 Task: Look for space in Yongfeng, China from 17th June, 2023 to 21st June, 2023 for 2 adults in price range Rs.7000 to Rs.12000. Place can be private room with 1  bedroom having 2 beds and 1 bathroom. Property type can be house, flat, guest house. Amenities needed are: wifi, washing machine. Booking option can be shelf check-in. Required host language is Chinese (Simplified).
Action: Mouse moved to (410, 182)
Screenshot: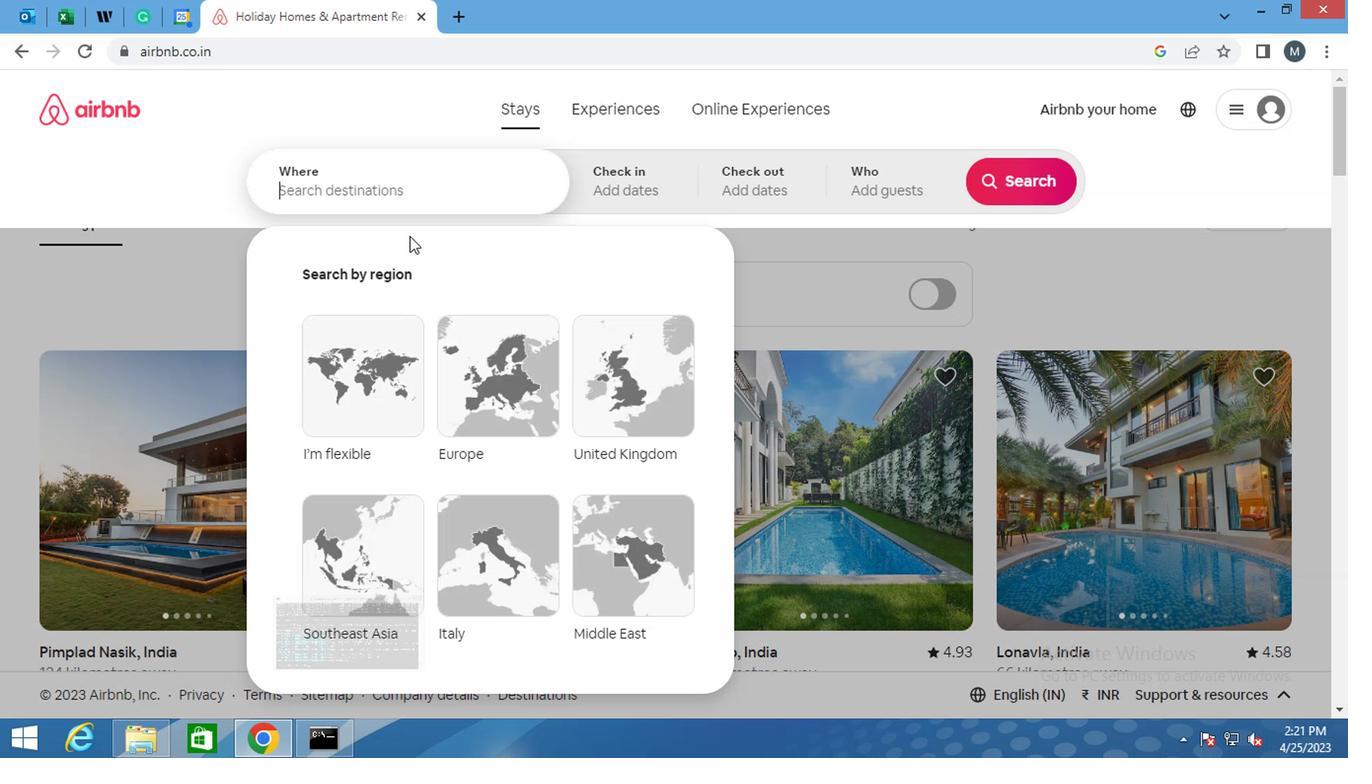 
Action: Mouse pressed left at (410, 182)
Screenshot: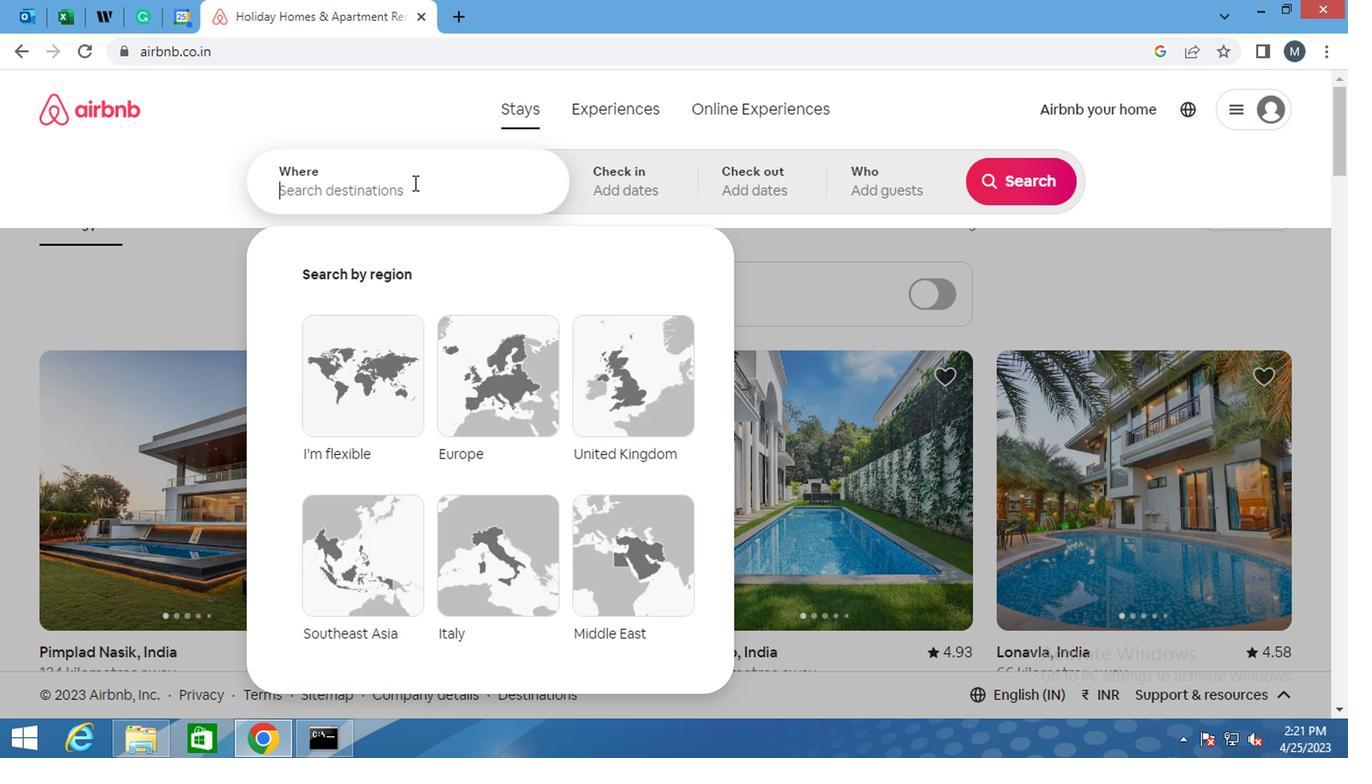 
Action: Mouse moved to (410, 188)
Screenshot: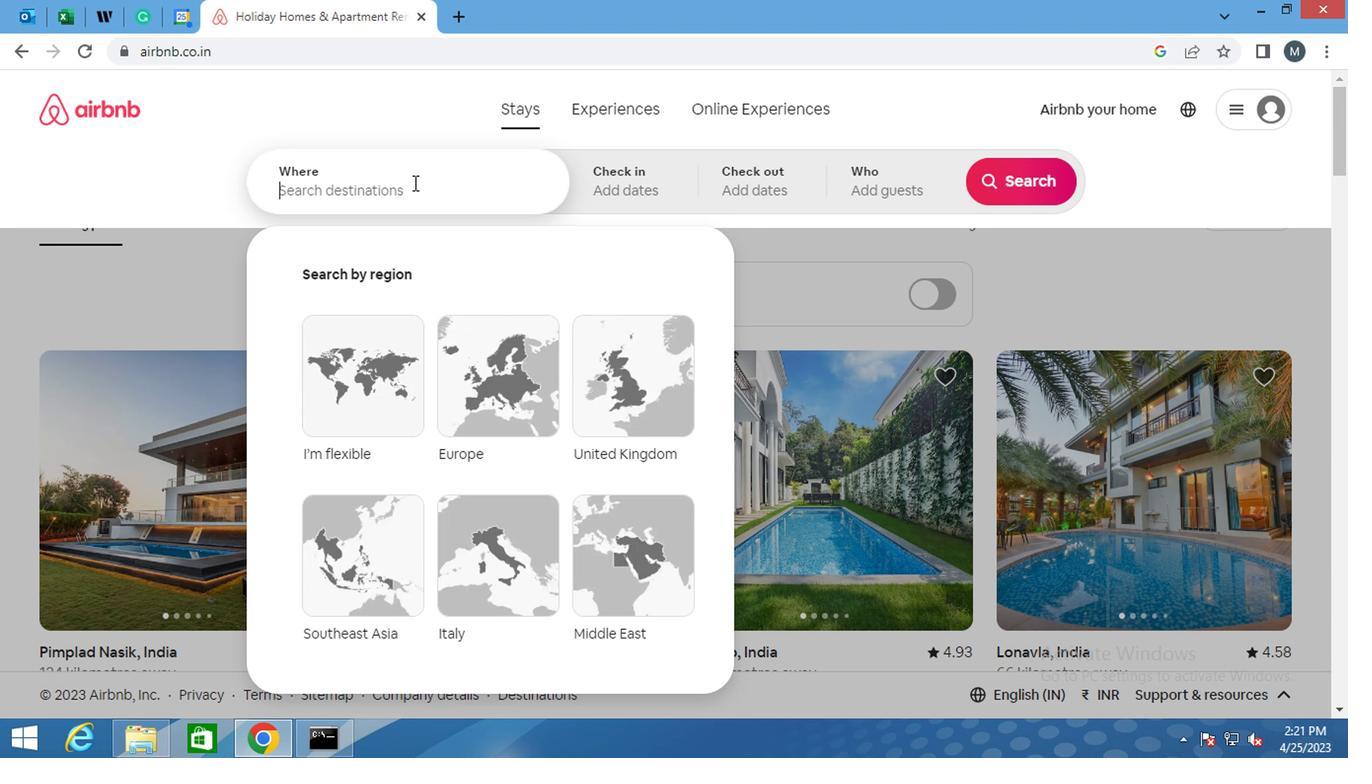 
Action: Key pressed <Key.shift>YONGFENG,<Key.shift><Key.shift><Key.shift><Key.shift><Key.shift><Key.shift><Key.shift><Key.shift>CHINA
Screenshot: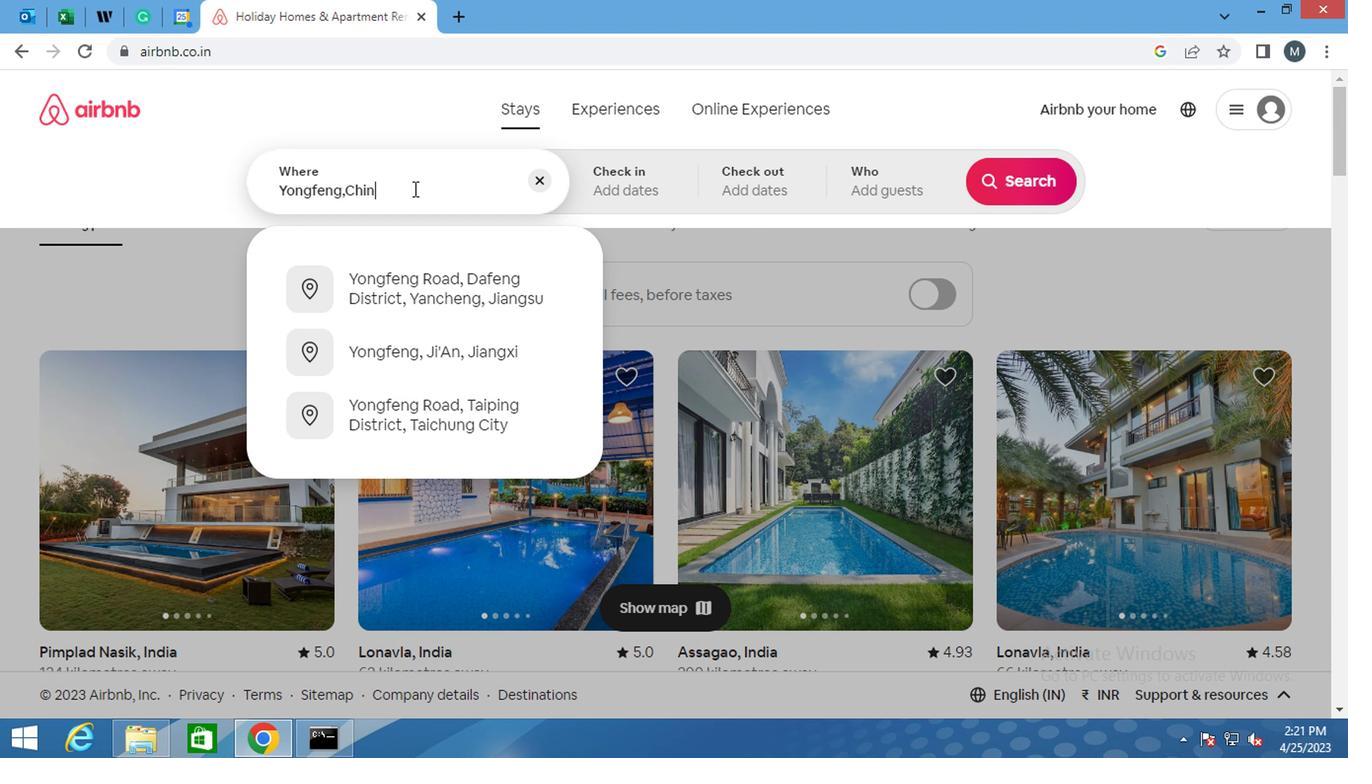 
Action: Mouse moved to (640, 187)
Screenshot: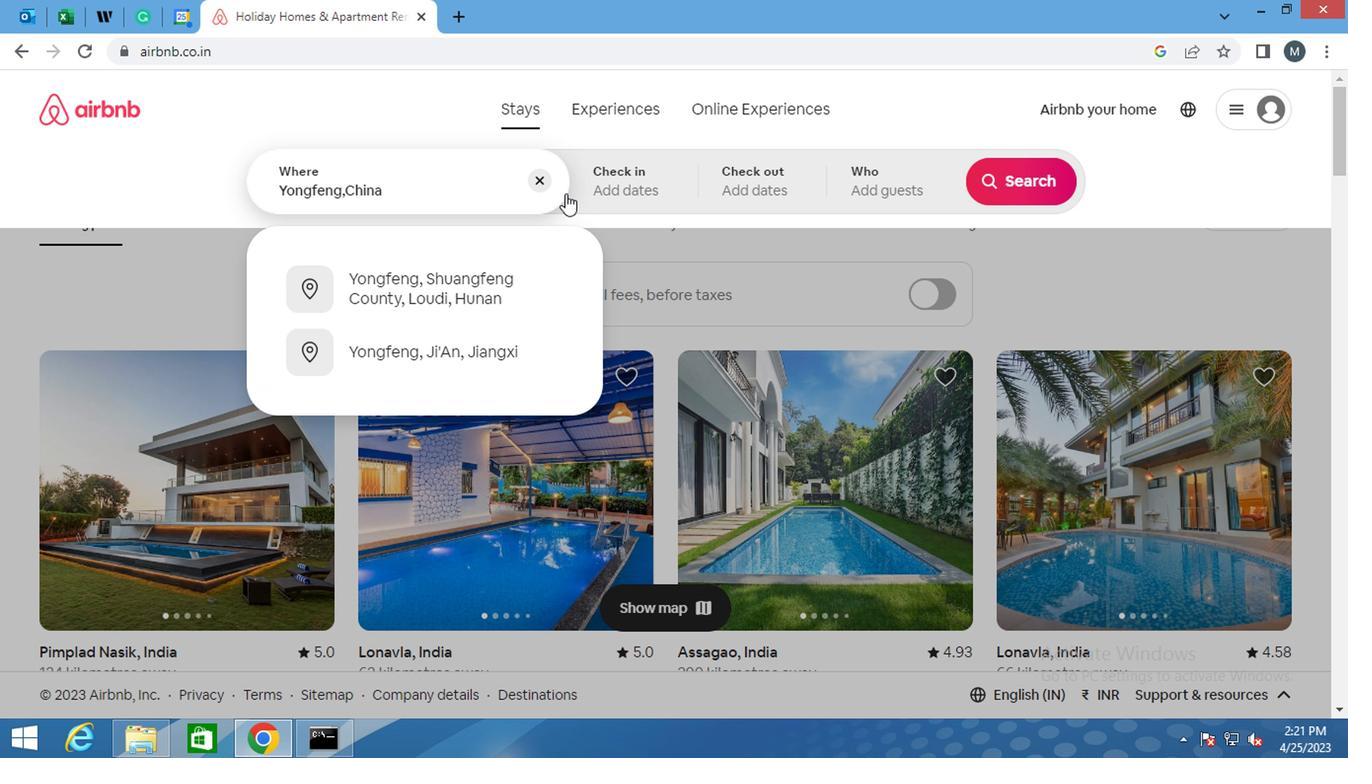 
Action: Mouse pressed left at (640, 187)
Screenshot: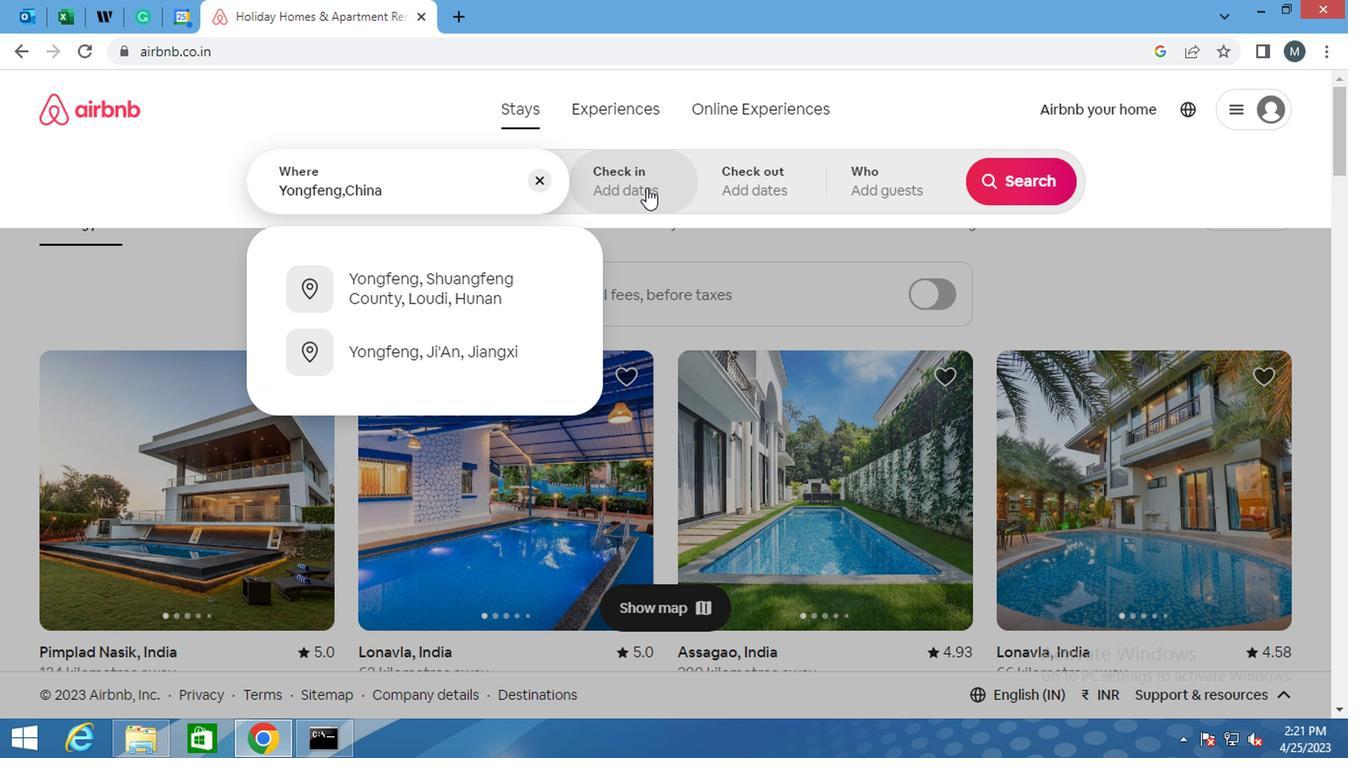 
Action: Mouse moved to (1006, 332)
Screenshot: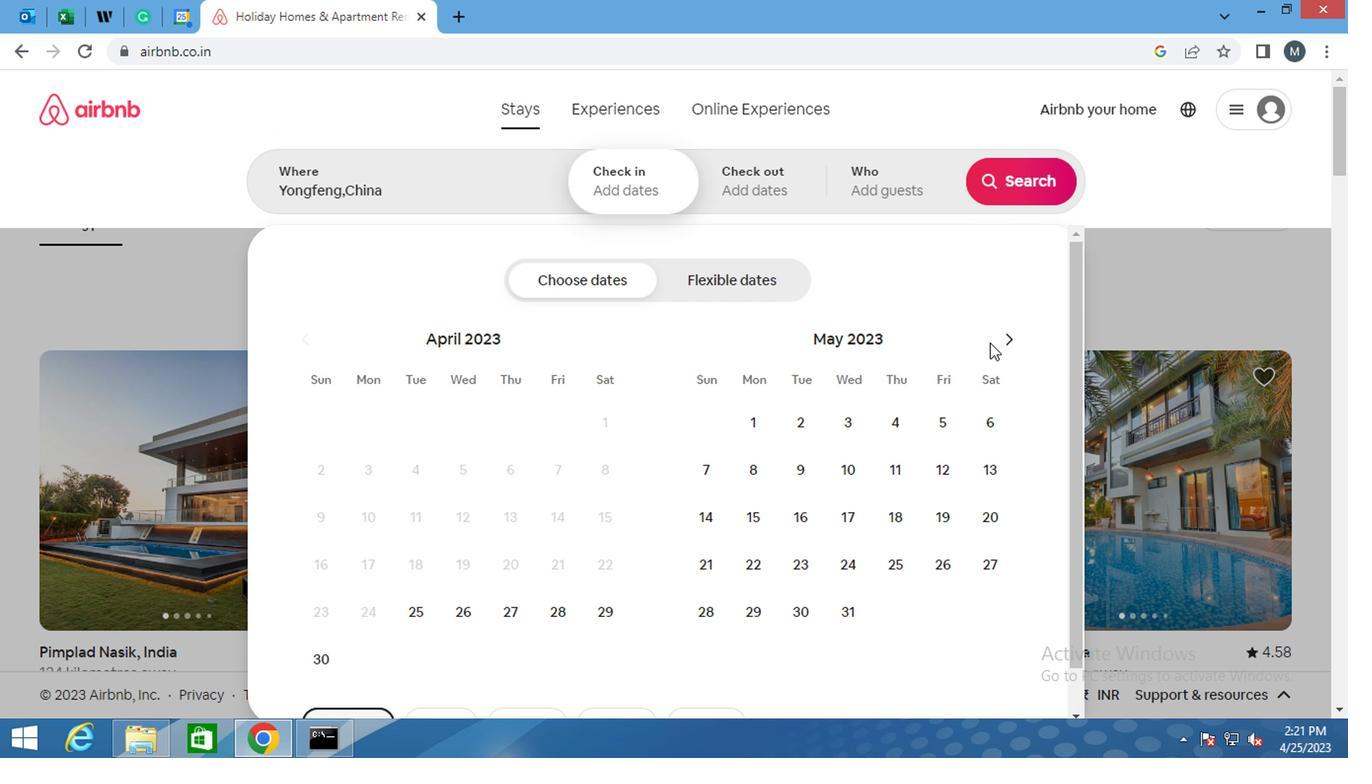 
Action: Mouse pressed left at (1006, 332)
Screenshot: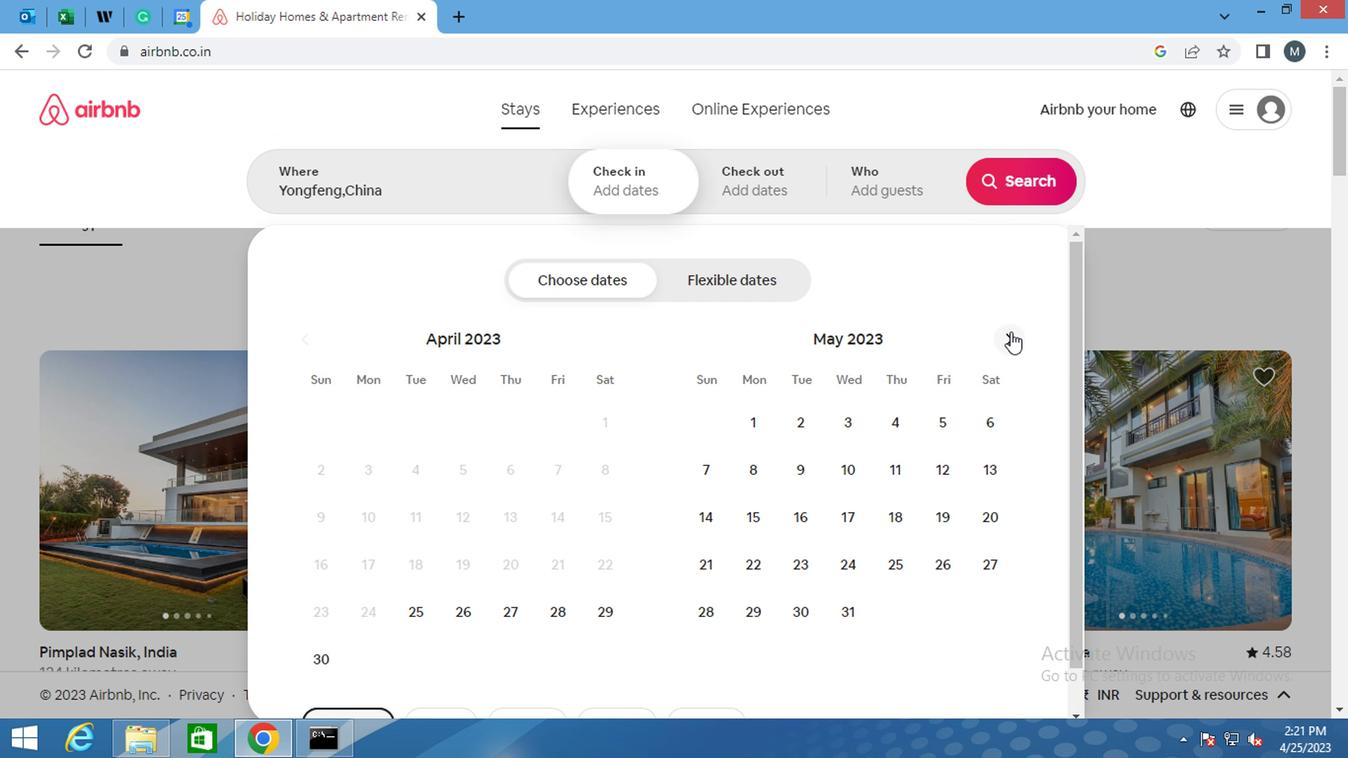 
Action: Mouse moved to (980, 528)
Screenshot: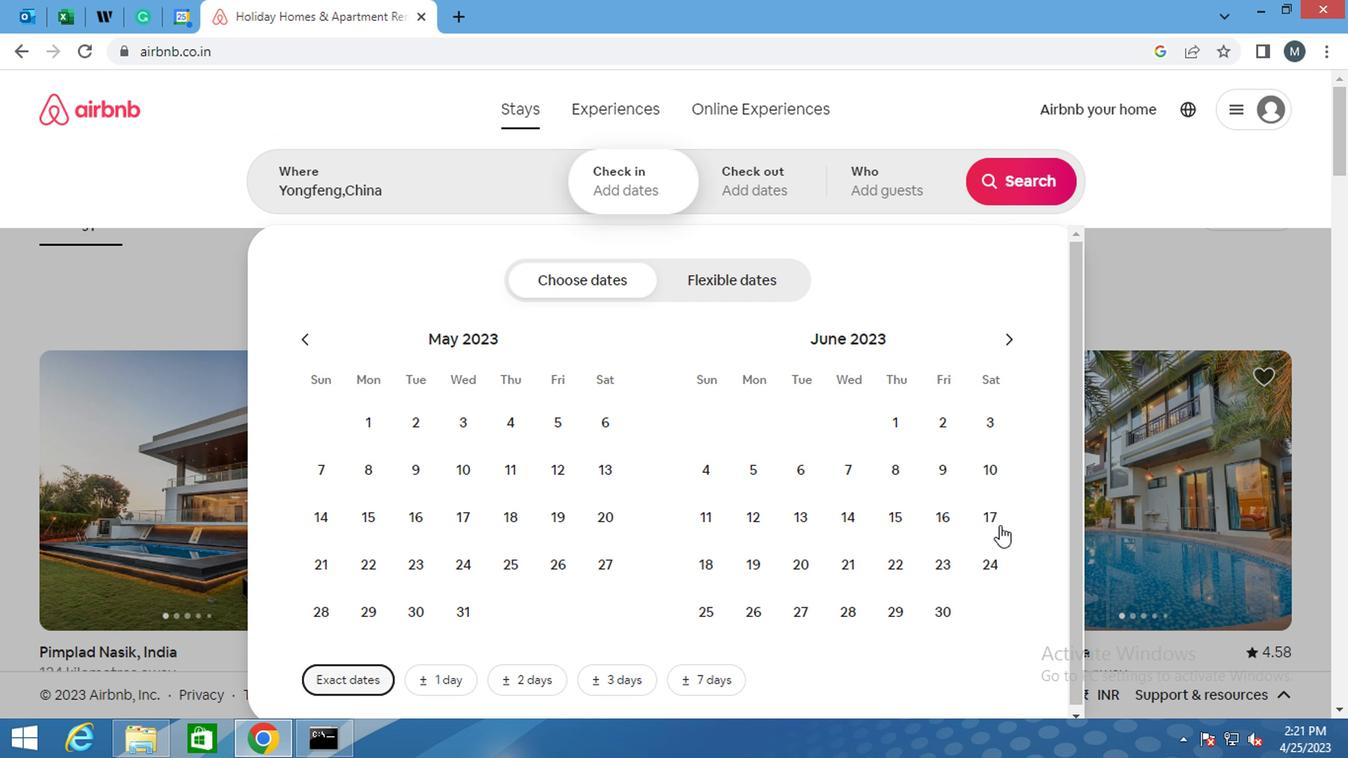 
Action: Mouse pressed left at (980, 528)
Screenshot: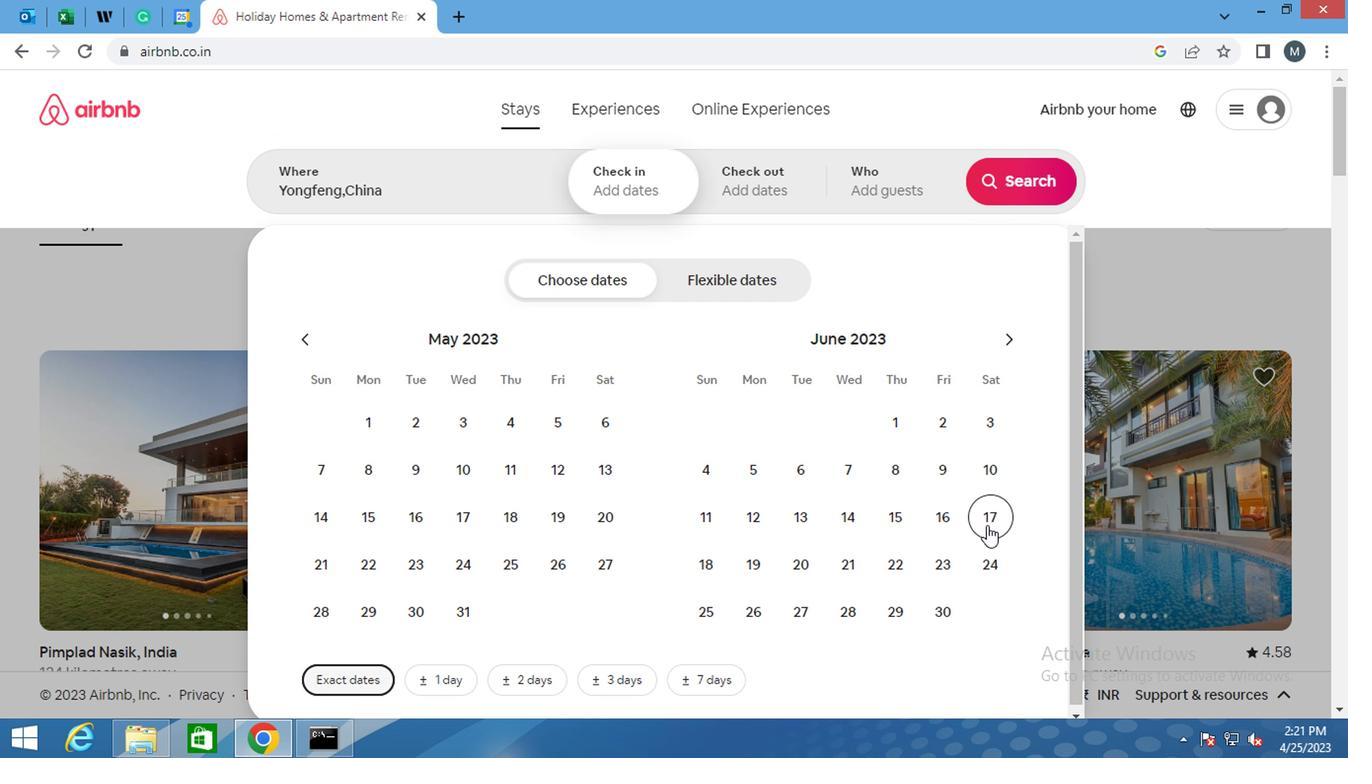 
Action: Mouse moved to (856, 575)
Screenshot: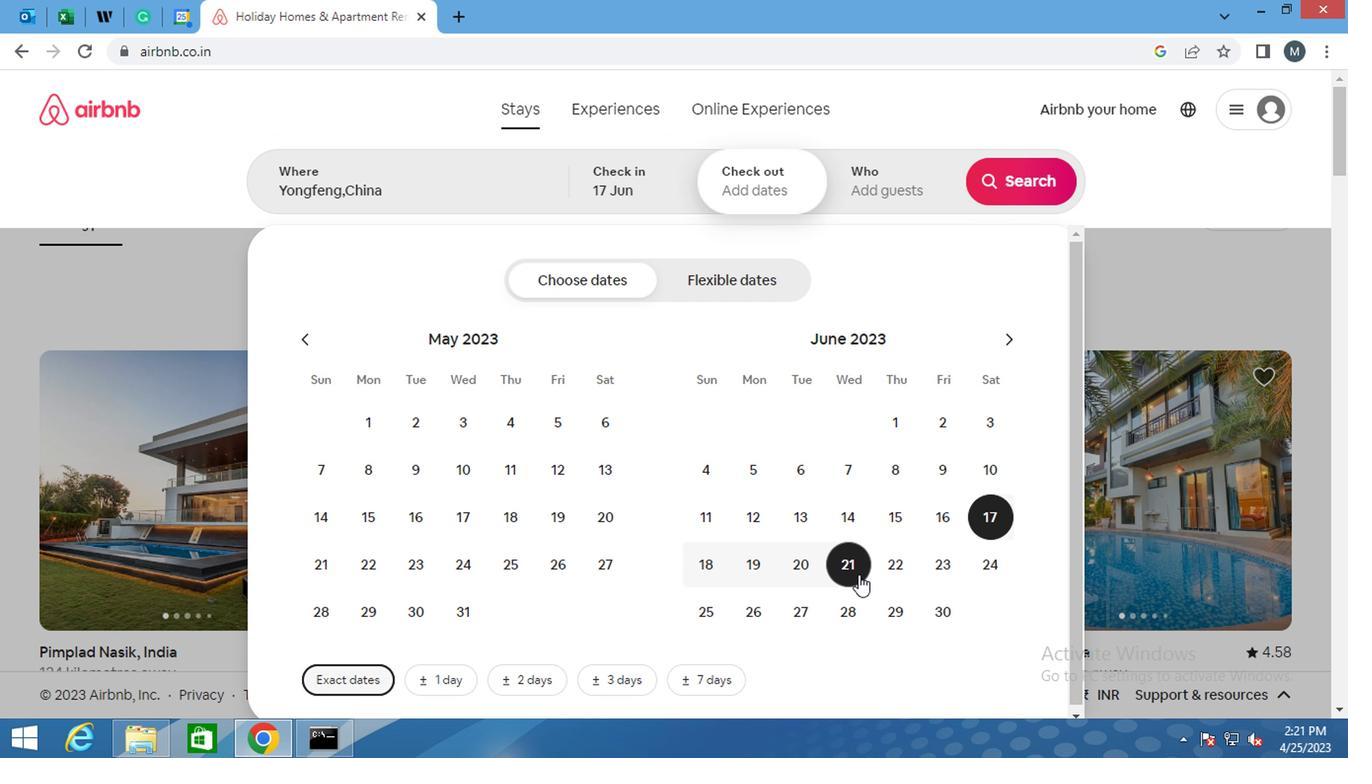 
Action: Mouse pressed left at (856, 575)
Screenshot: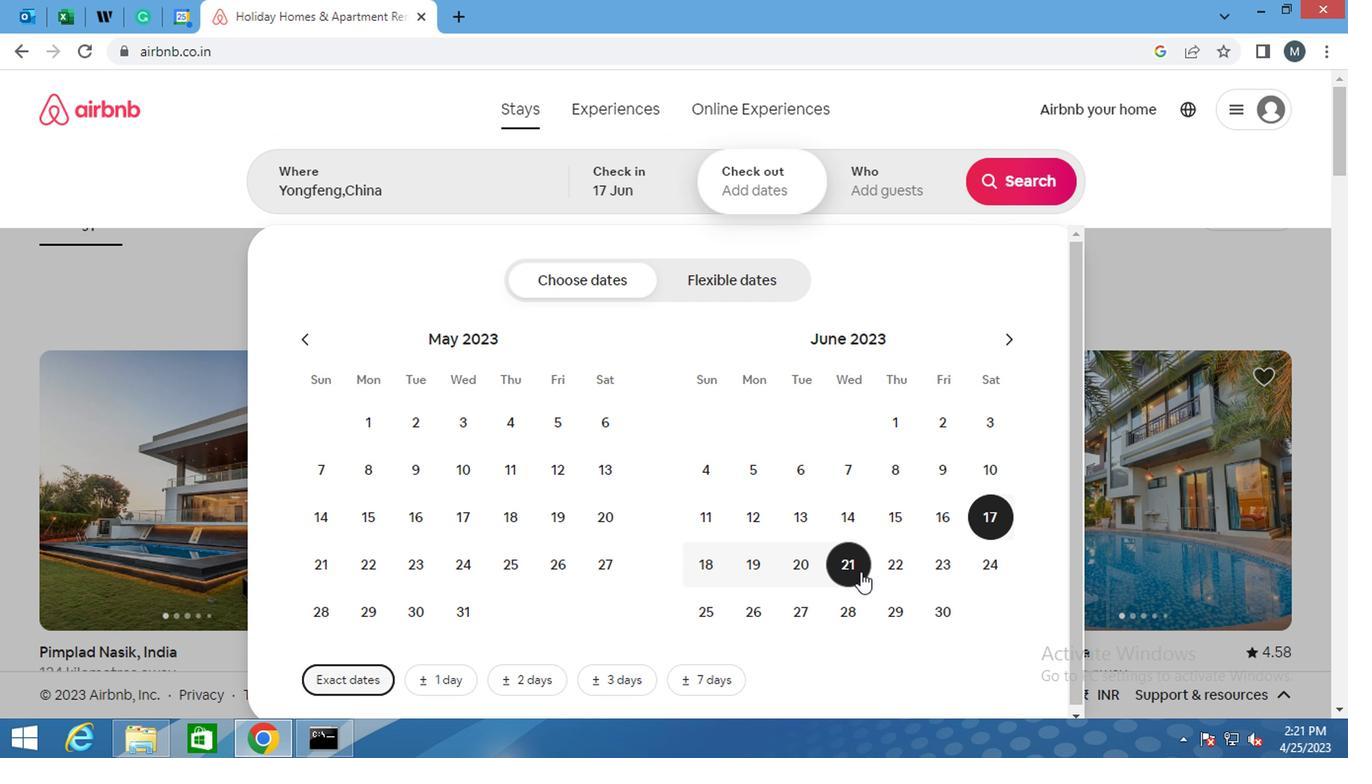 
Action: Mouse moved to (912, 184)
Screenshot: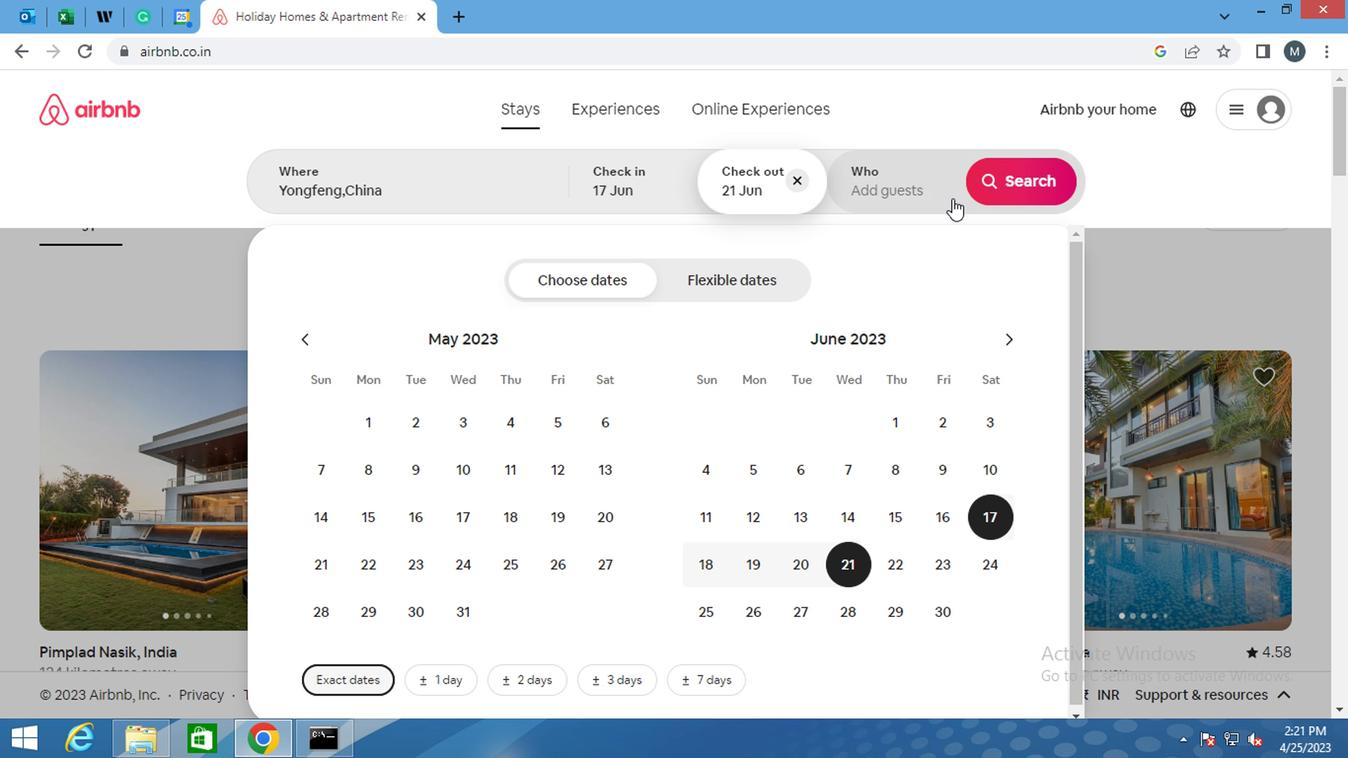 
Action: Mouse pressed left at (912, 184)
Screenshot: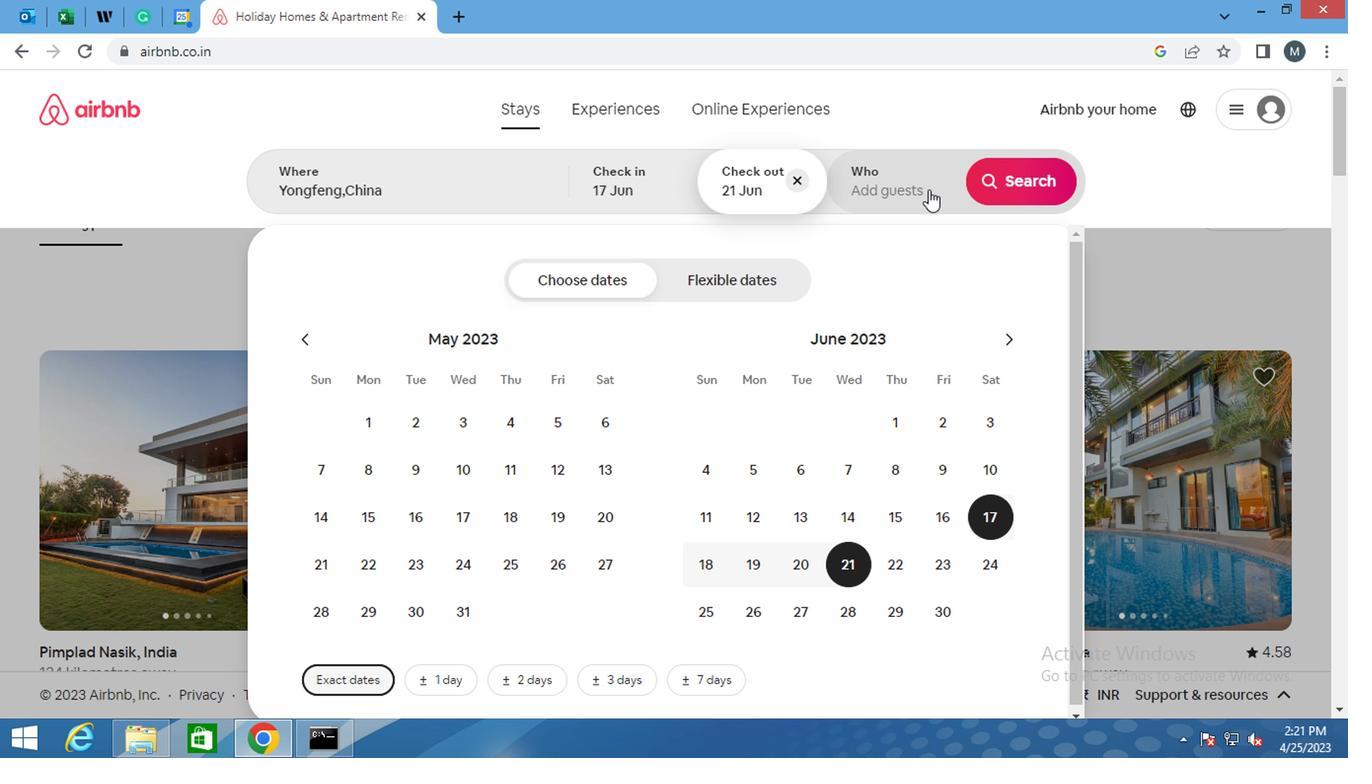 
Action: Mouse moved to (1024, 283)
Screenshot: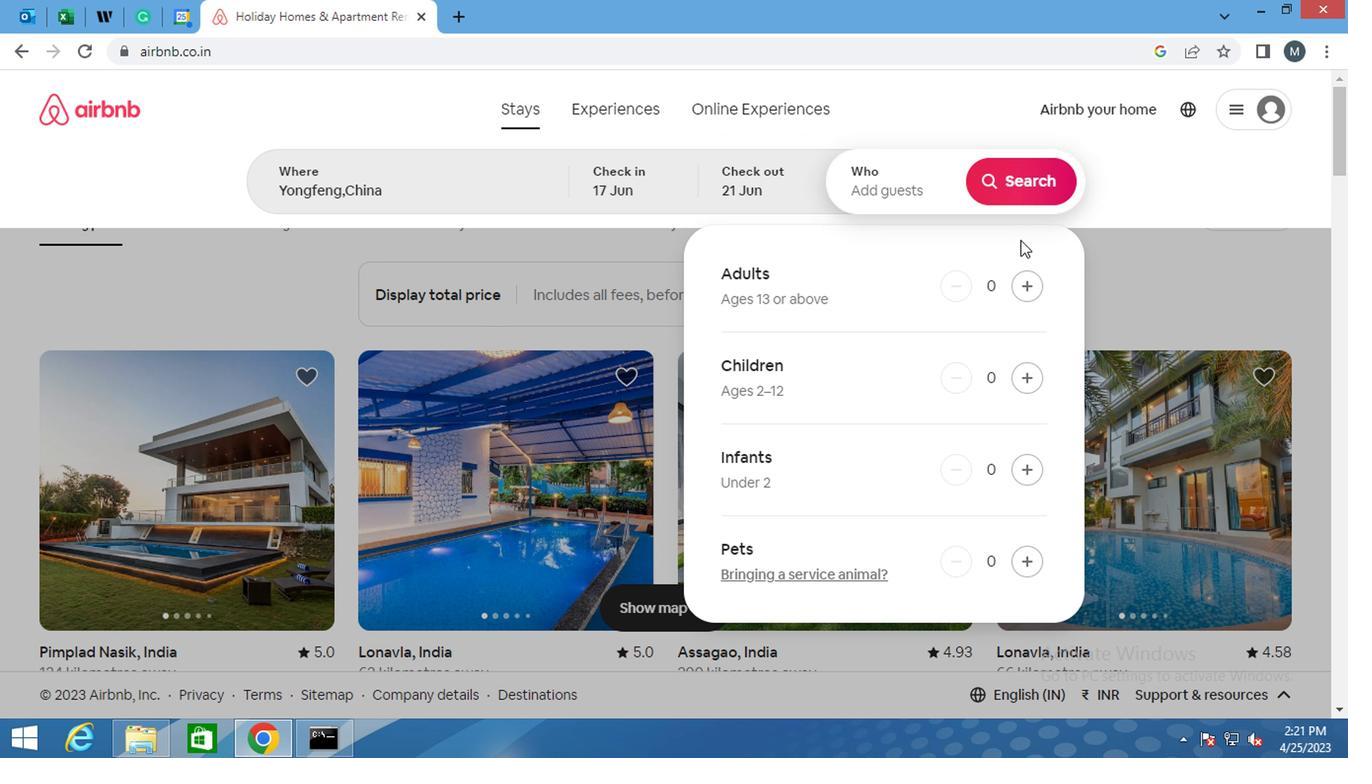 
Action: Mouse pressed left at (1024, 283)
Screenshot: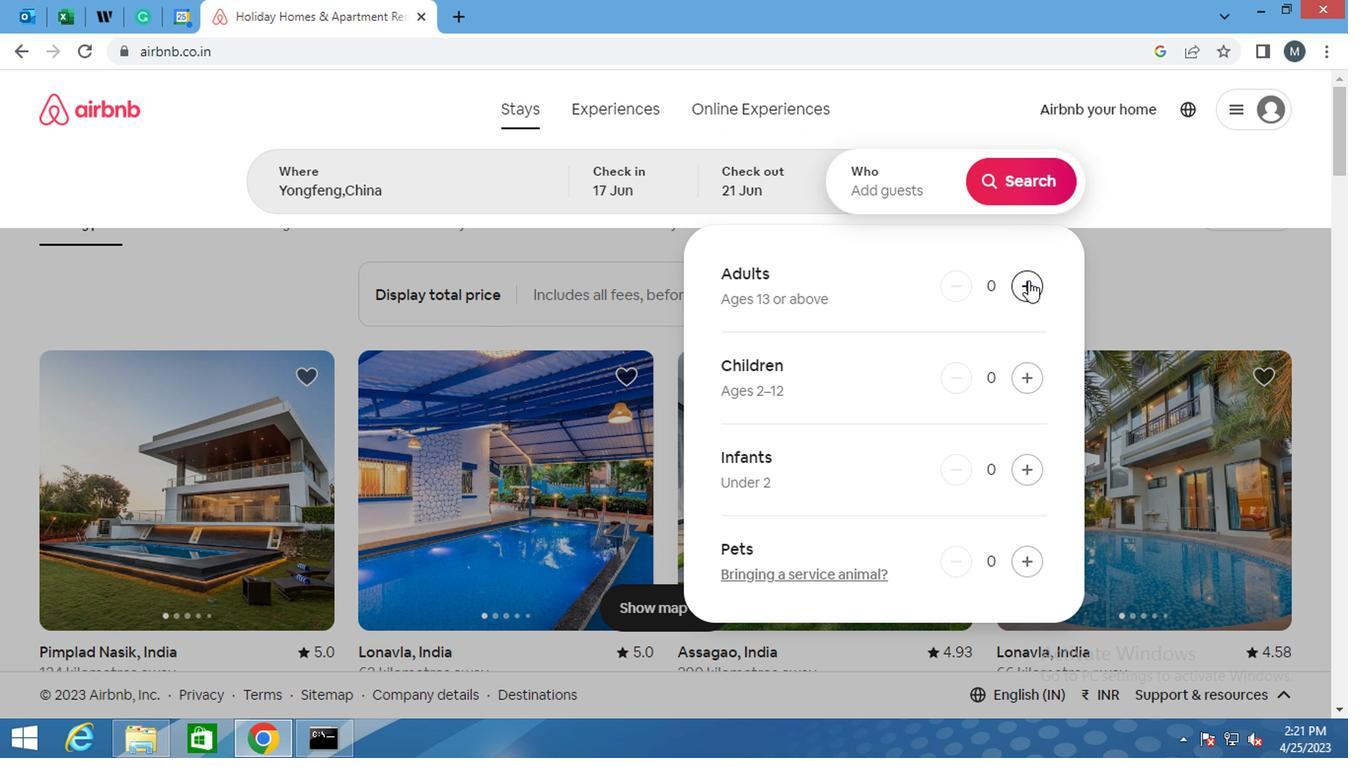 
Action: Mouse moved to (1022, 284)
Screenshot: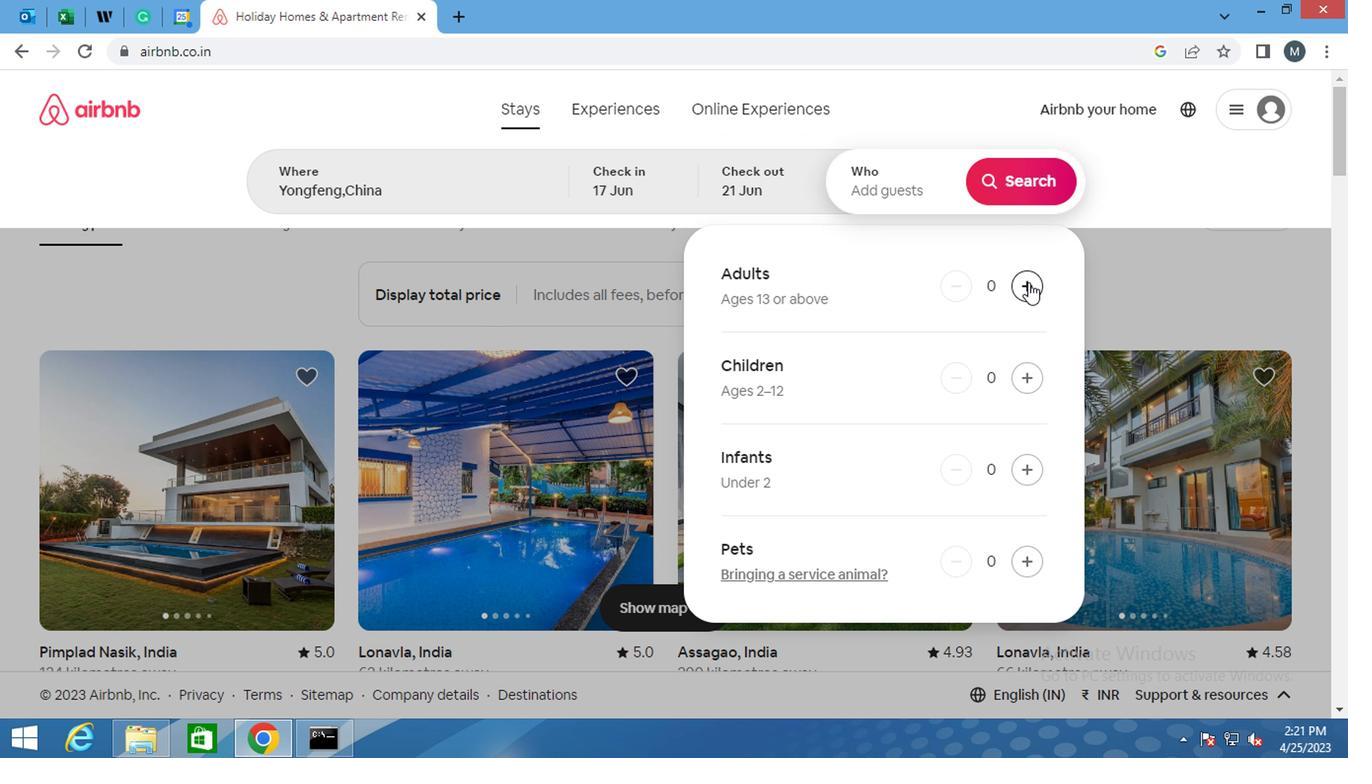 
Action: Mouse pressed left at (1022, 284)
Screenshot: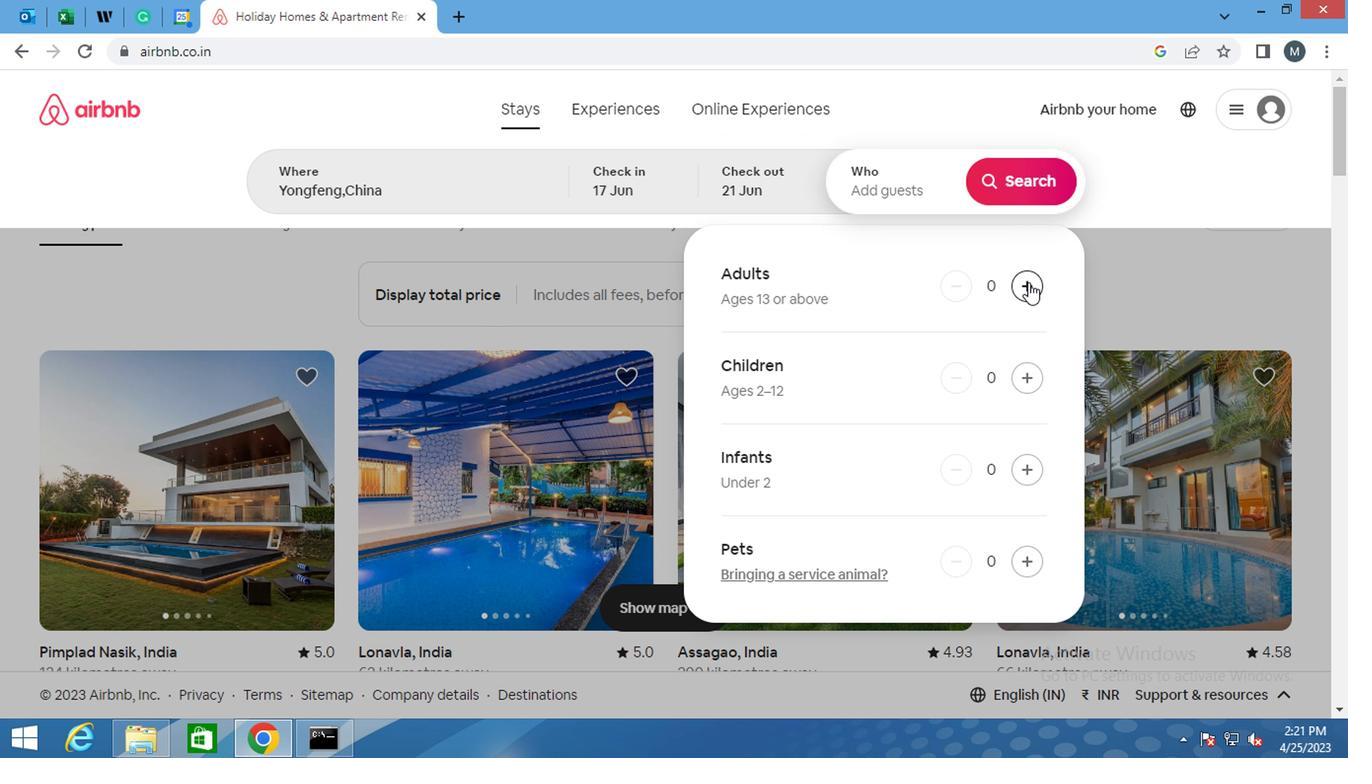 
Action: Mouse moved to (1016, 185)
Screenshot: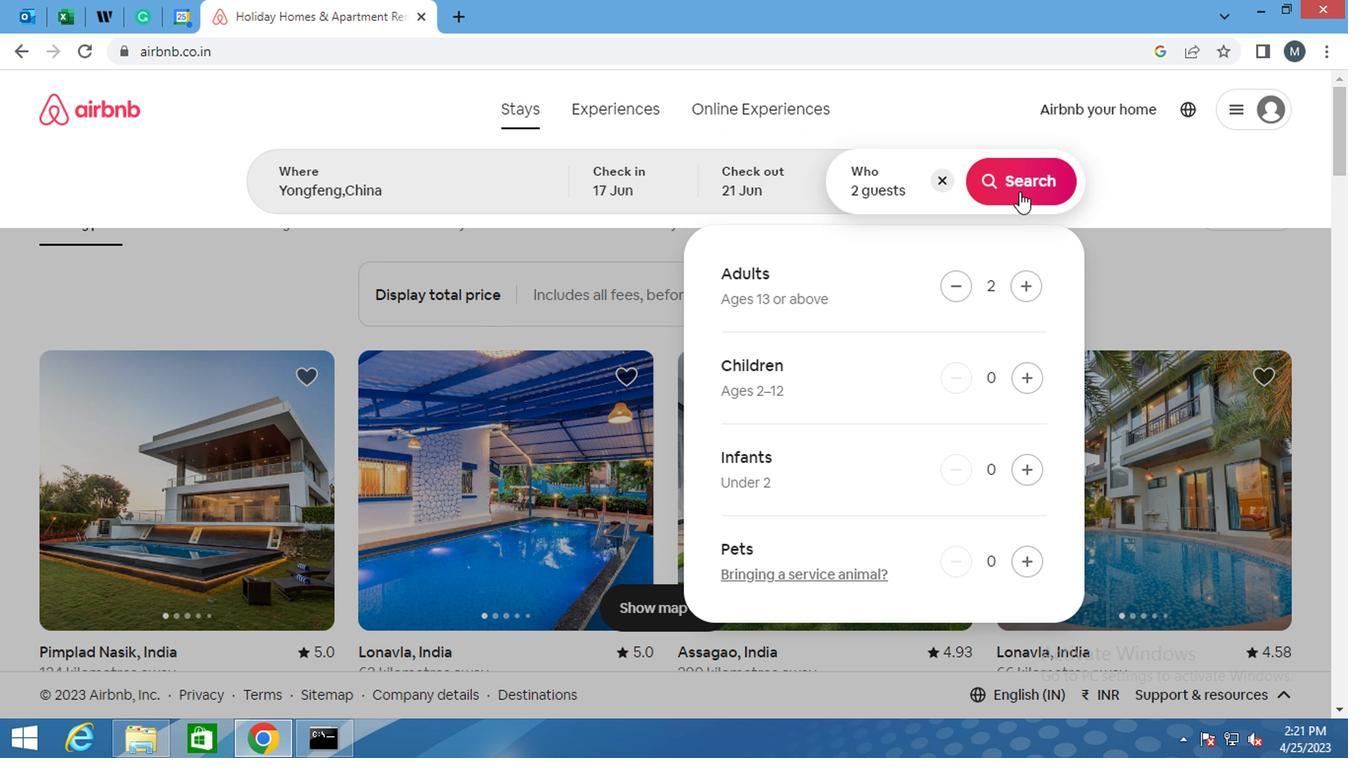 
Action: Mouse pressed left at (1016, 185)
Screenshot: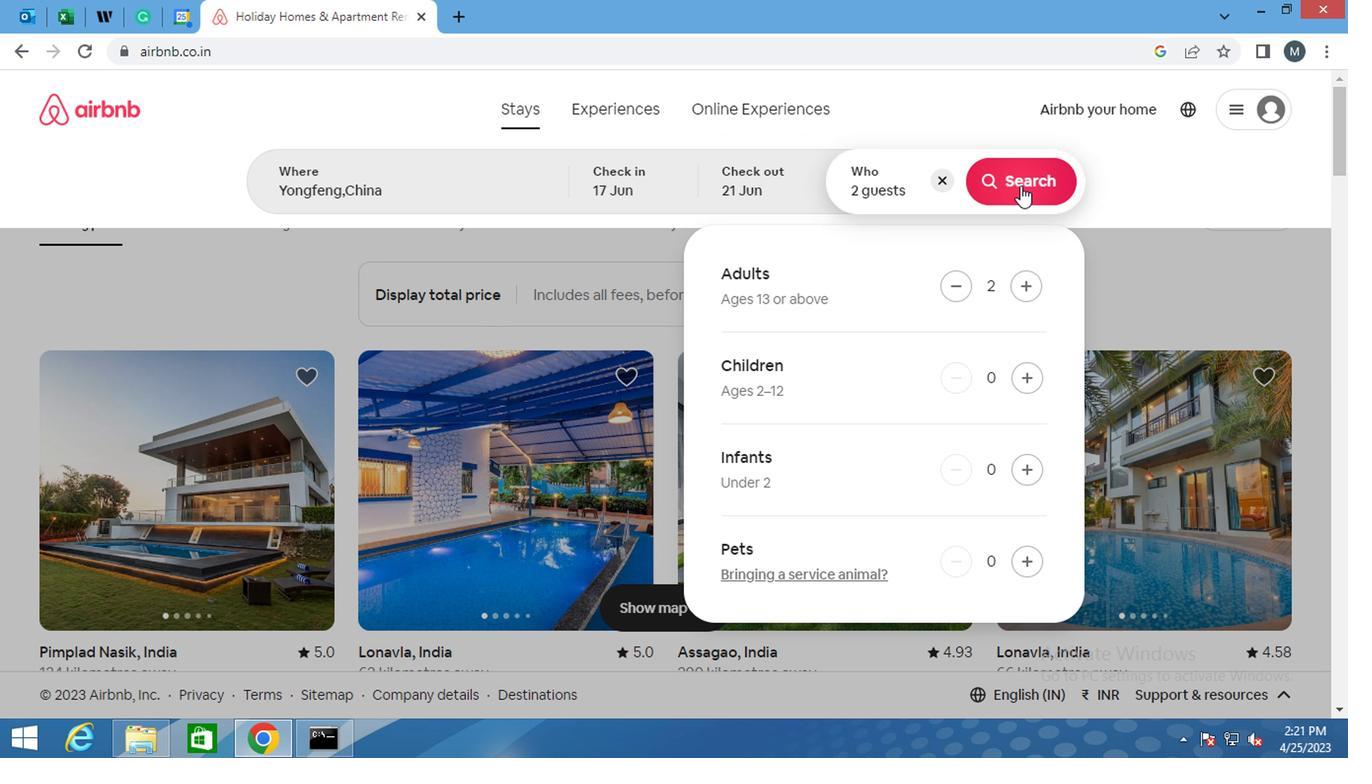
Action: Mouse moved to (1248, 180)
Screenshot: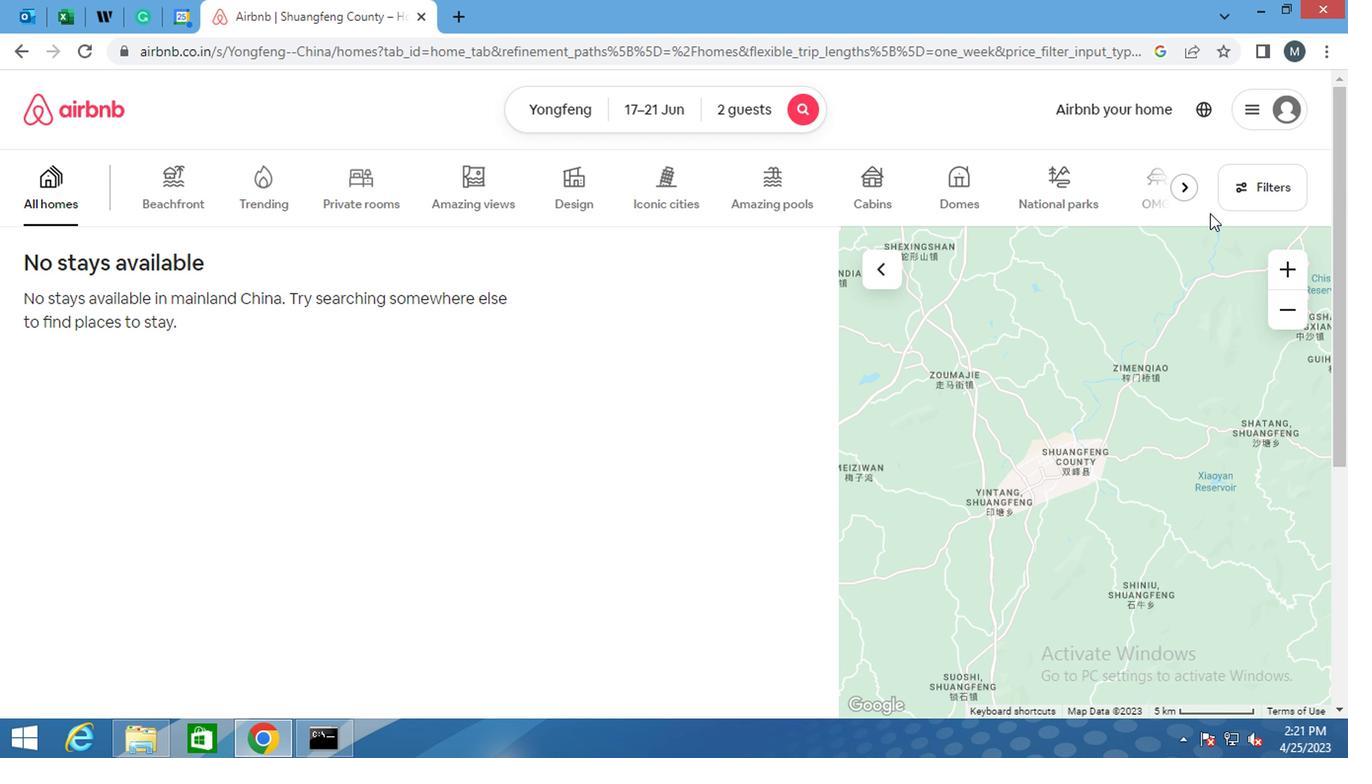 
Action: Mouse pressed left at (1248, 180)
Screenshot: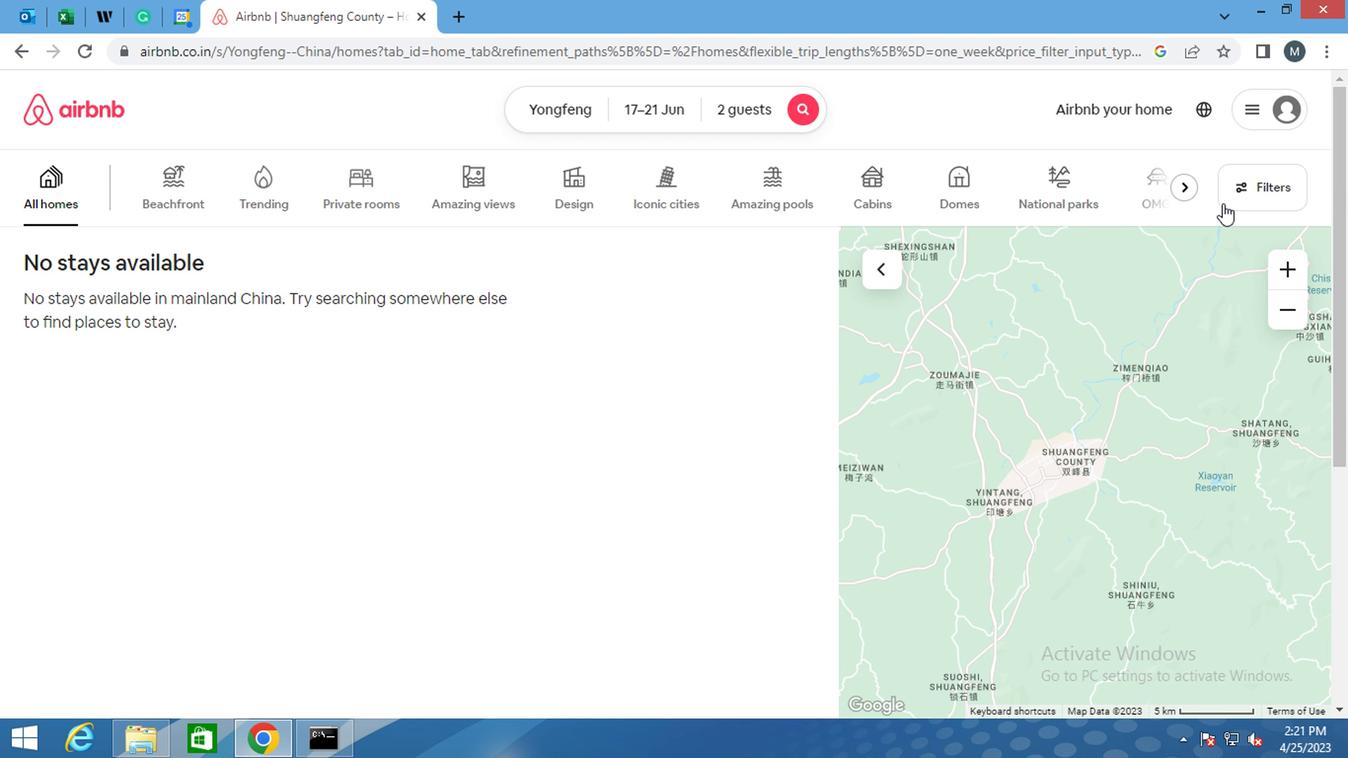 
Action: Mouse moved to (483, 306)
Screenshot: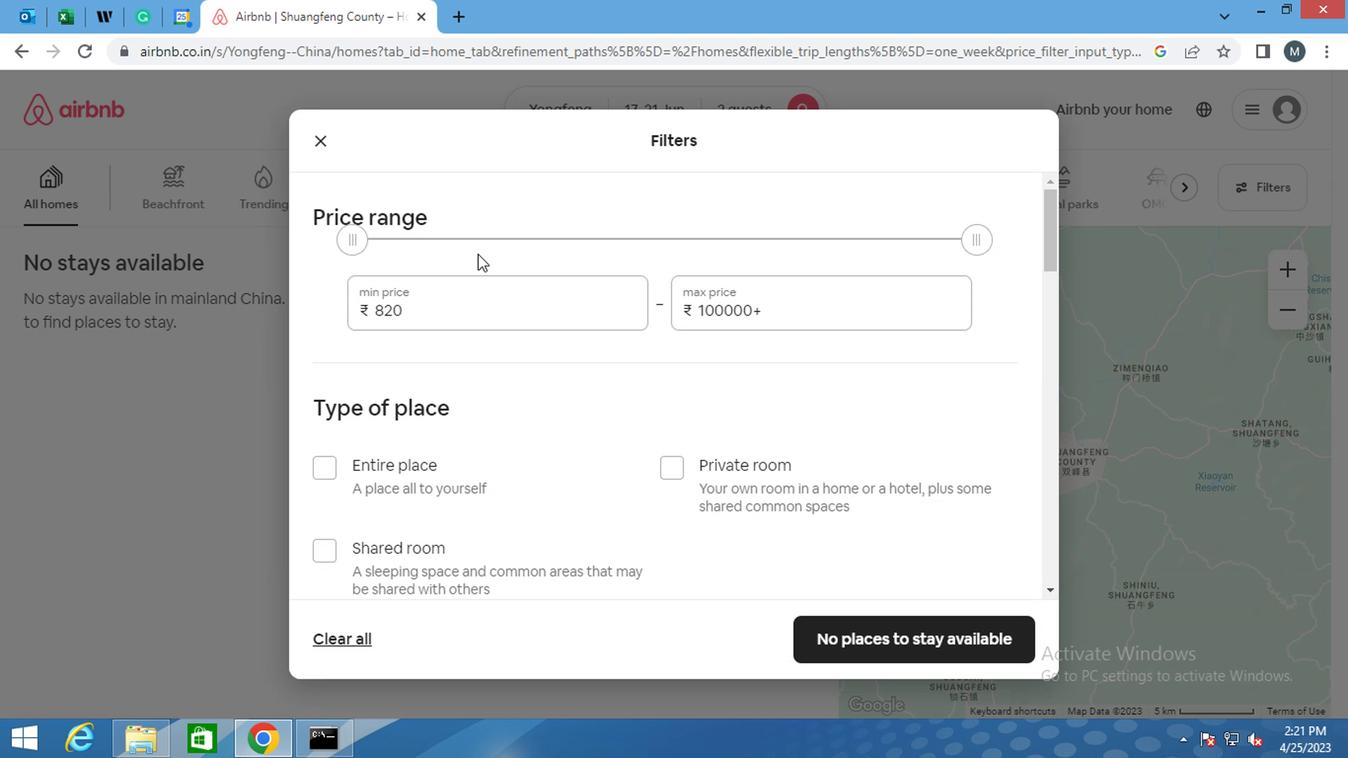 
Action: Mouse pressed left at (483, 306)
Screenshot: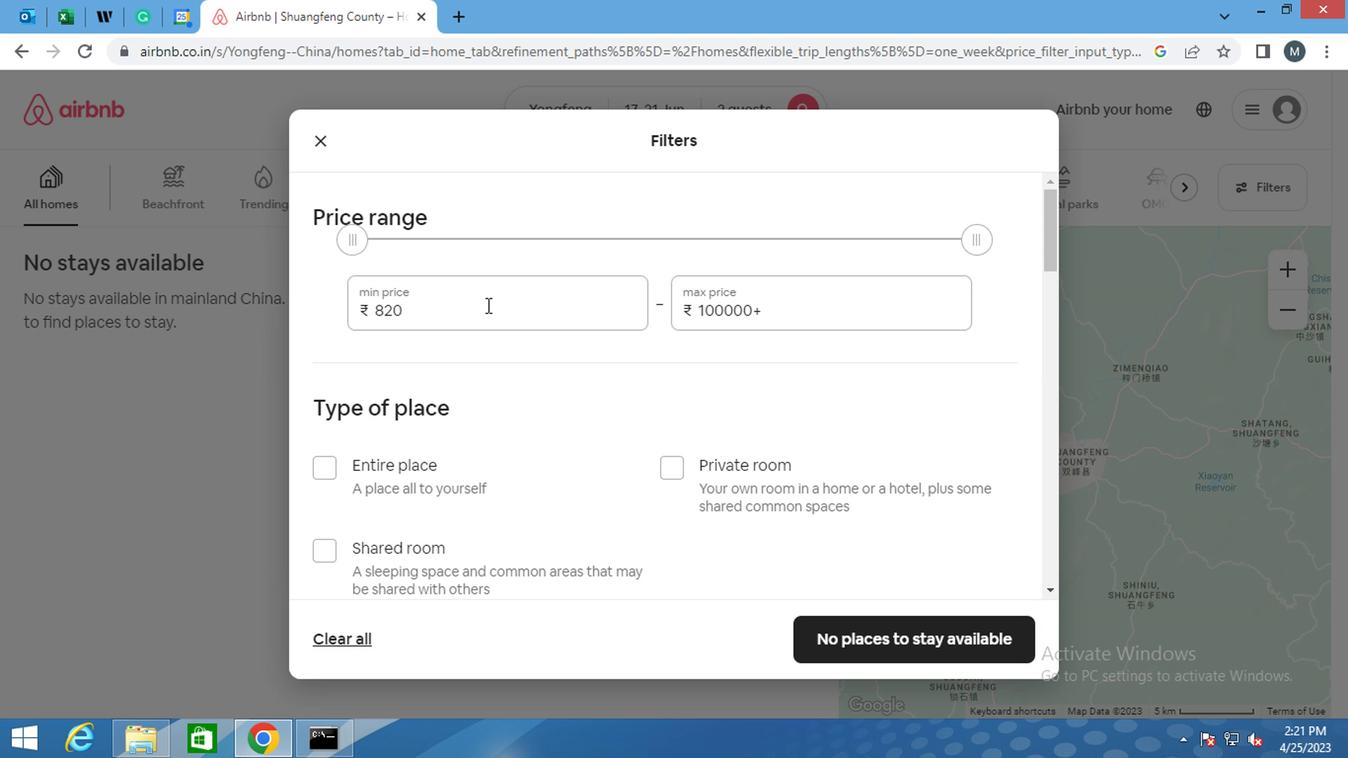 
Action: Mouse moved to (480, 304)
Screenshot: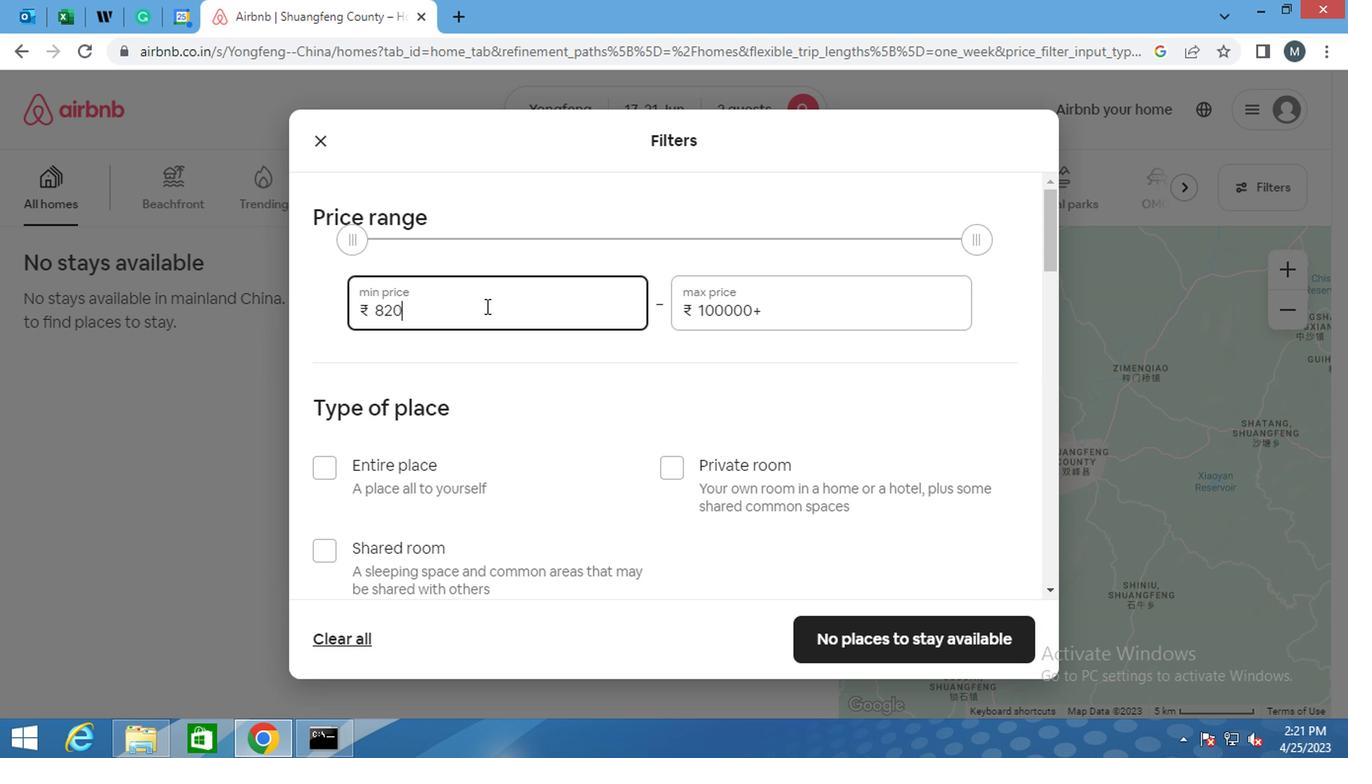 
Action: Key pressed <Key.backspace><Key.backspace><Key.backspace>7000
Screenshot: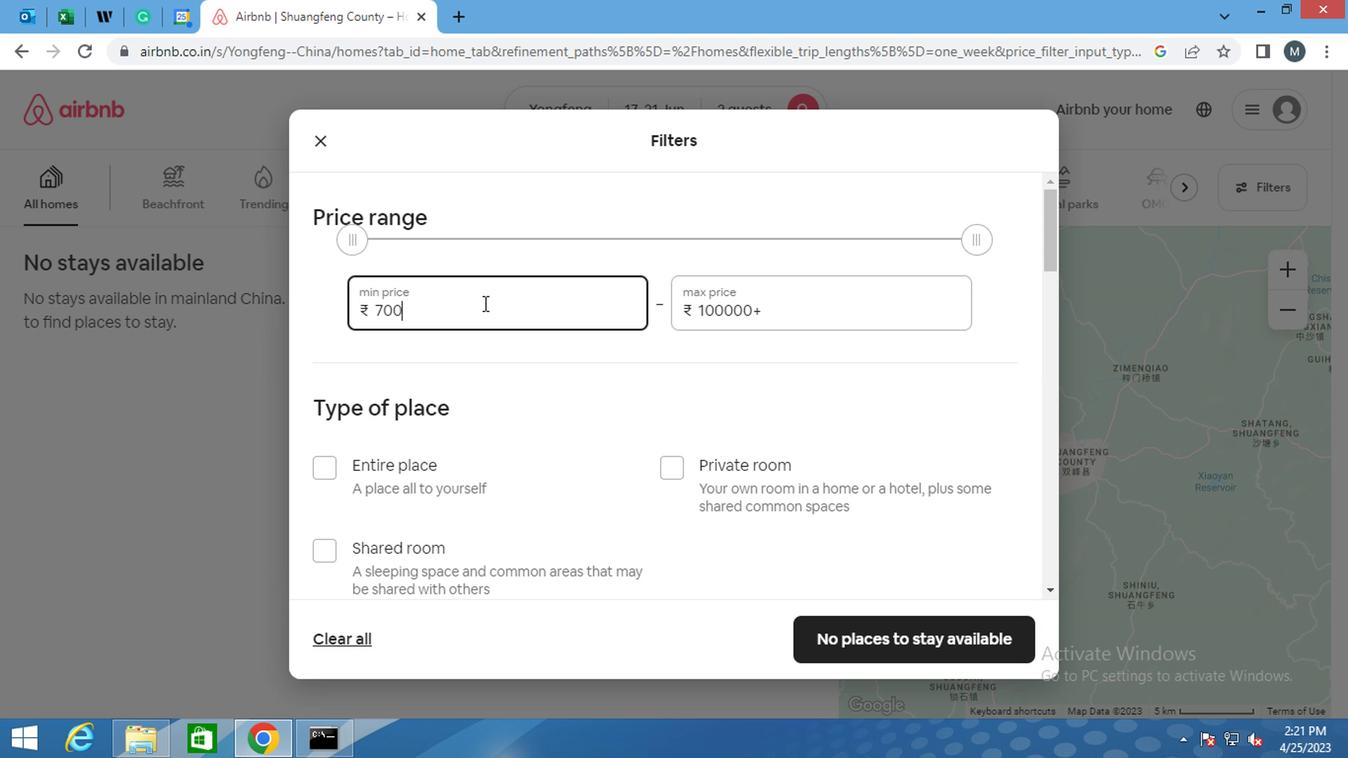 
Action: Mouse moved to (767, 317)
Screenshot: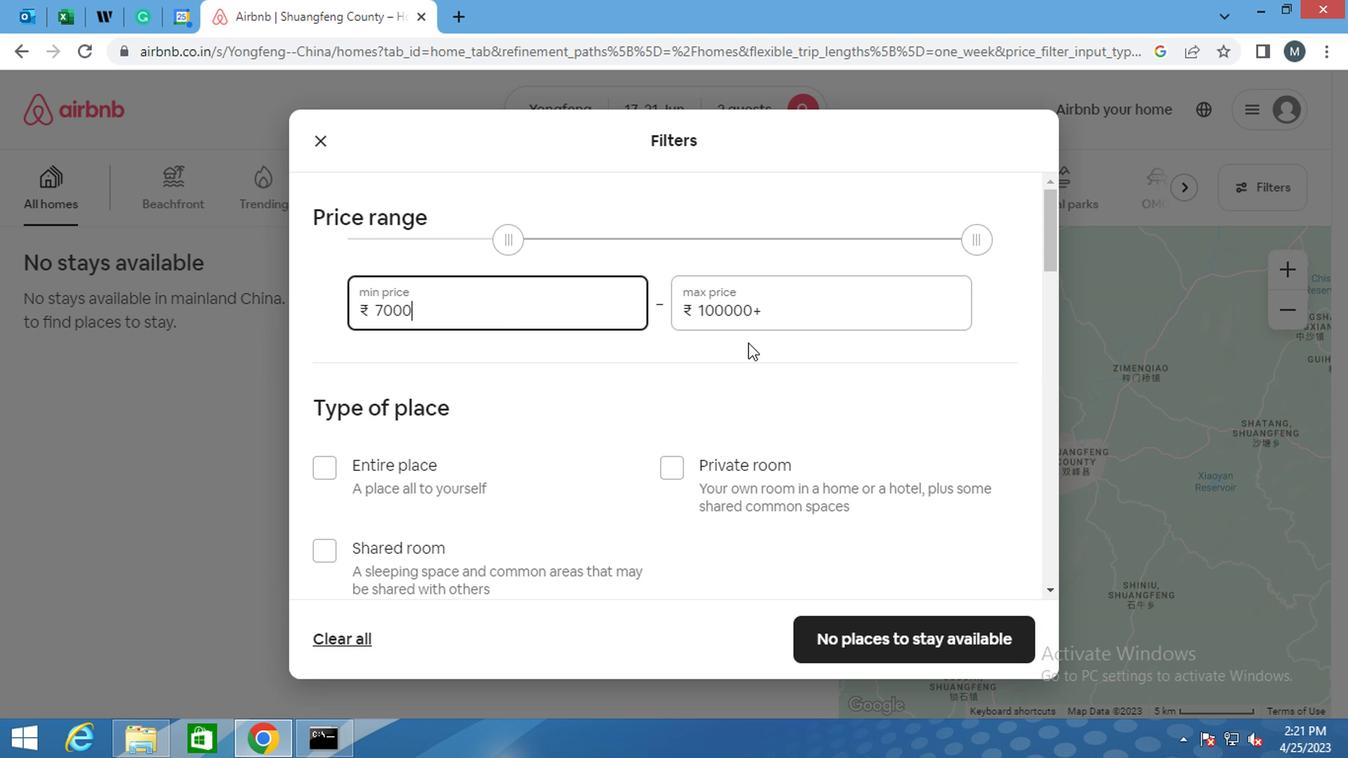 
Action: Mouse pressed left at (767, 317)
Screenshot: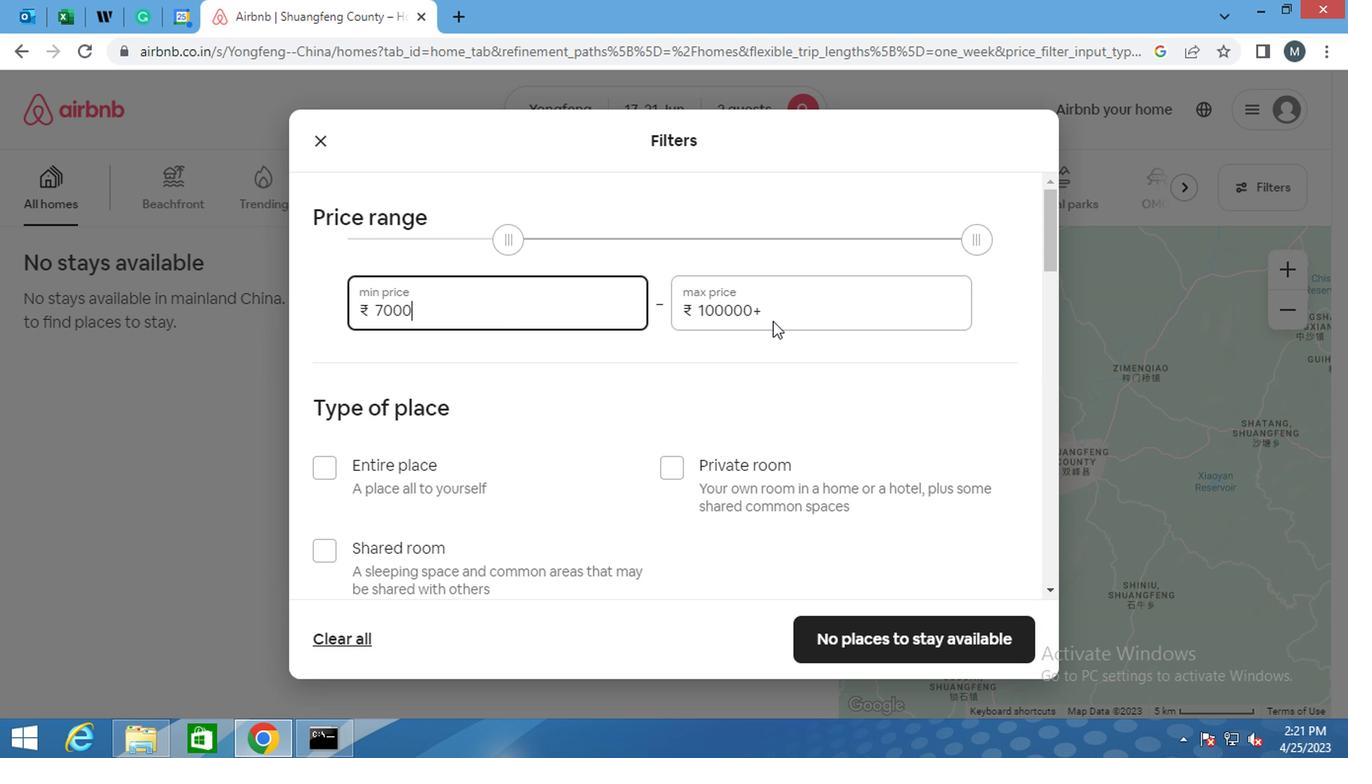 
Action: Key pressed <Key.backspace><Key.backspace><Key.backspace><Key.backspace><Key.backspace><Key.backspace><Key.backspace><Key.backspace><Key.backspace><Key.backspace>
Screenshot: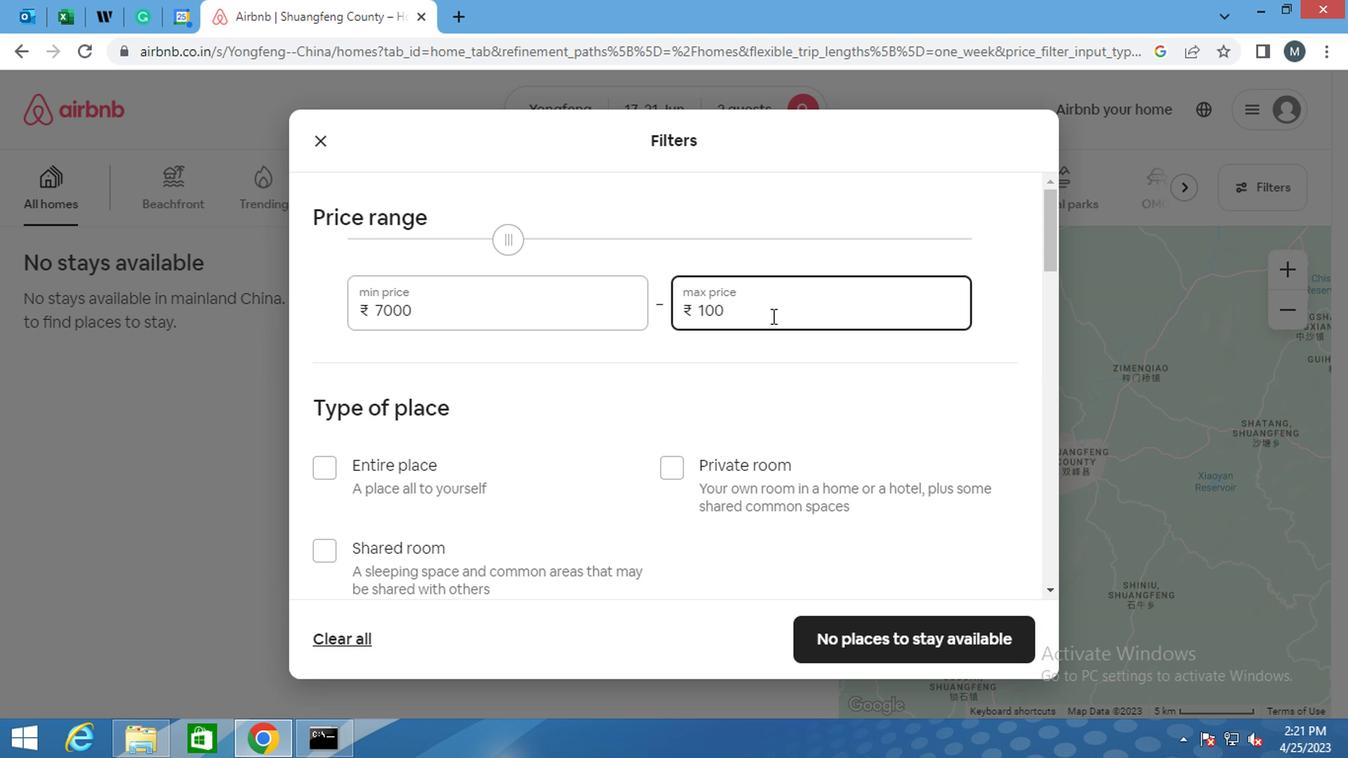 
Action: Mouse moved to (767, 316)
Screenshot: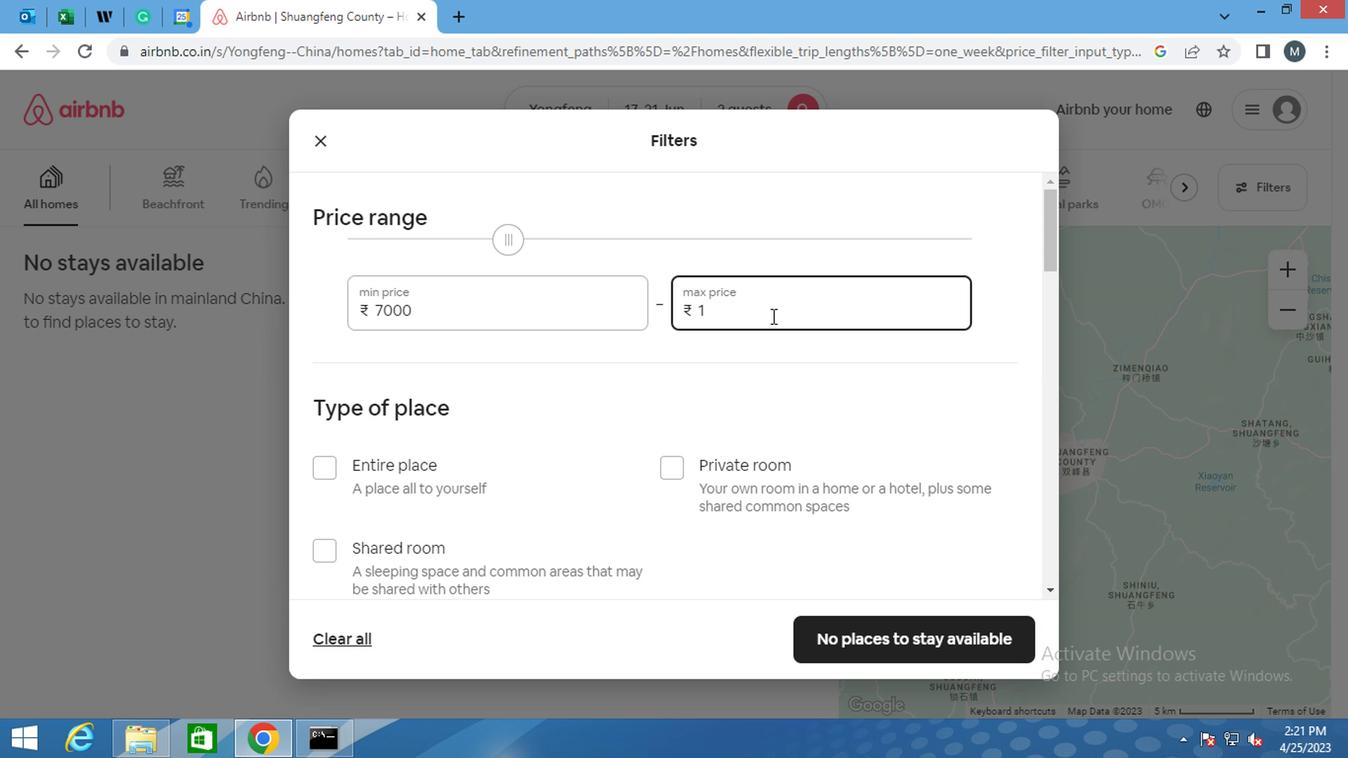 
Action: Key pressed 3
Screenshot: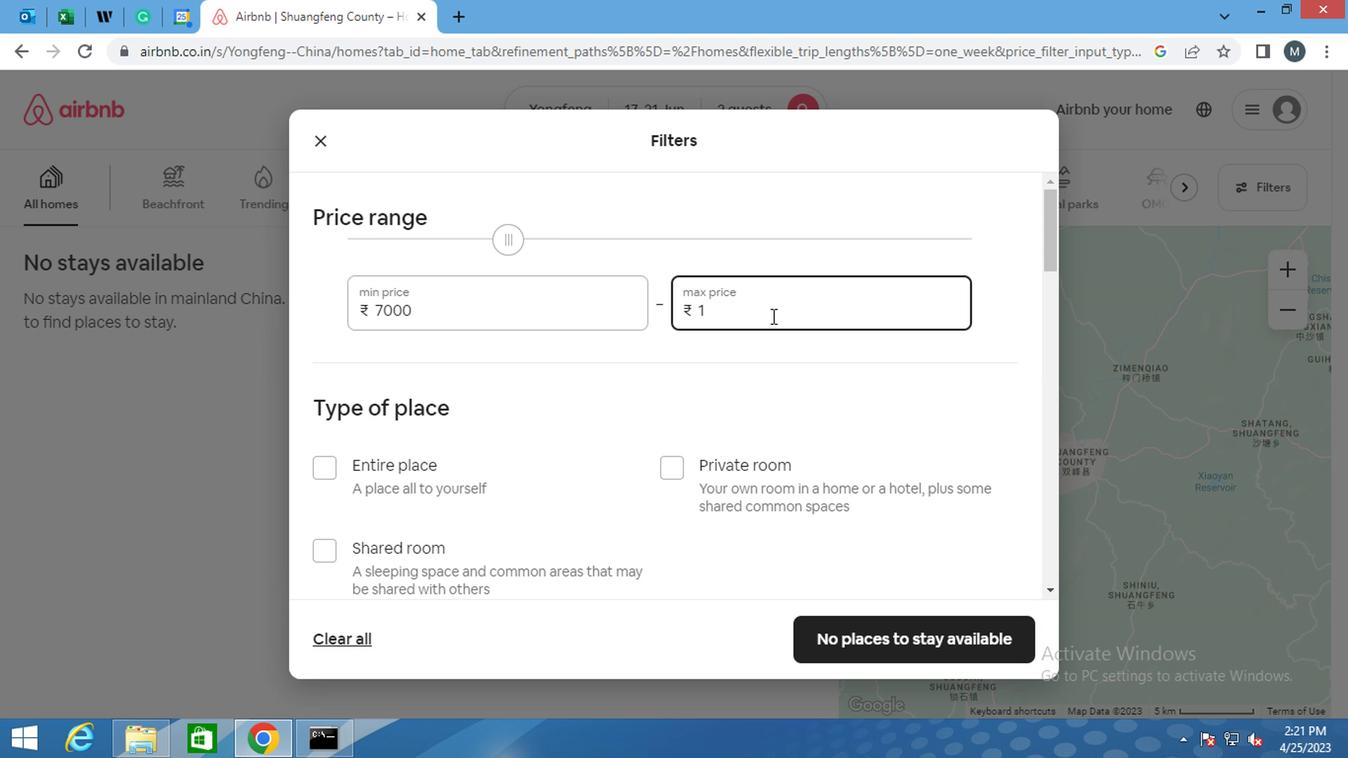 
Action: Mouse moved to (764, 316)
Screenshot: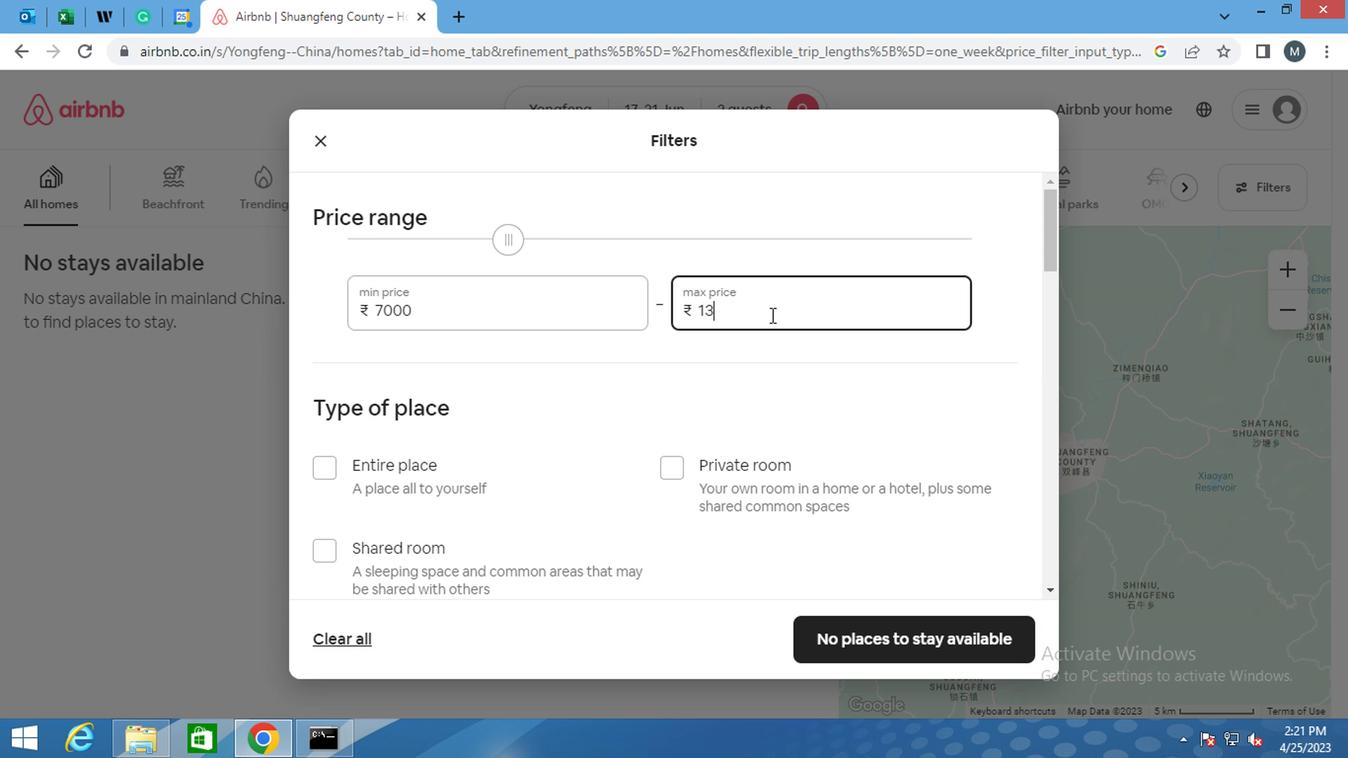 
Action: Key pressed <Key.backspace>2
Screenshot: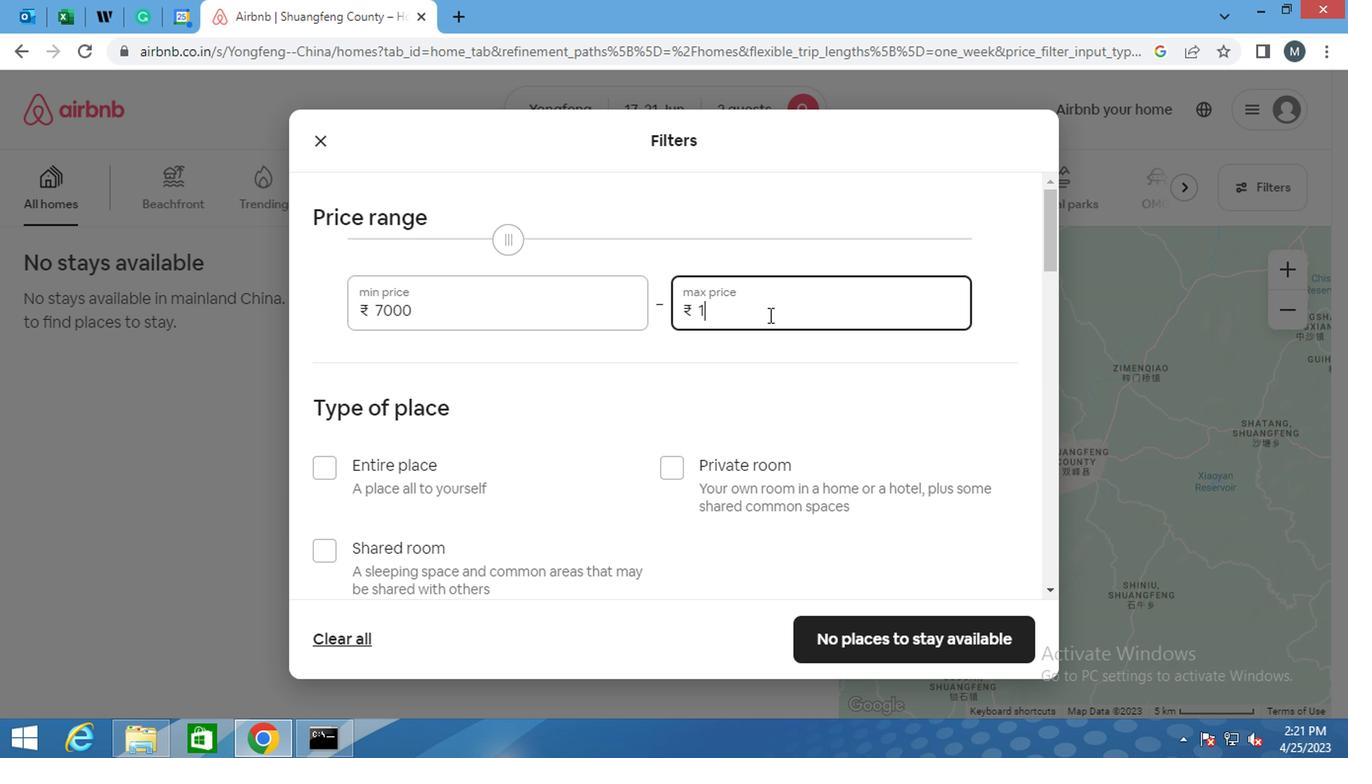 
Action: Mouse moved to (764, 316)
Screenshot: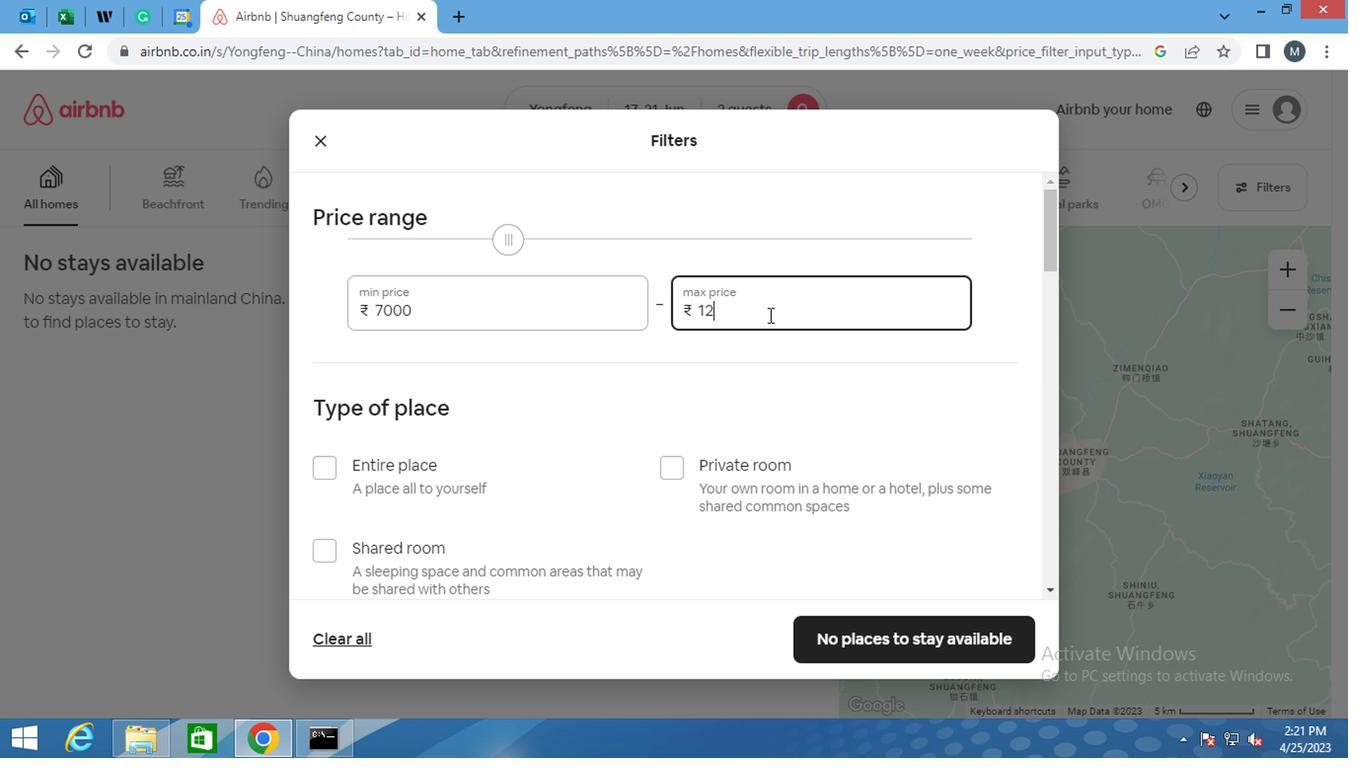 
Action: Key pressed 00
Screenshot: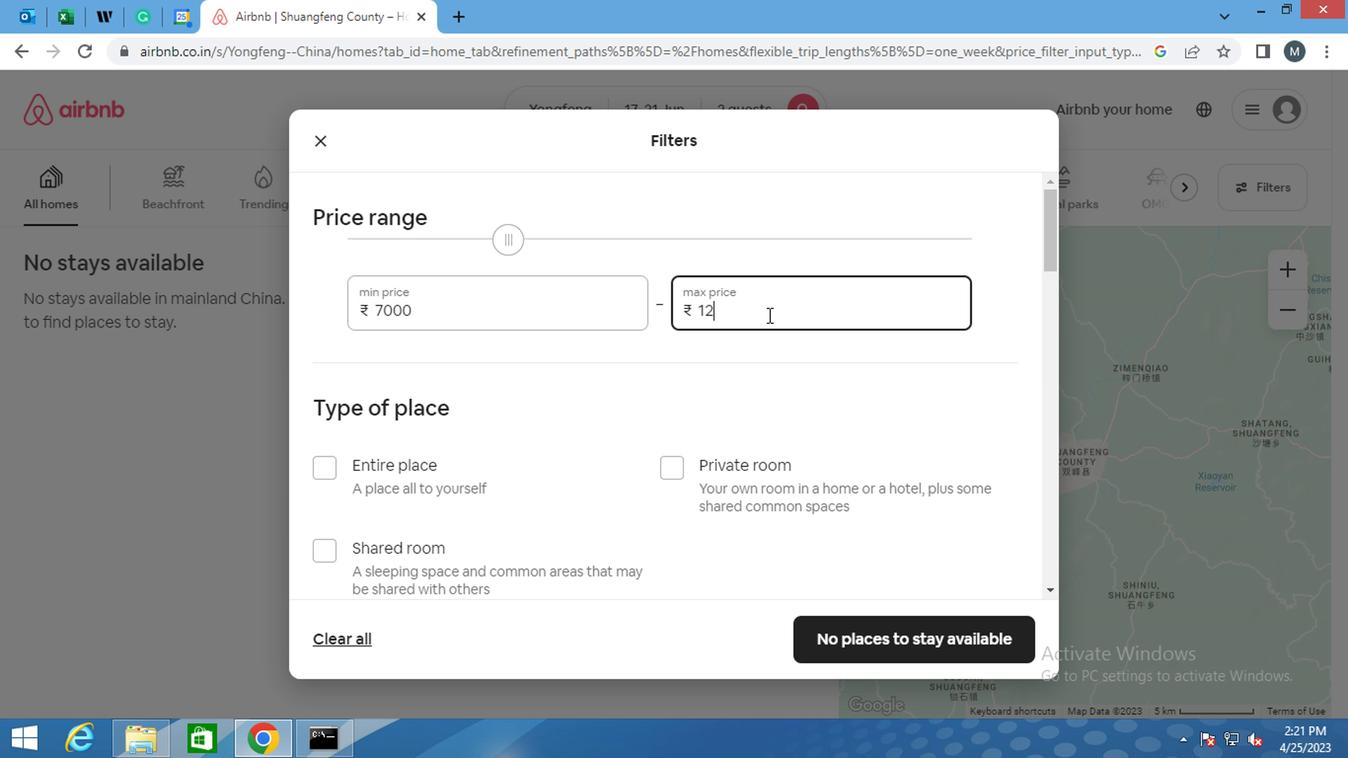 
Action: Mouse moved to (762, 316)
Screenshot: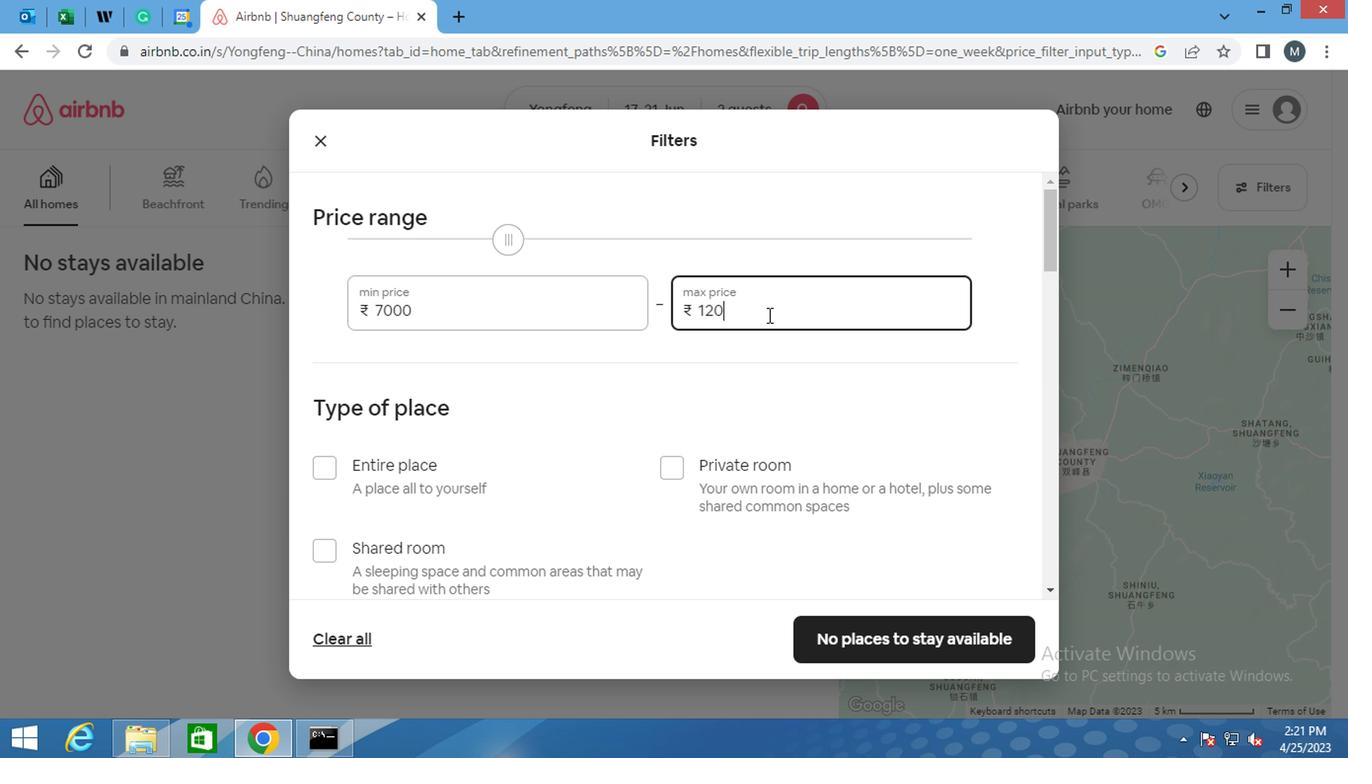 
Action: Key pressed 0
Screenshot: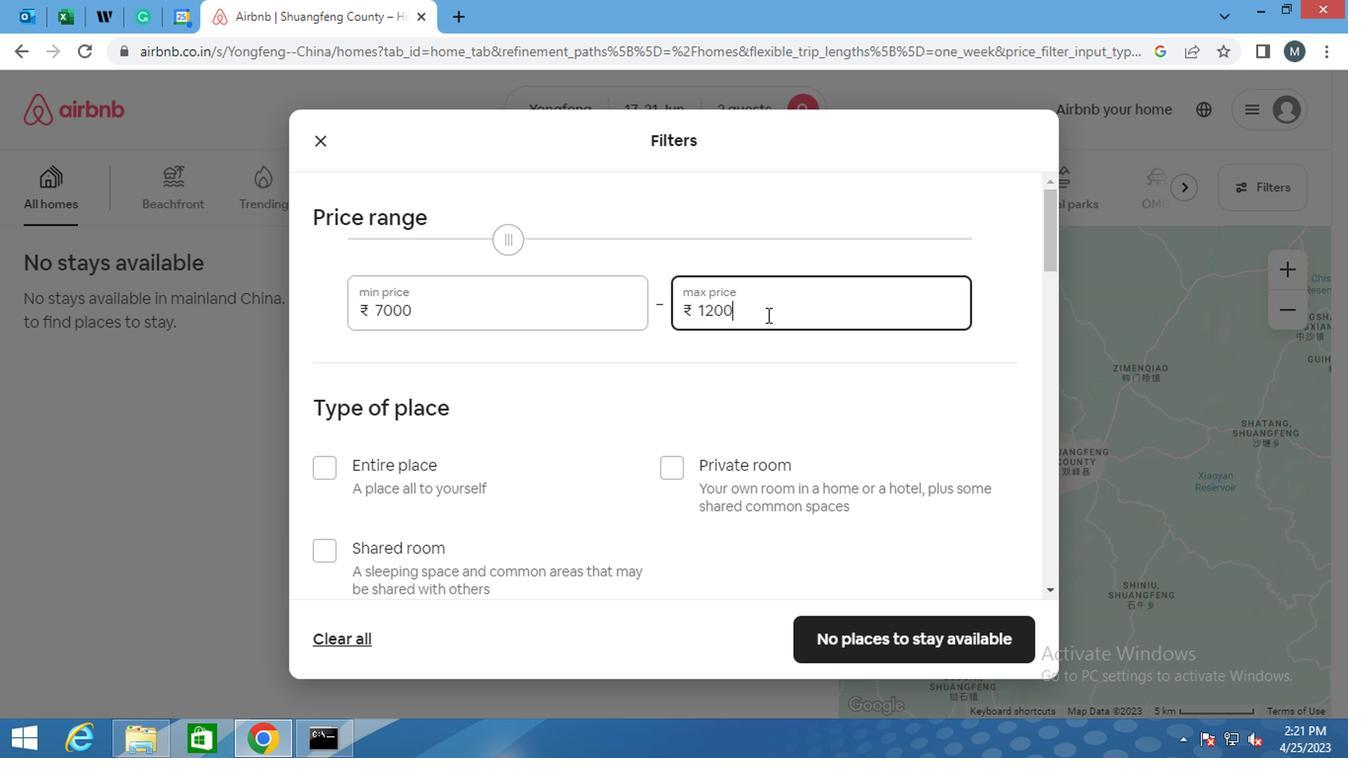
Action: Mouse moved to (627, 316)
Screenshot: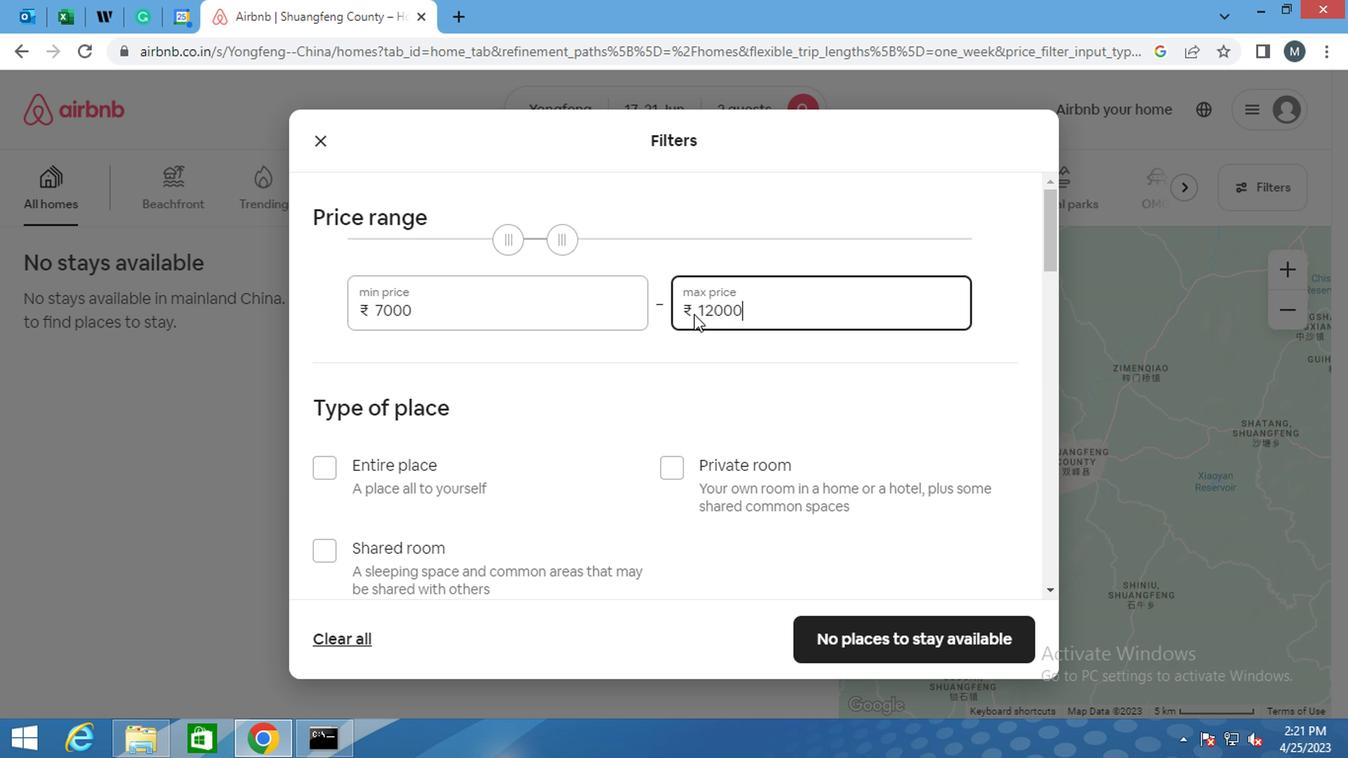 
Action: Mouse scrolled (627, 315) with delta (0, 0)
Screenshot: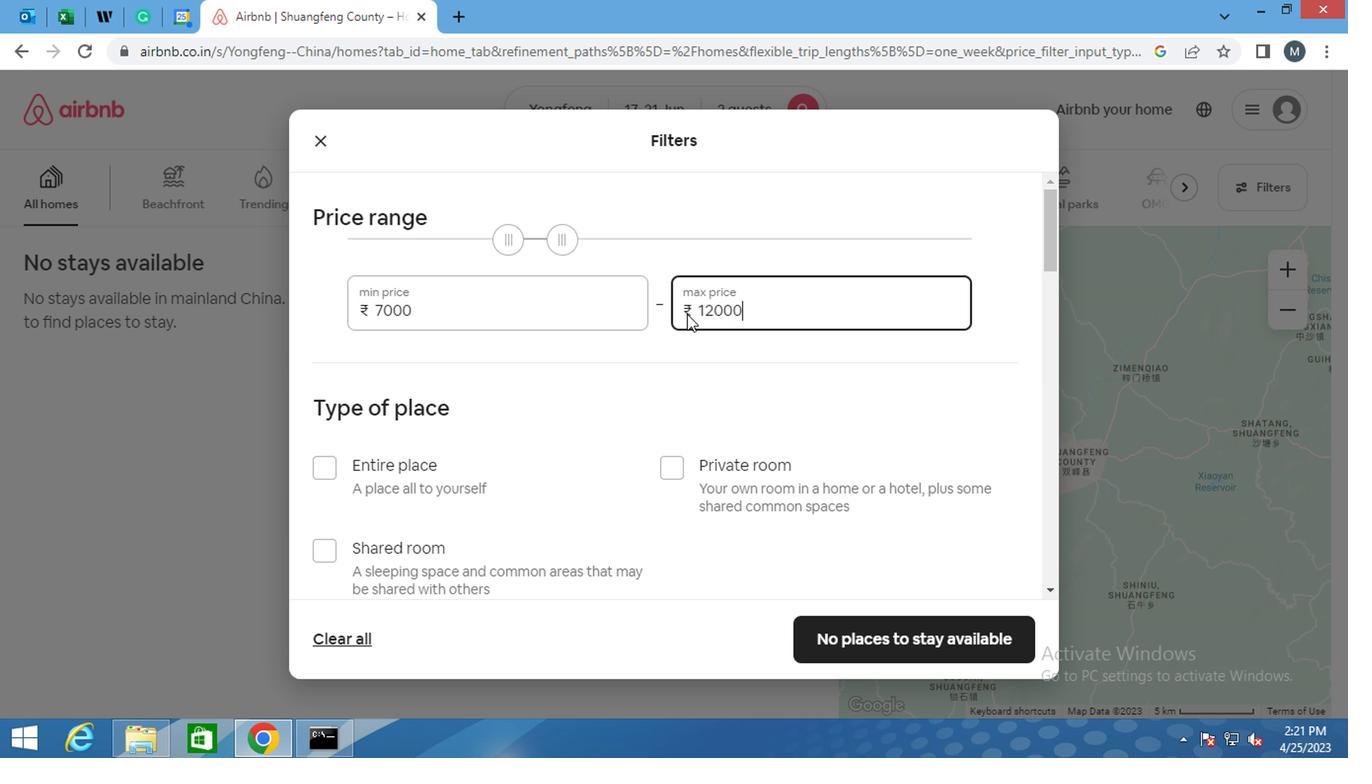 
Action: Mouse moved to (663, 368)
Screenshot: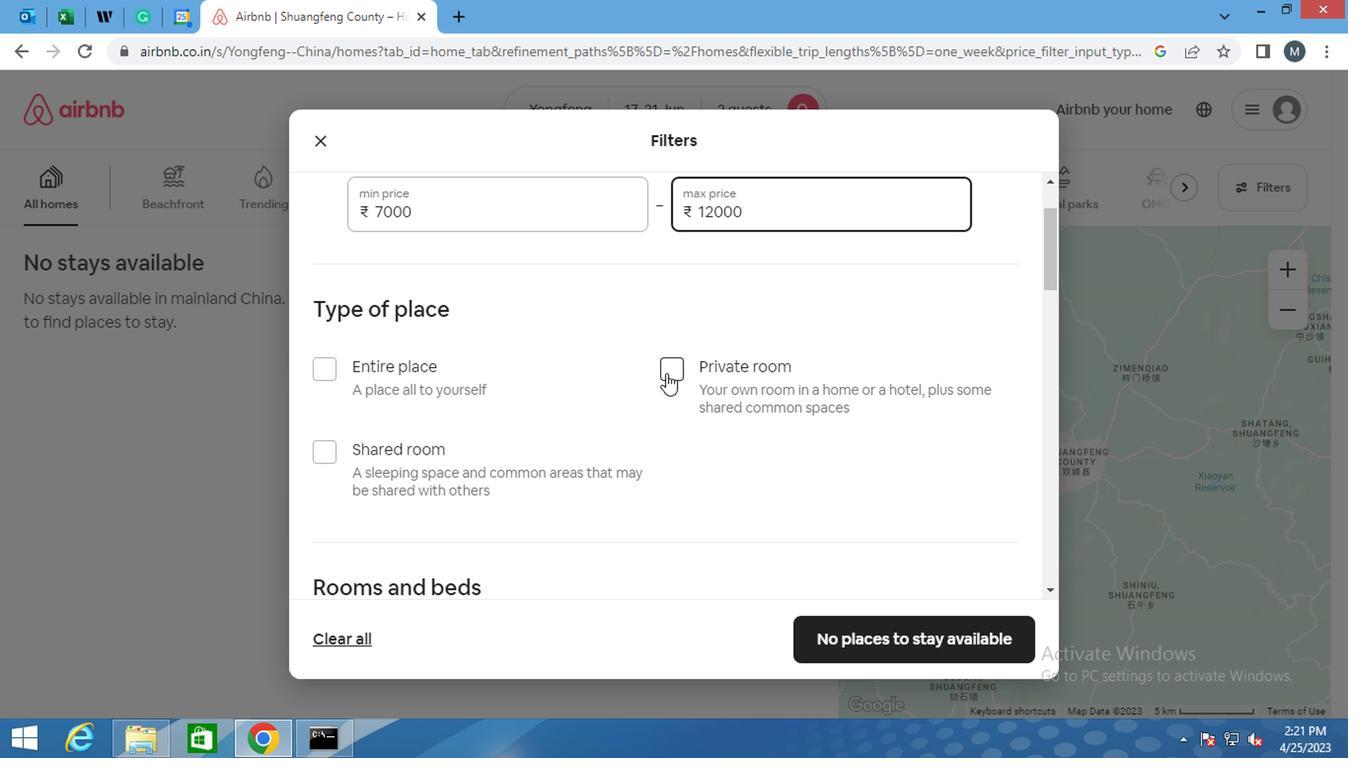 
Action: Mouse pressed left at (663, 368)
Screenshot: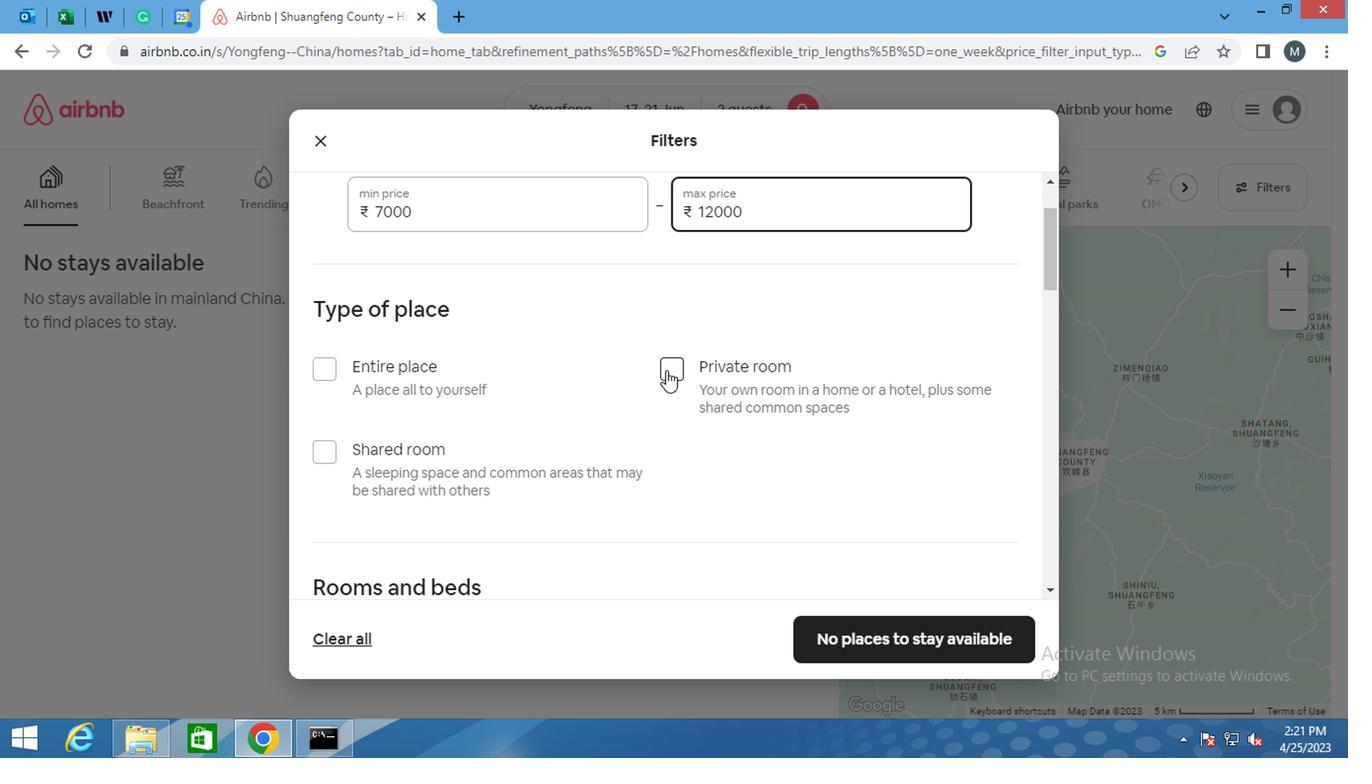
Action: Mouse moved to (647, 368)
Screenshot: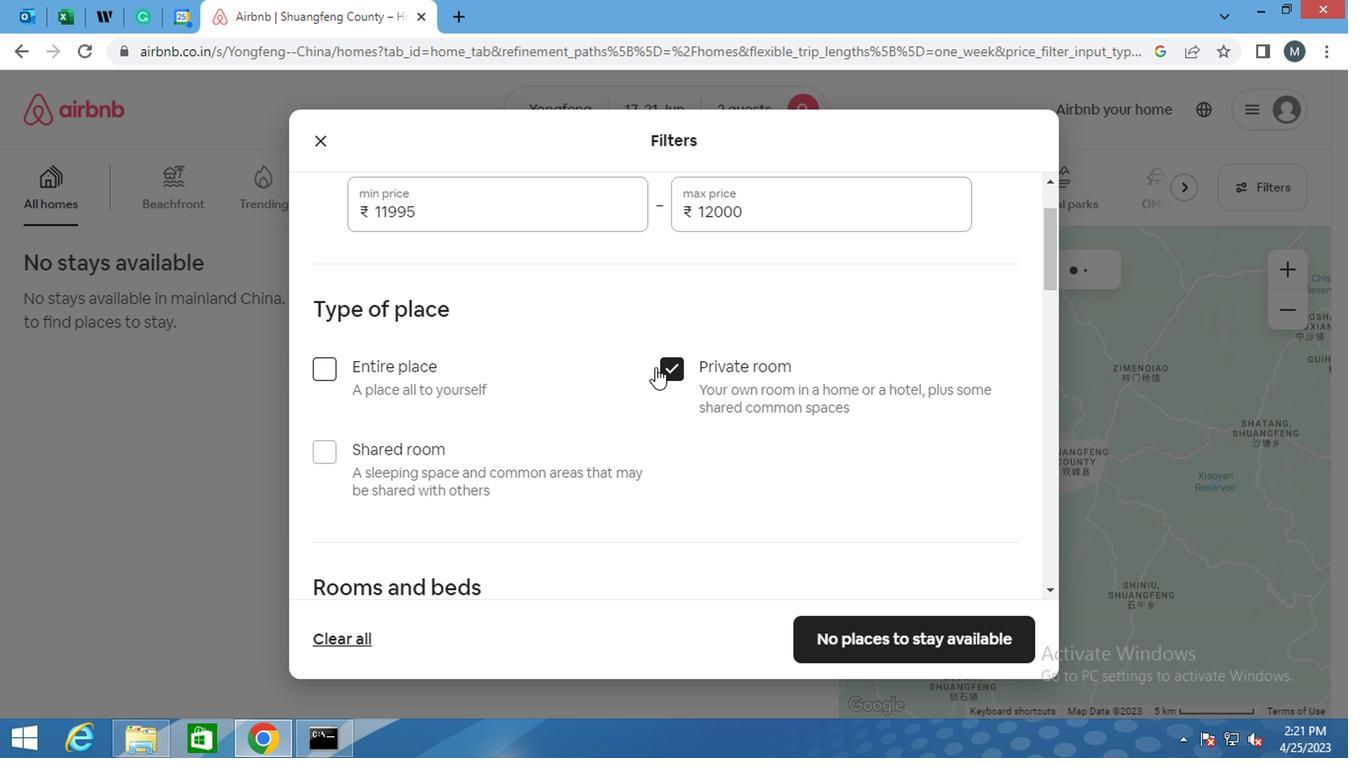 
Action: Mouse scrolled (647, 368) with delta (0, 0)
Screenshot: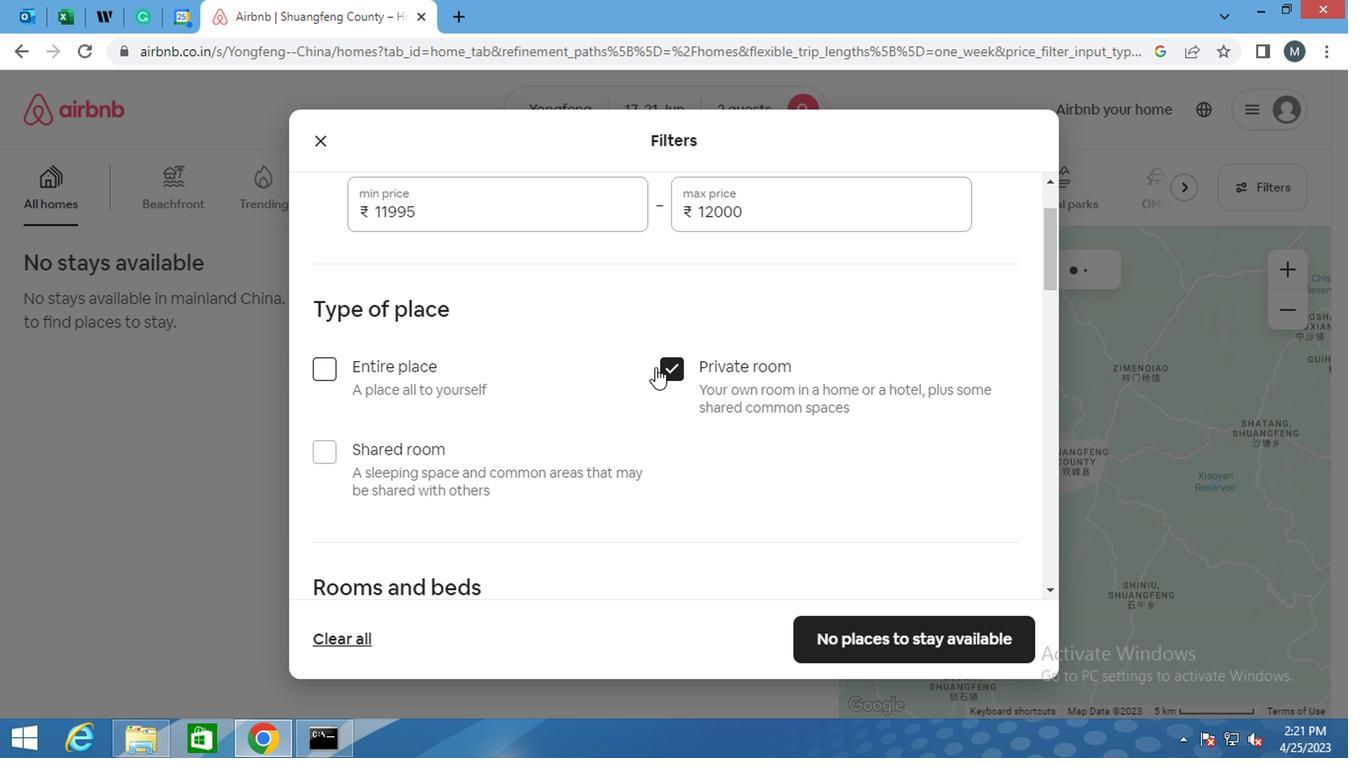 
Action: Mouse moved to (646, 370)
Screenshot: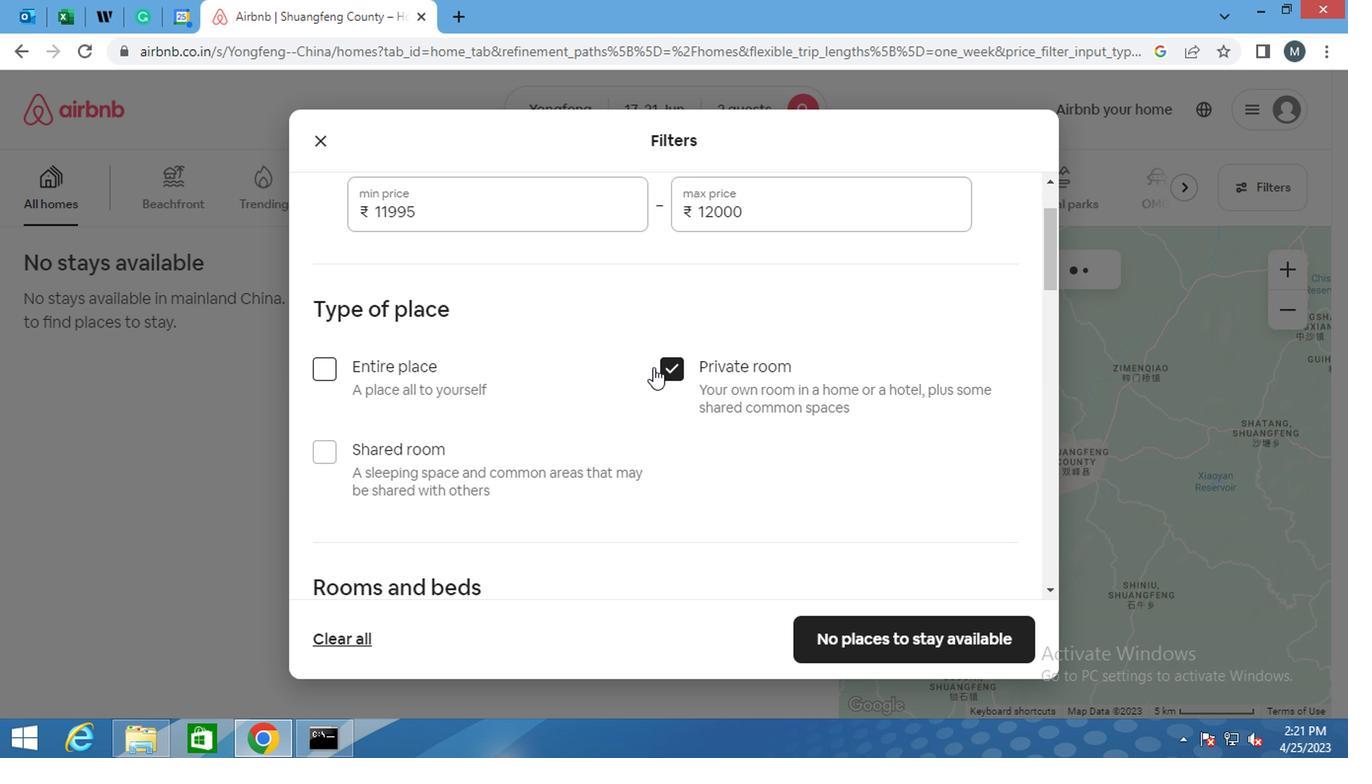 
Action: Mouse scrolled (646, 368) with delta (0, -1)
Screenshot: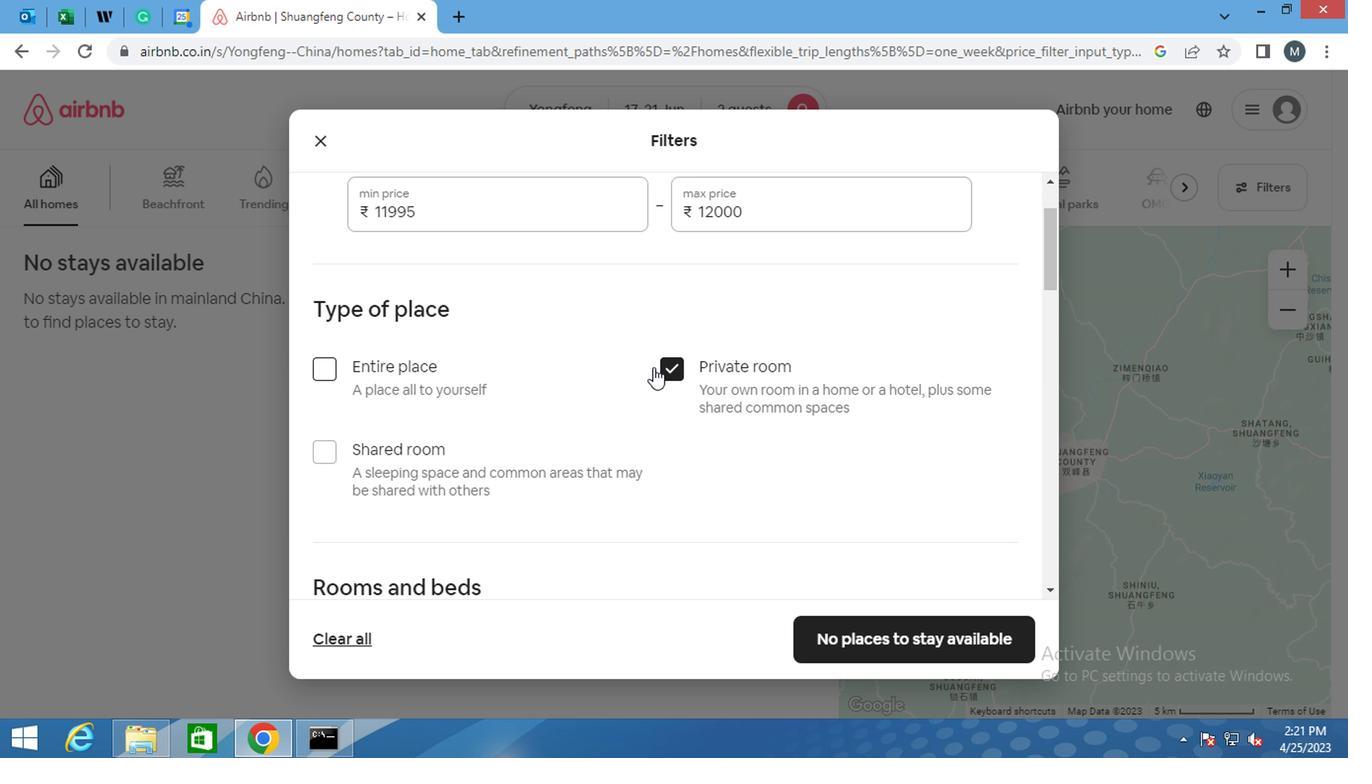 
Action: Mouse moved to (468, 396)
Screenshot: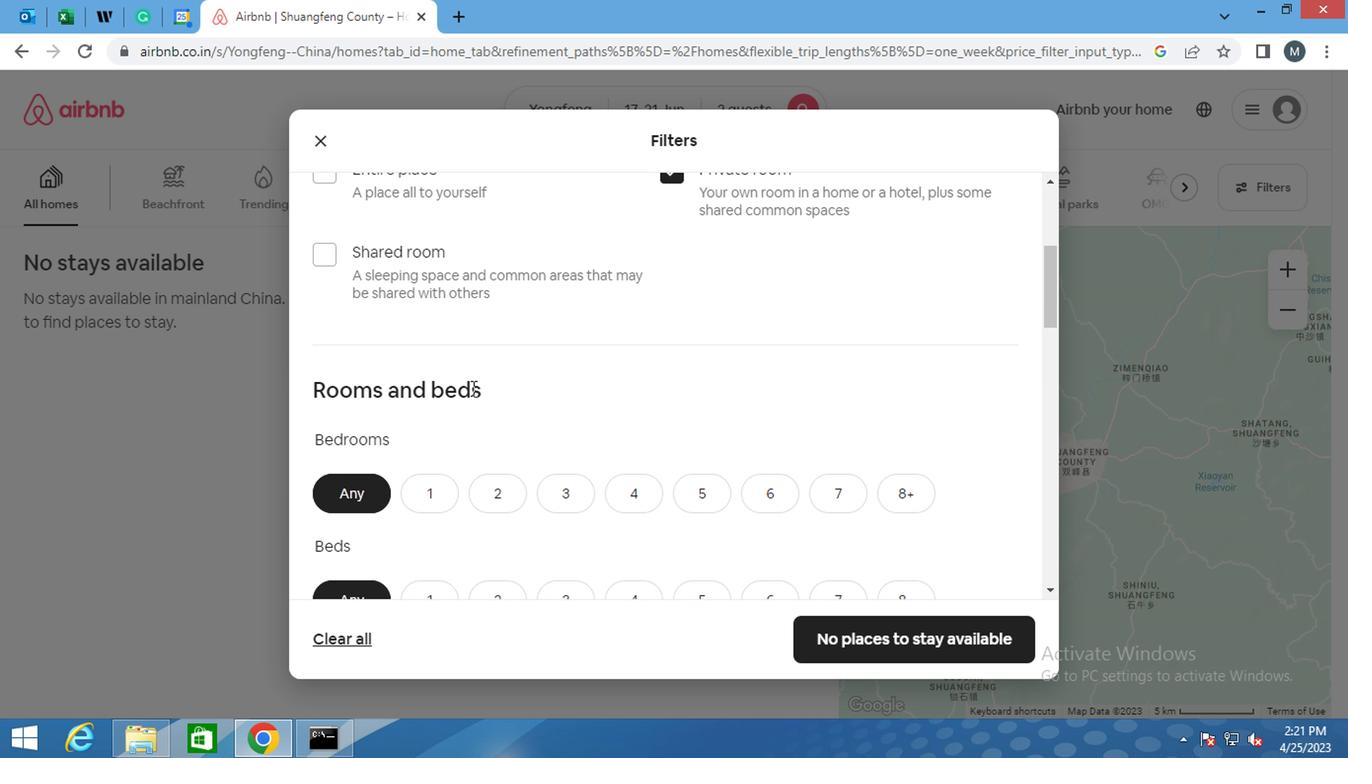 
Action: Mouse scrolled (468, 394) with delta (0, -1)
Screenshot: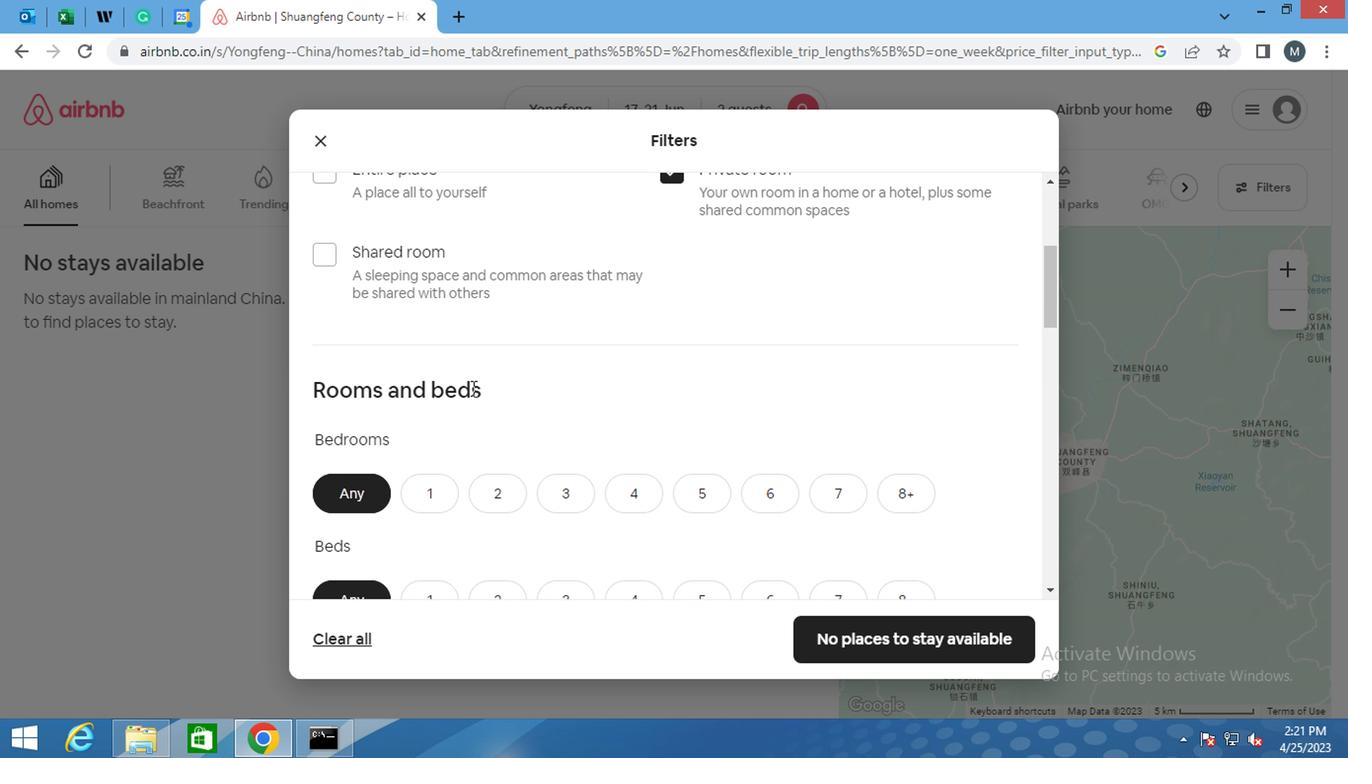
Action: Mouse moved to (414, 408)
Screenshot: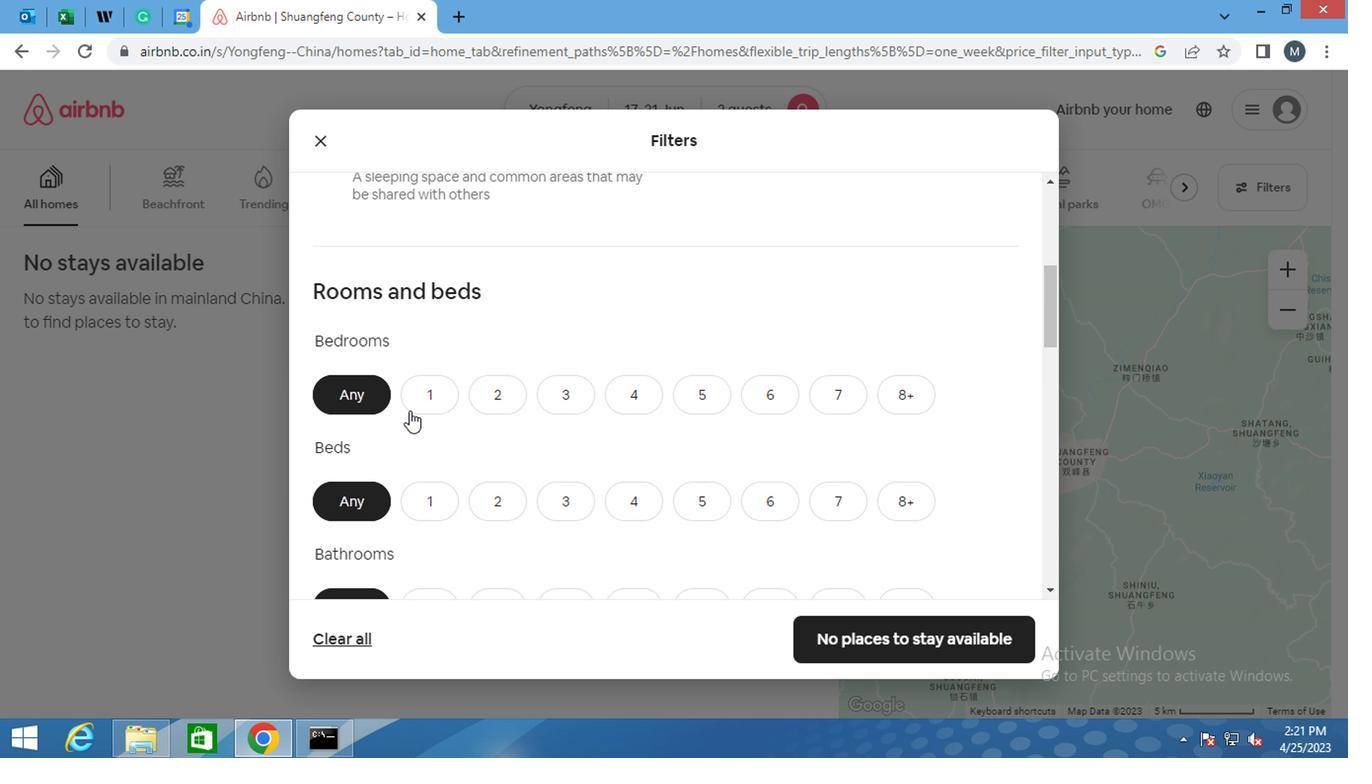 
Action: Mouse pressed left at (414, 408)
Screenshot: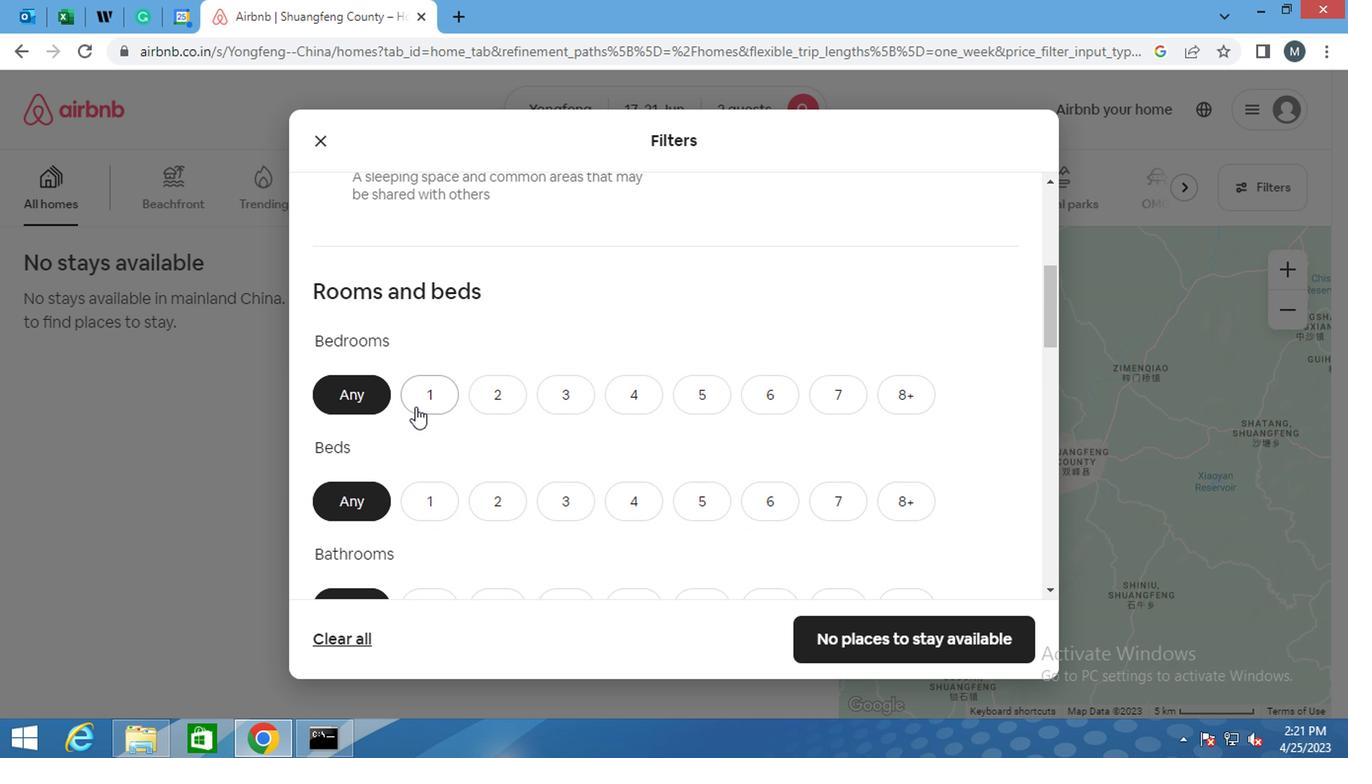 
Action: Mouse moved to (525, 363)
Screenshot: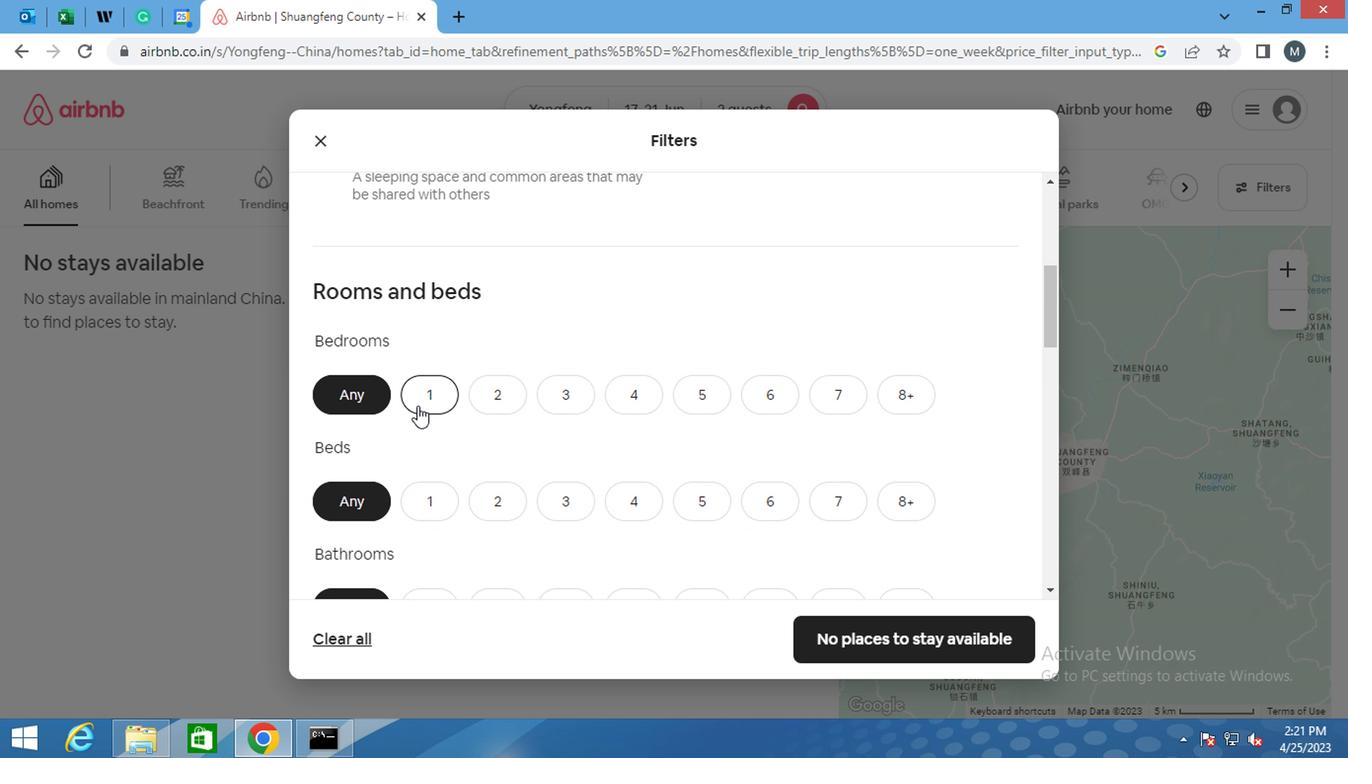 
Action: Mouse scrolled (525, 361) with delta (0, -1)
Screenshot: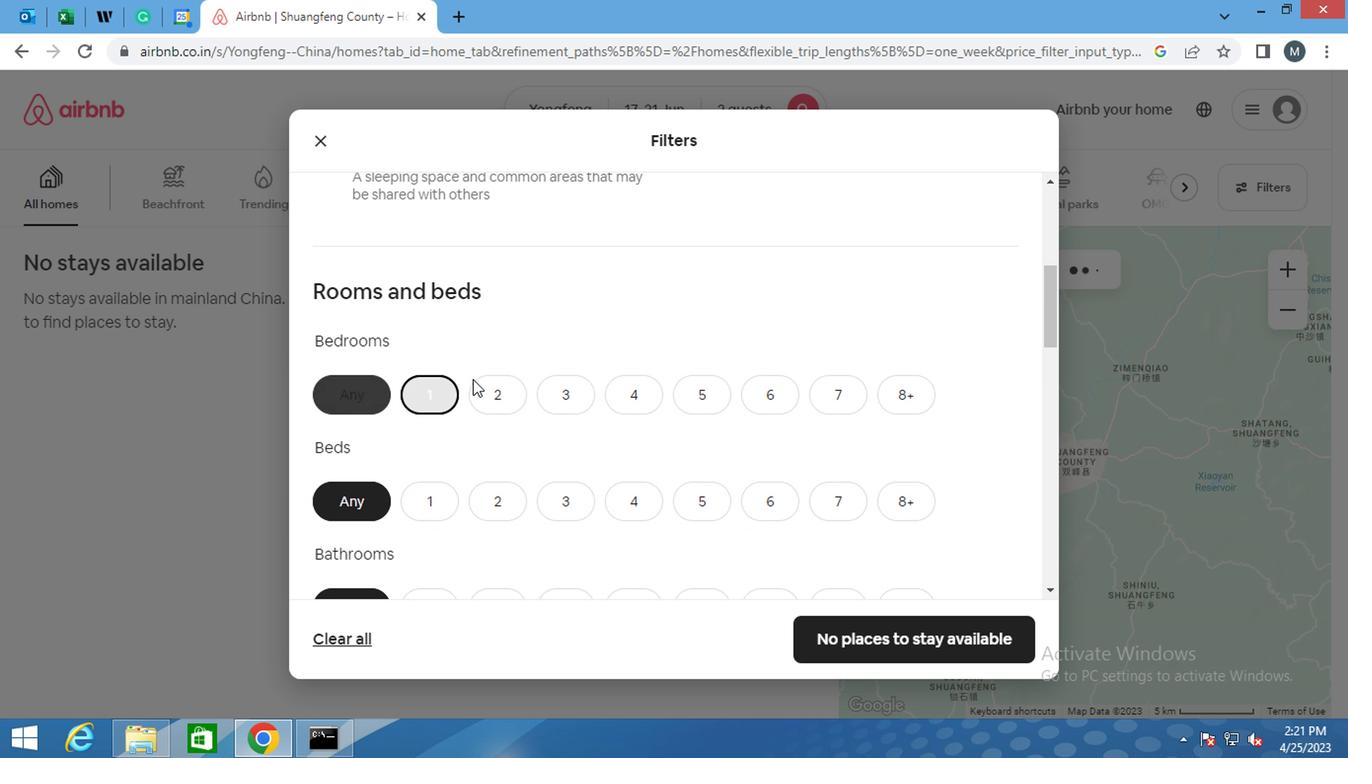 
Action: Mouse moved to (524, 373)
Screenshot: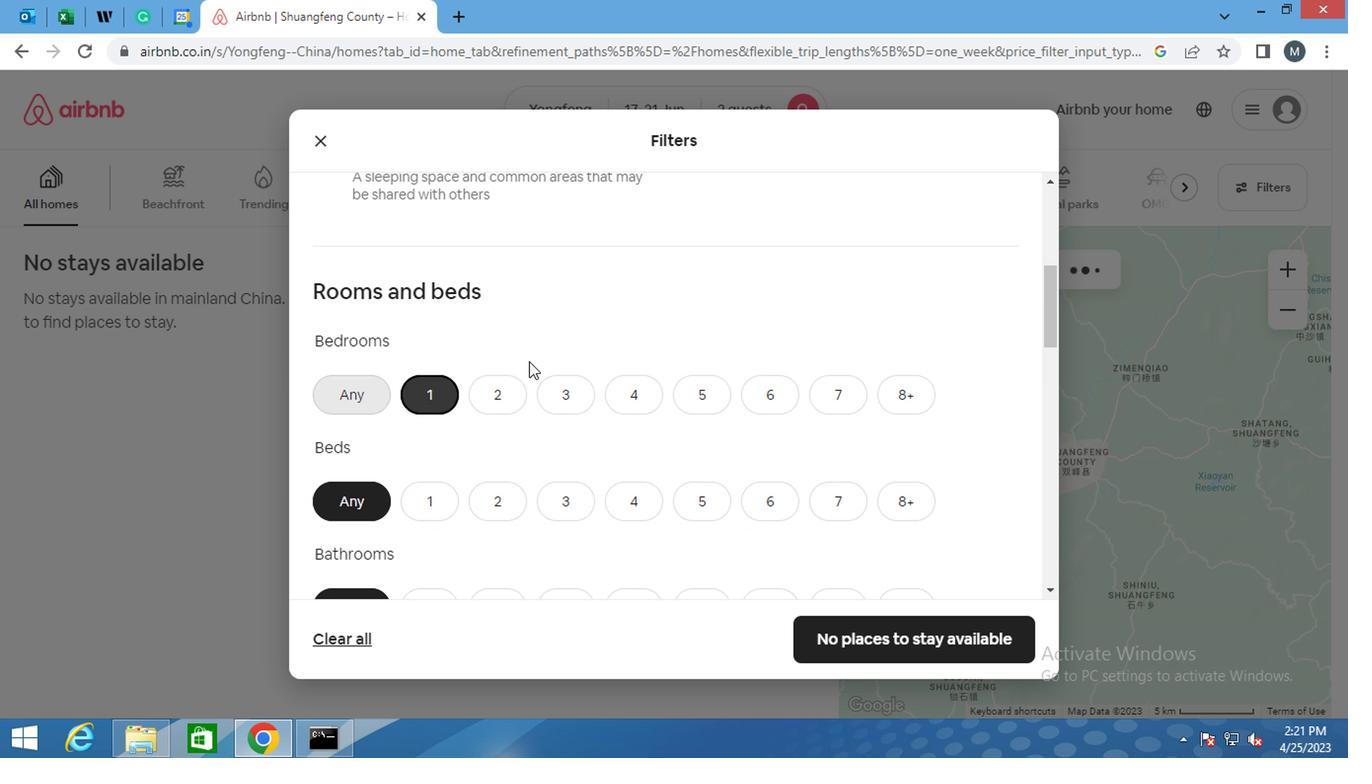 
Action: Mouse scrolled (524, 372) with delta (0, 0)
Screenshot: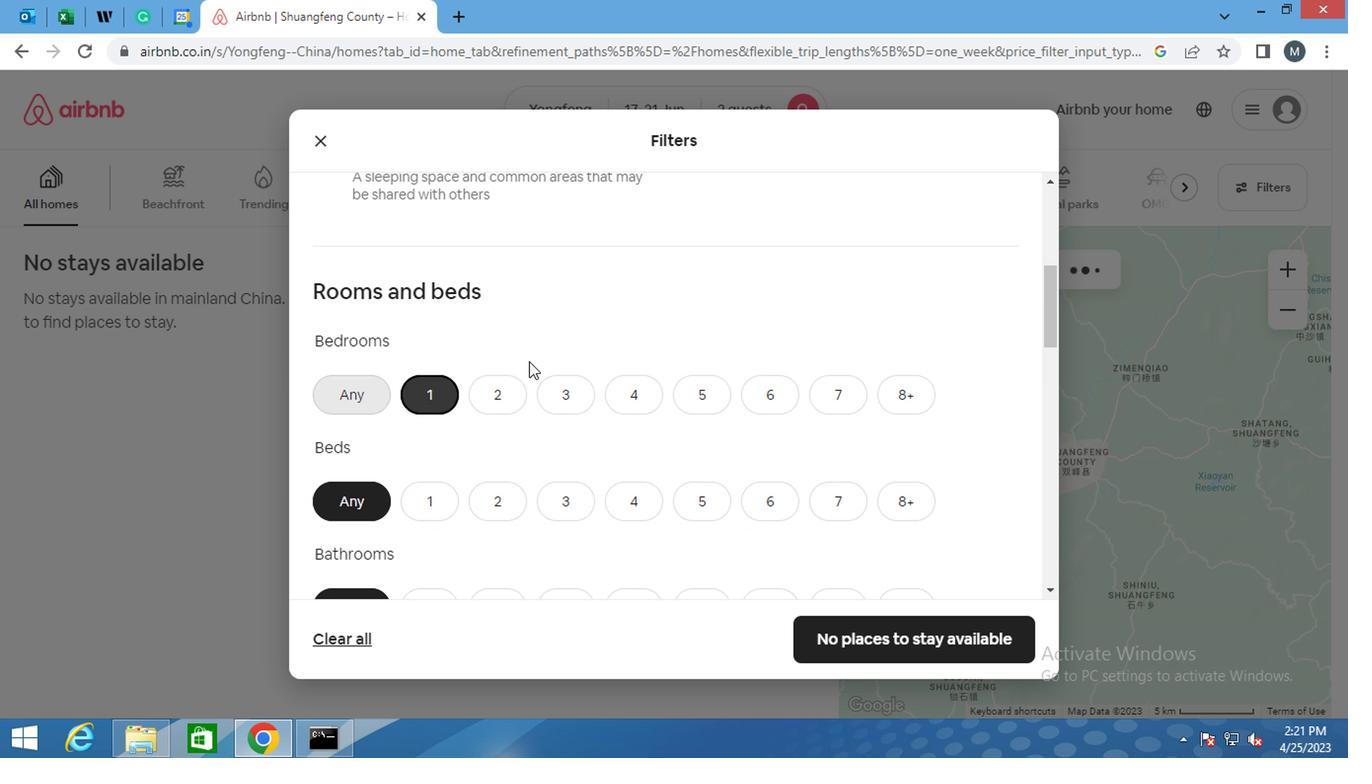 
Action: Mouse moved to (509, 311)
Screenshot: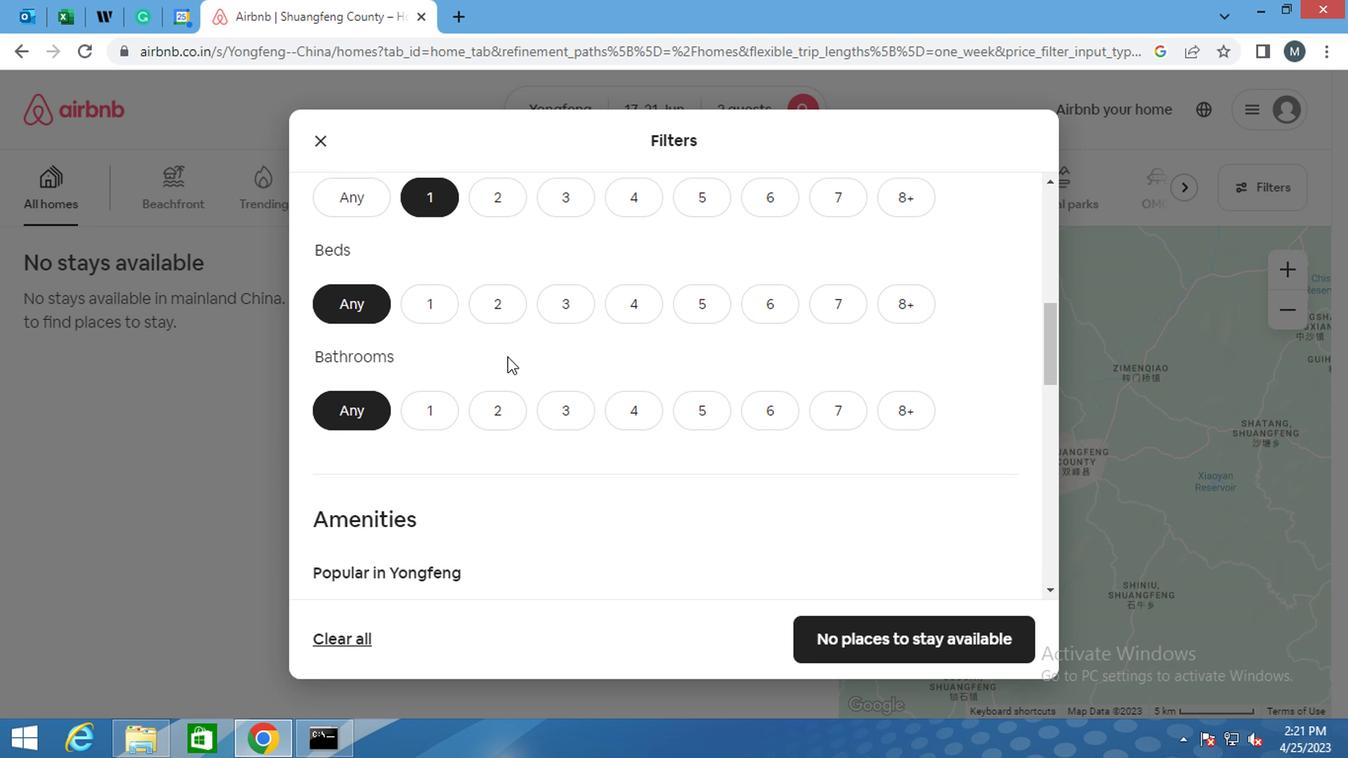 
Action: Mouse pressed left at (509, 311)
Screenshot: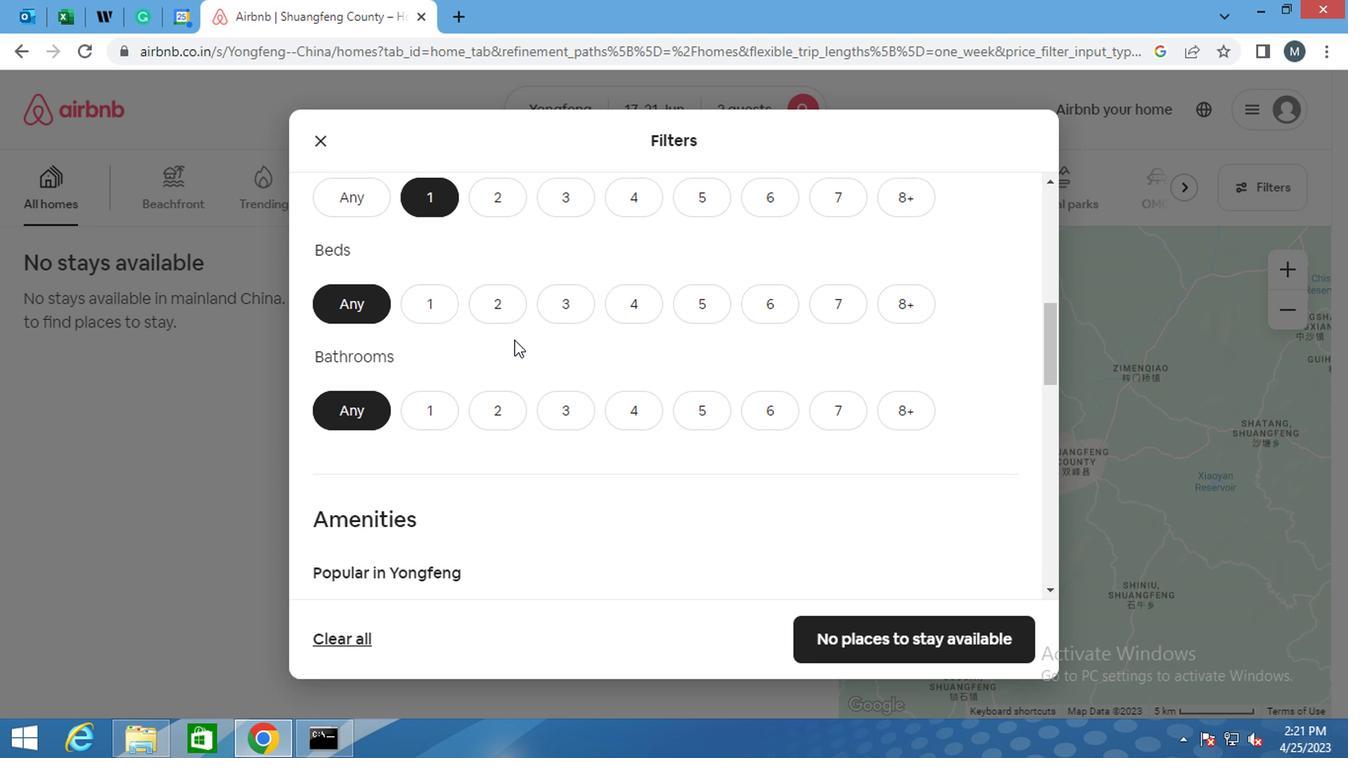 
Action: Mouse moved to (434, 401)
Screenshot: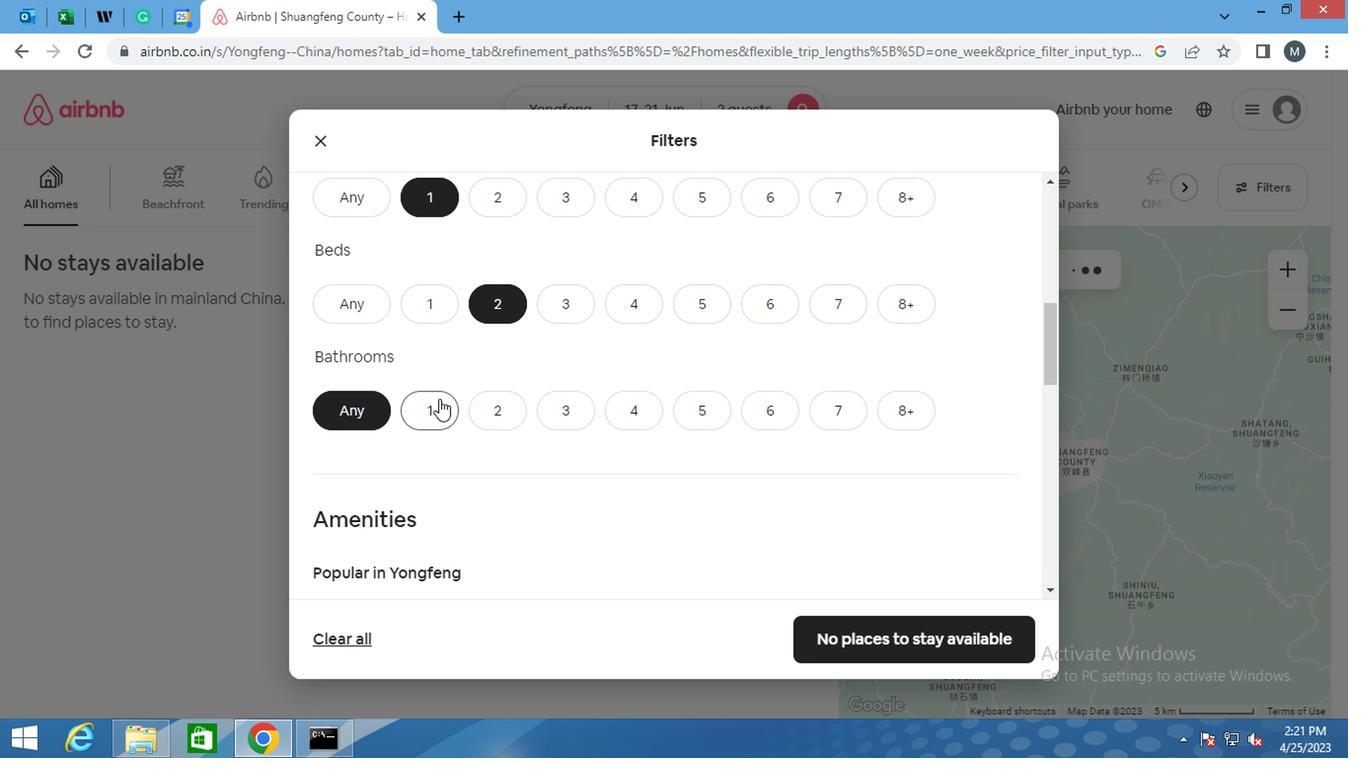 
Action: Mouse pressed left at (434, 401)
Screenshot: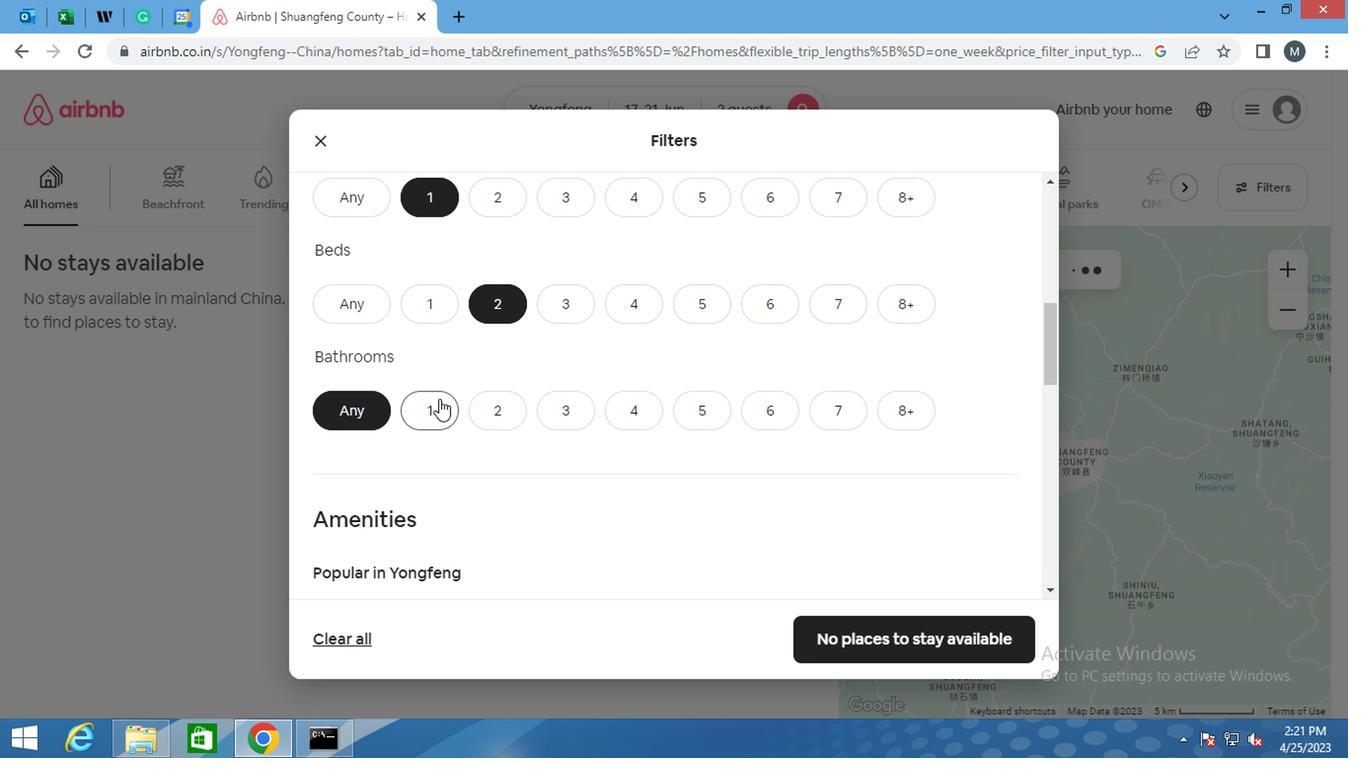 
Action: Mouse moved to (423, 398)
Screenshot: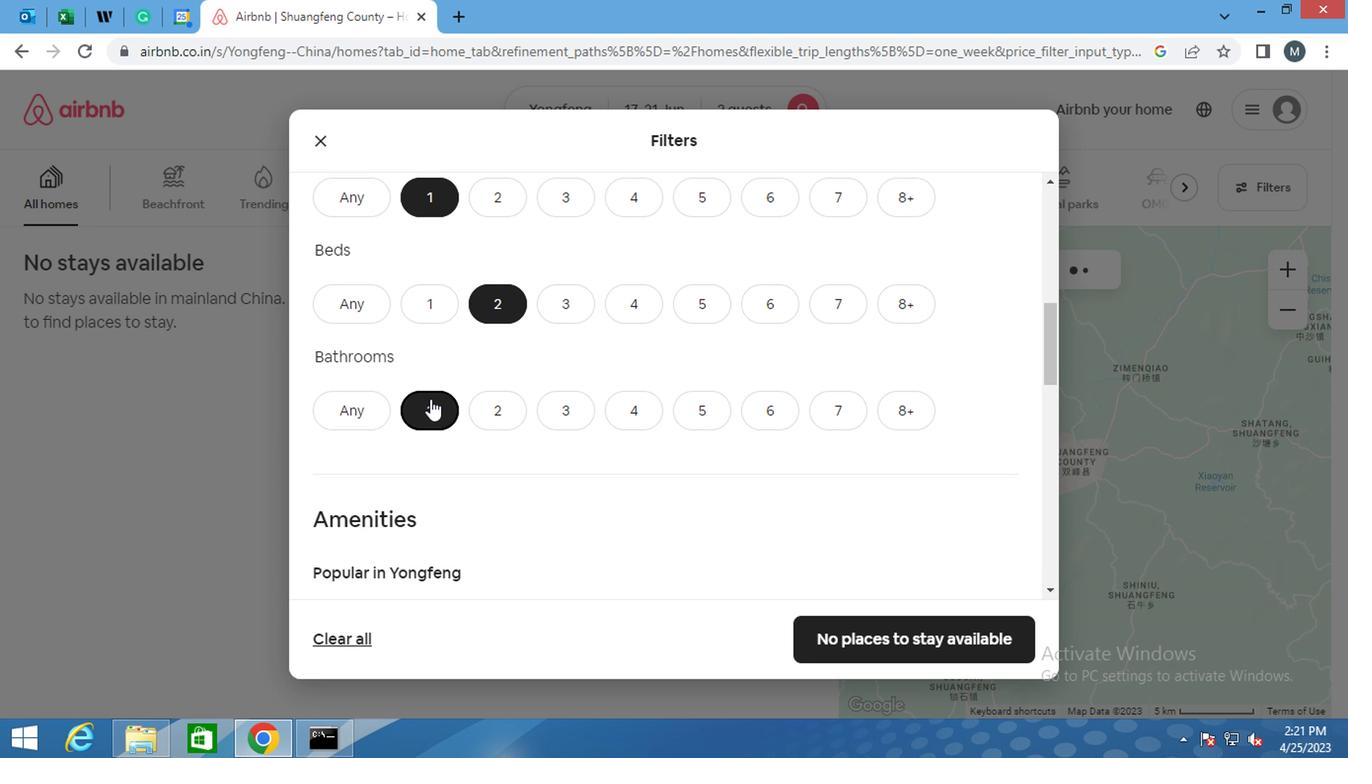 
Action: Mouse scrolled (423, 397) with delta (0, -1)
Screenshot: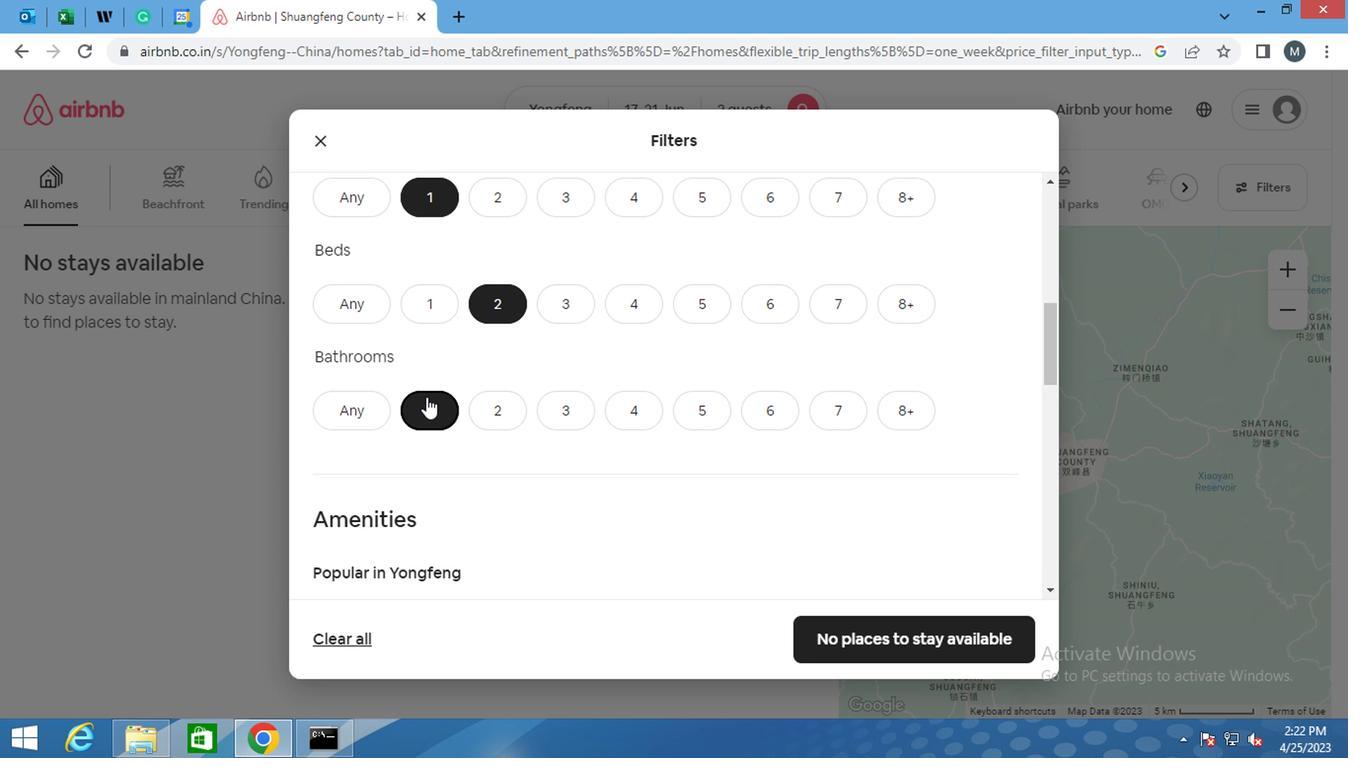 
Action: Mouse moved to (423, 401)
Screenshot: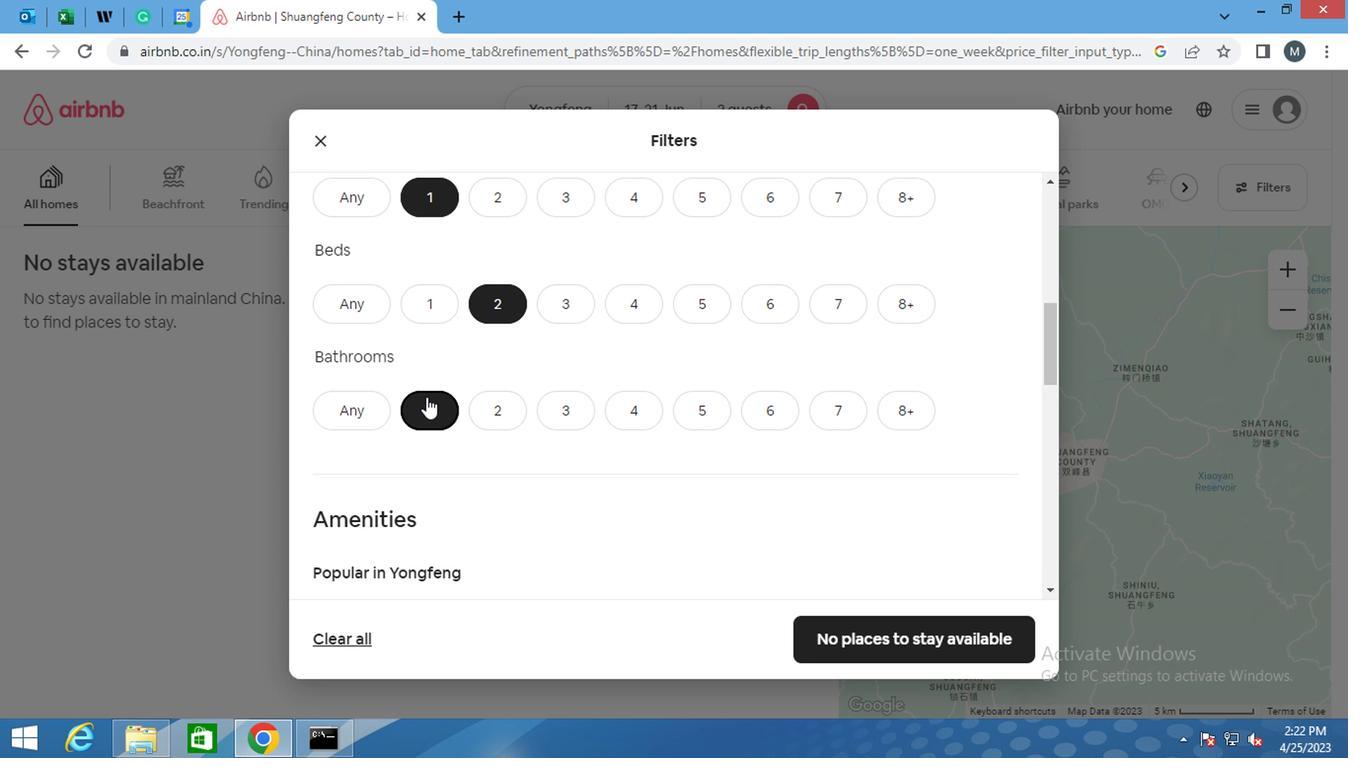 
Action: Mouse scrolled (423, 399) with delta (0, -1)
Screenshot: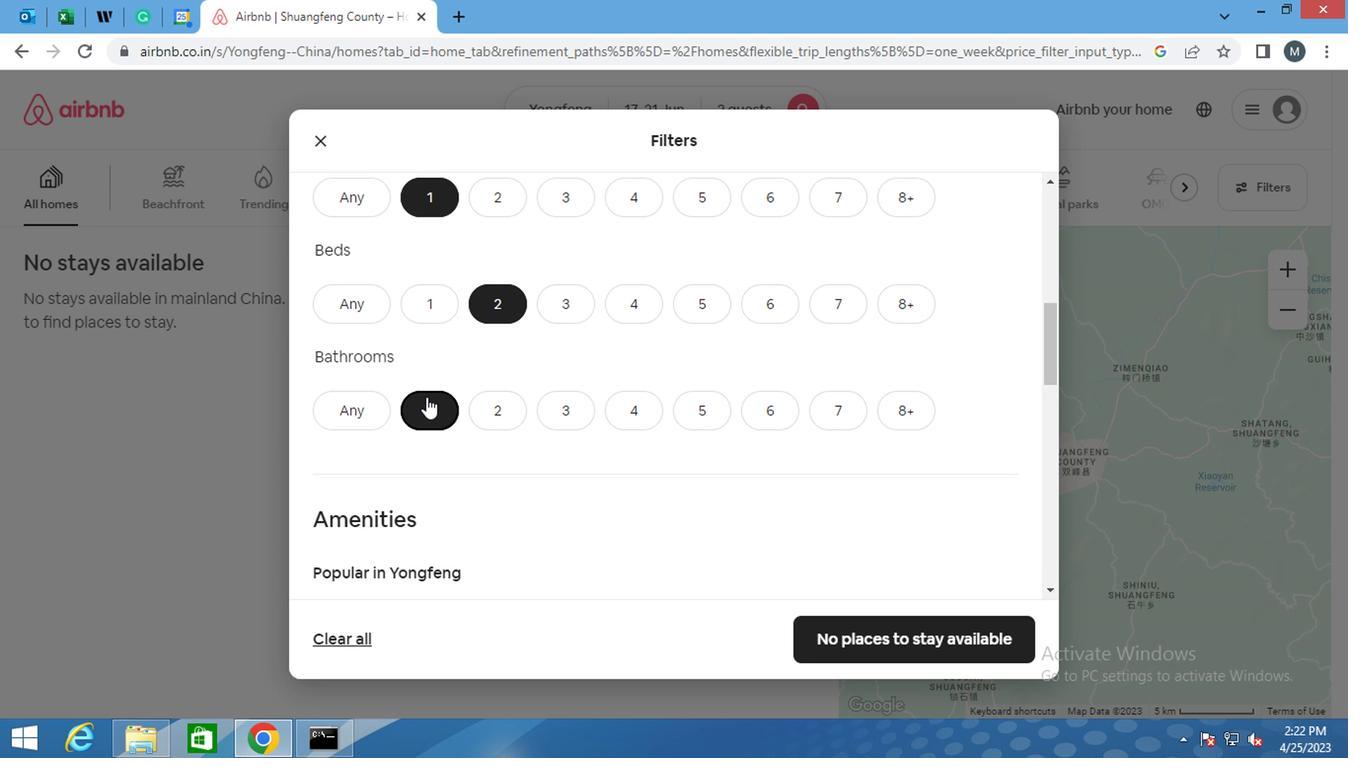 
Action: Mouse moved to (458, 377)
Screenshot: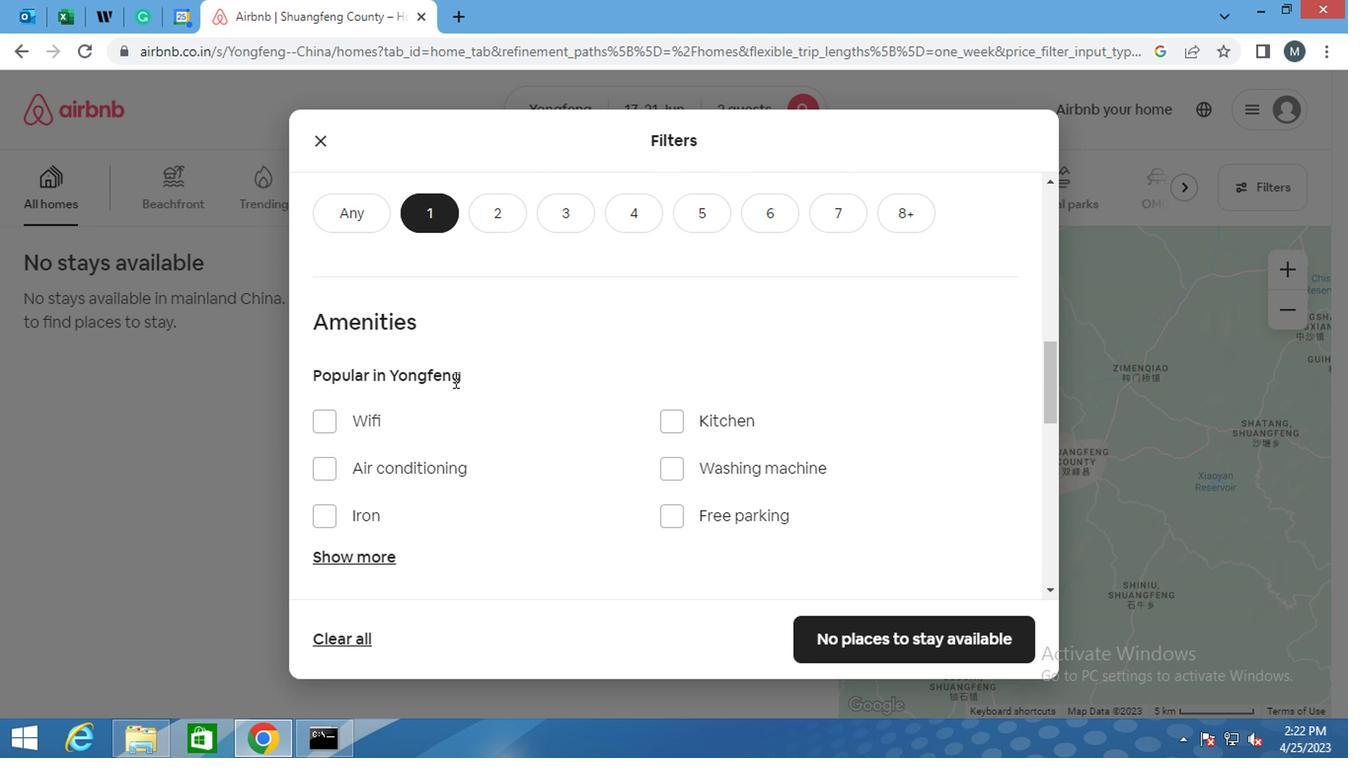 
Action: Mouse scrolled (458, 377) with delta (0, 0)
Screenshot: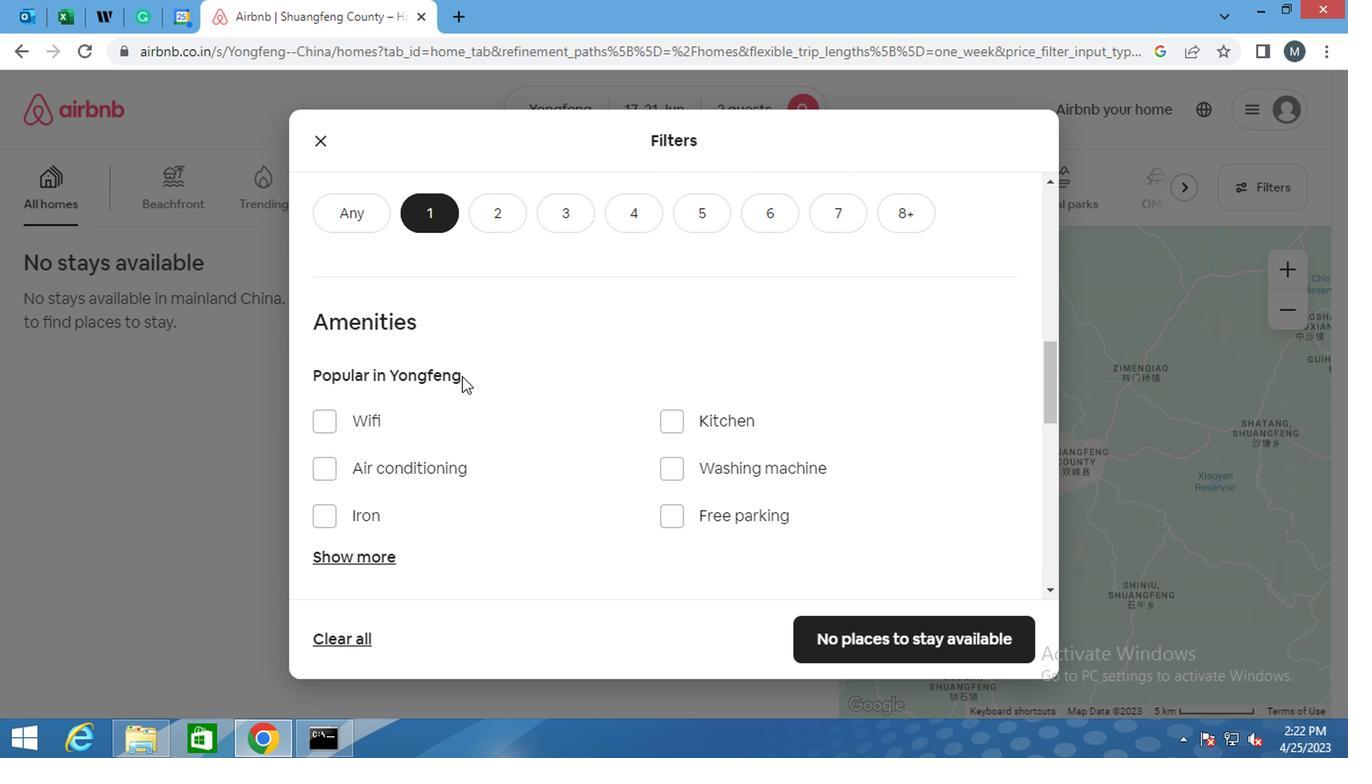 
Action: Mouse moved to (318, 313)
Screenshot: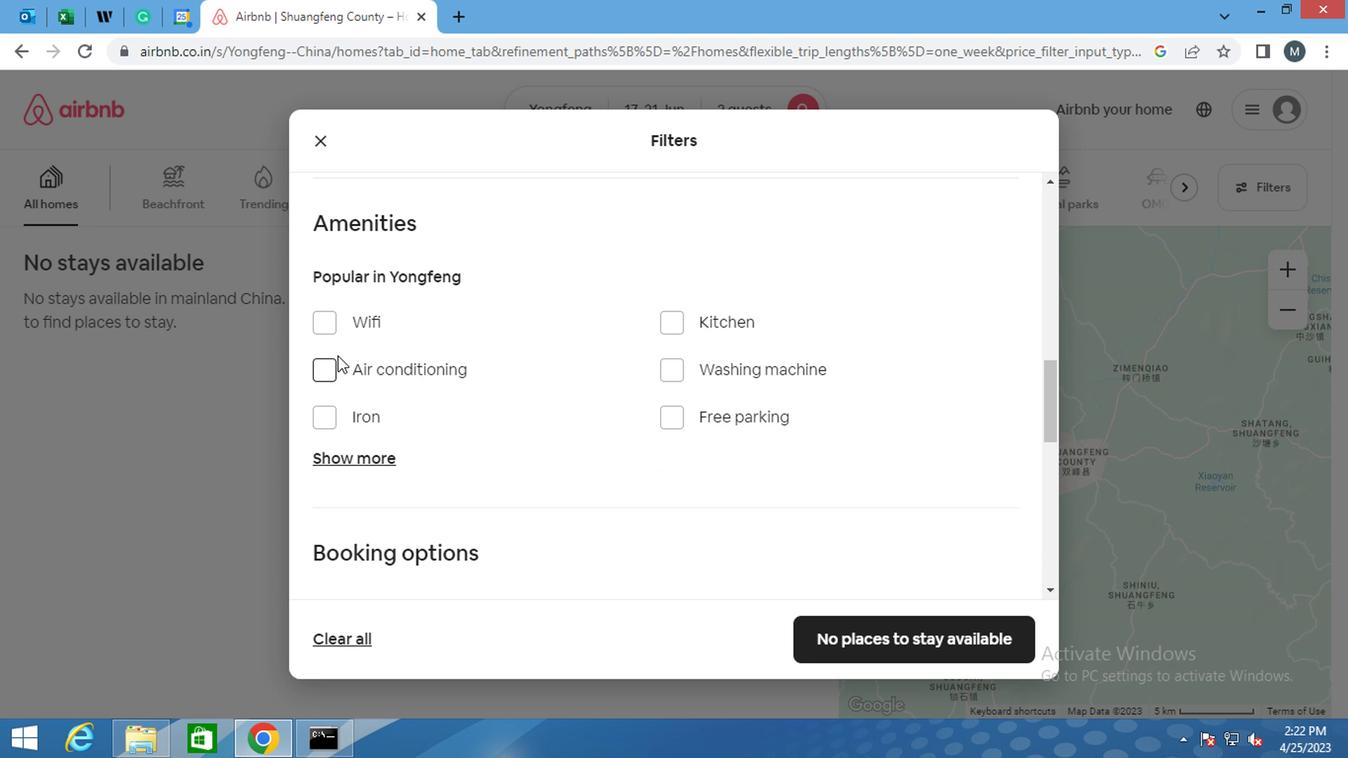 
Action: Mouse pressed left at (318, 313)
Screenshot: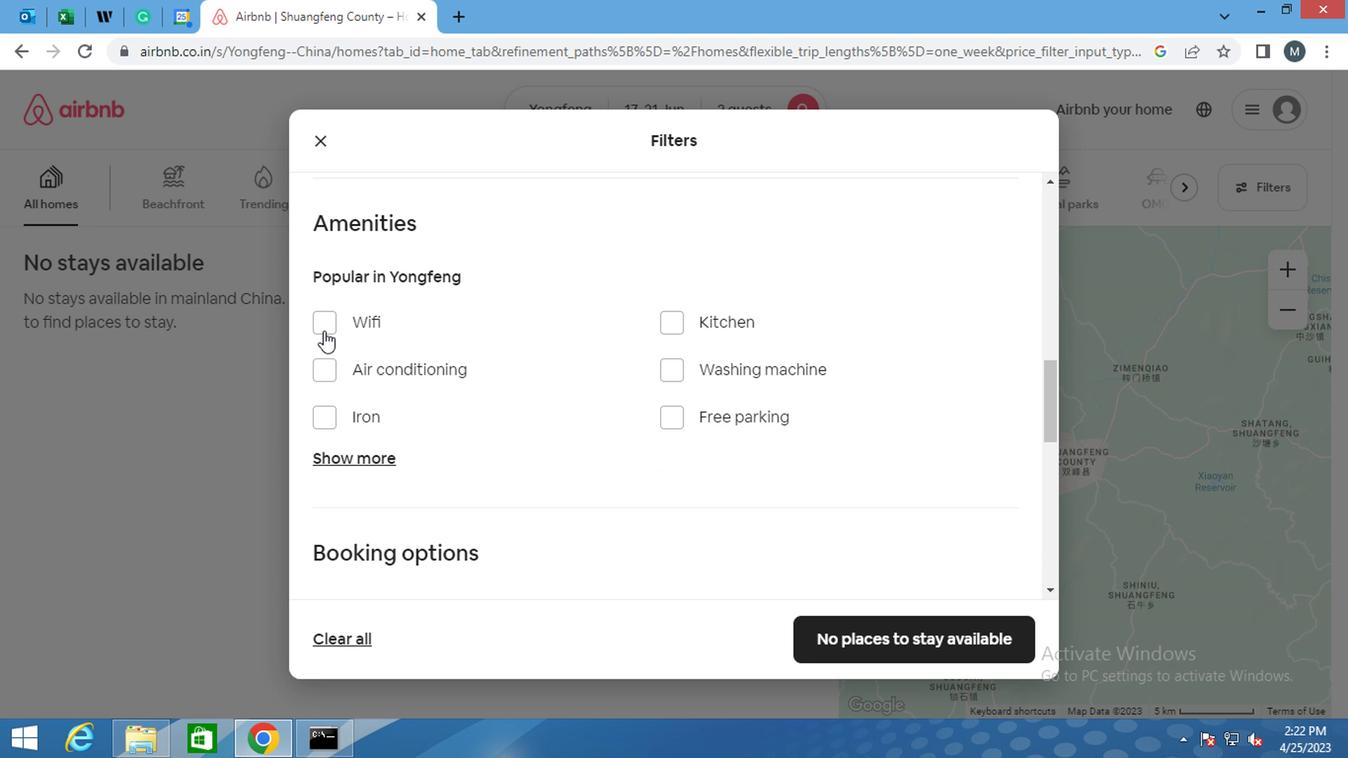 
Action: Mouse moved to (532, 315)
Screenshot: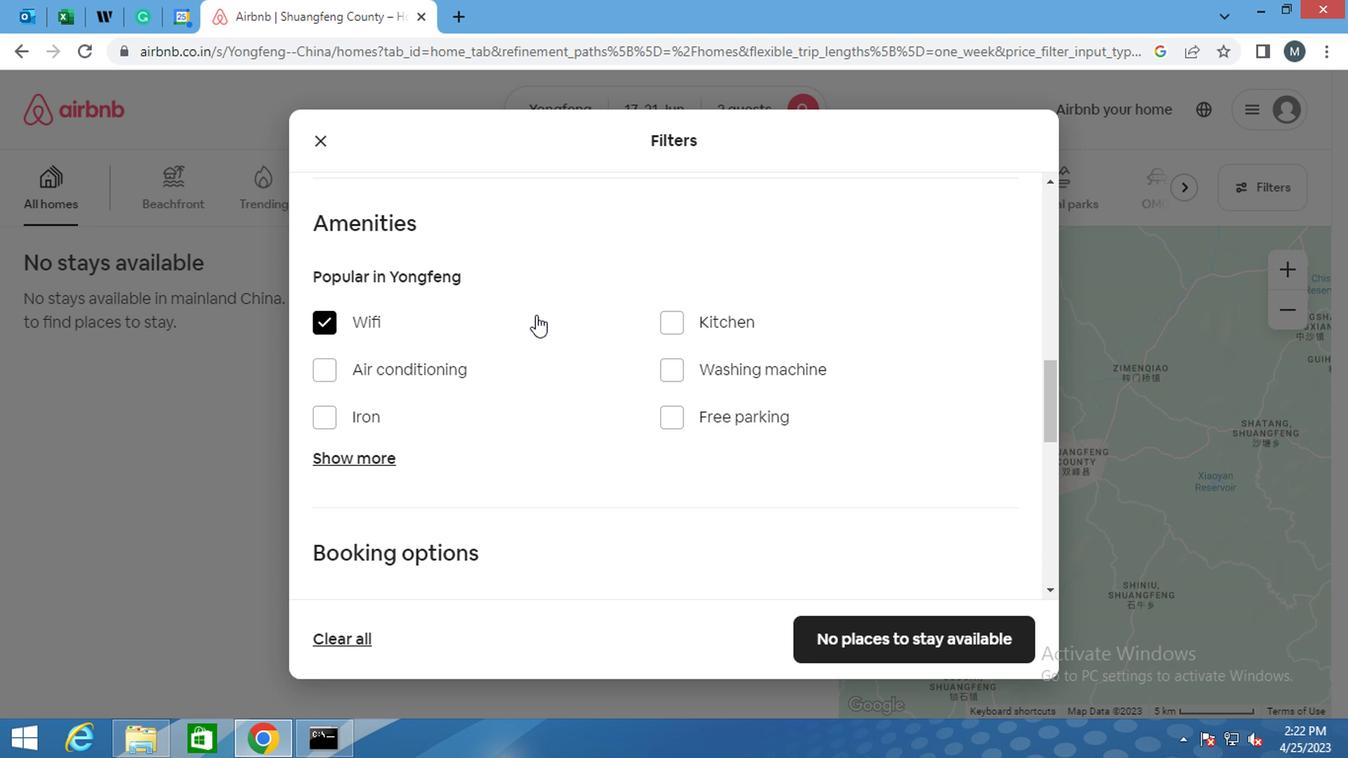 
Action: Mouse scrolled (532, 313) with delta (0, -1)
Screenshot: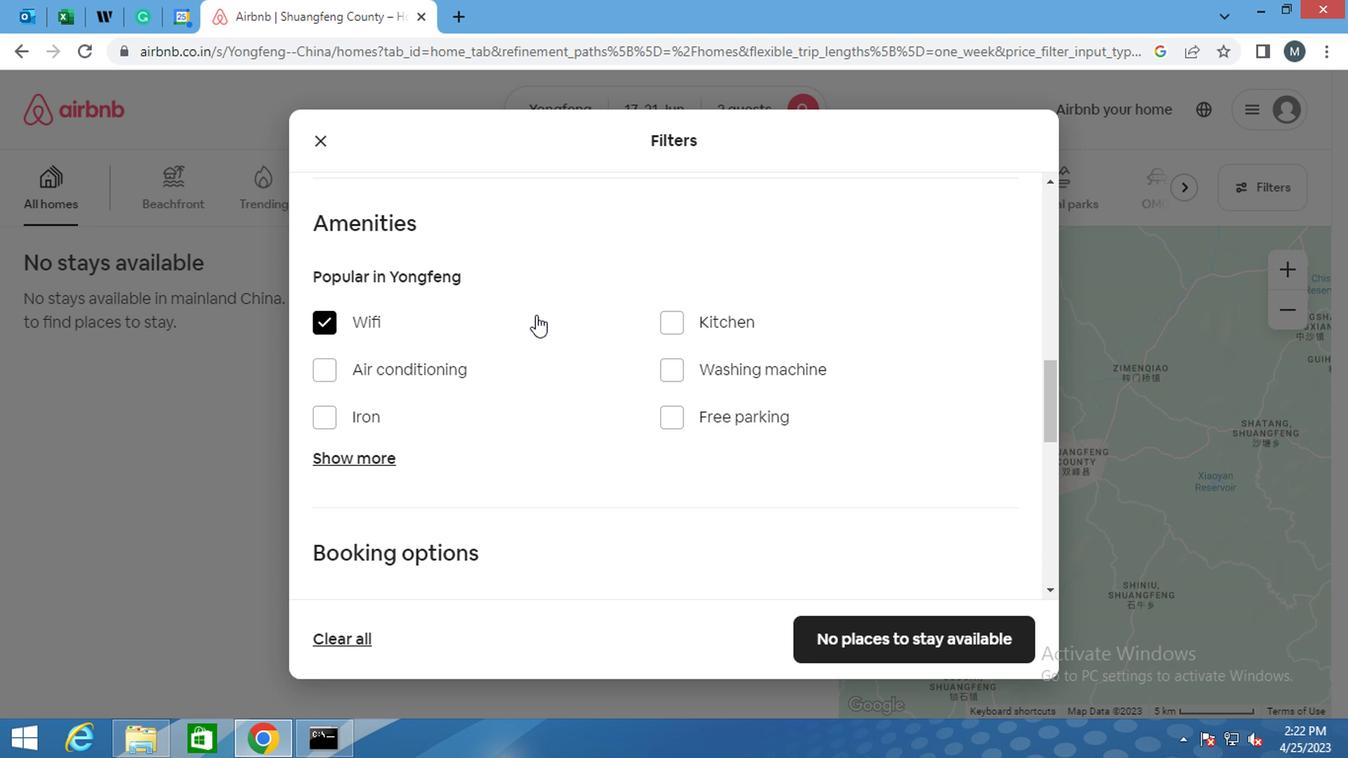 
Action: Mouse moved to (676, 269)
Screenshot: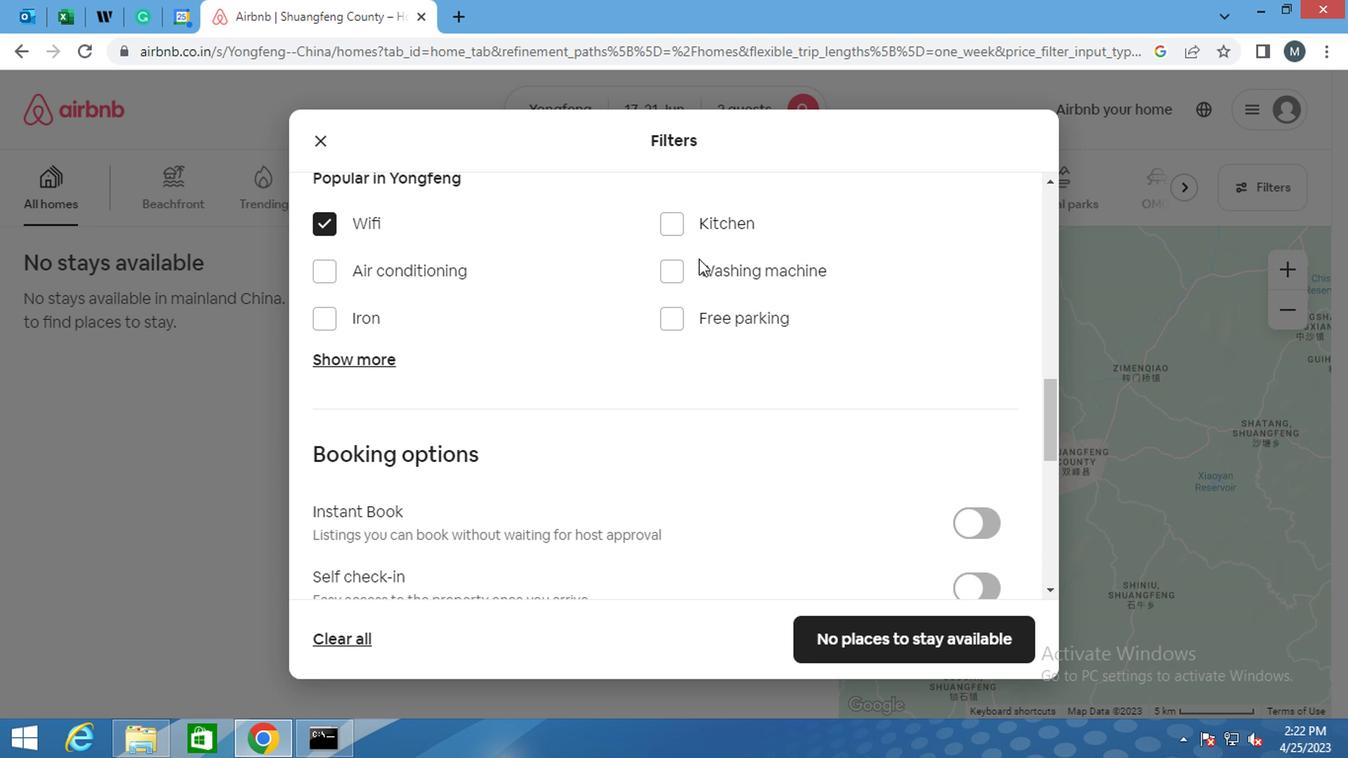 
Action: Mouse pressed left at (676, 269)
Screenshot: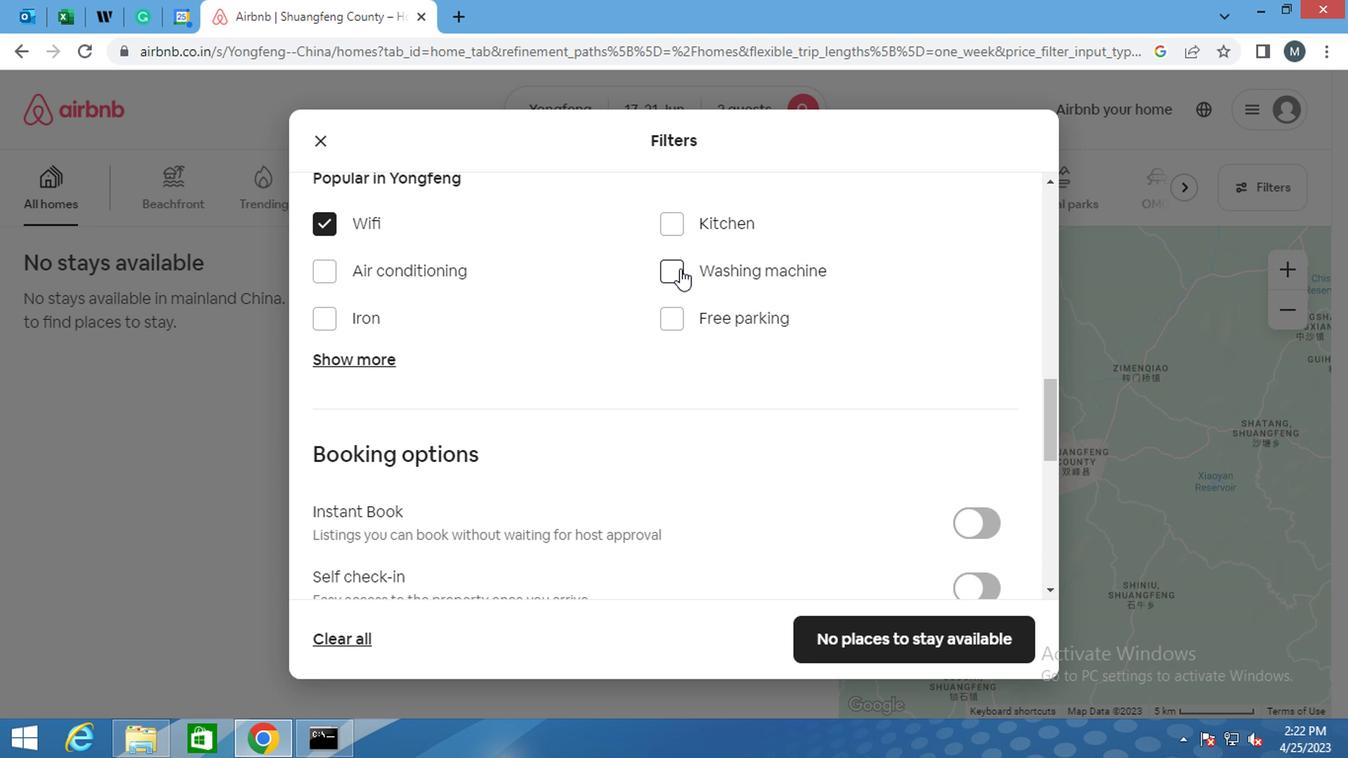 
Action: Mouse moved to (661, 273)
Screenshot: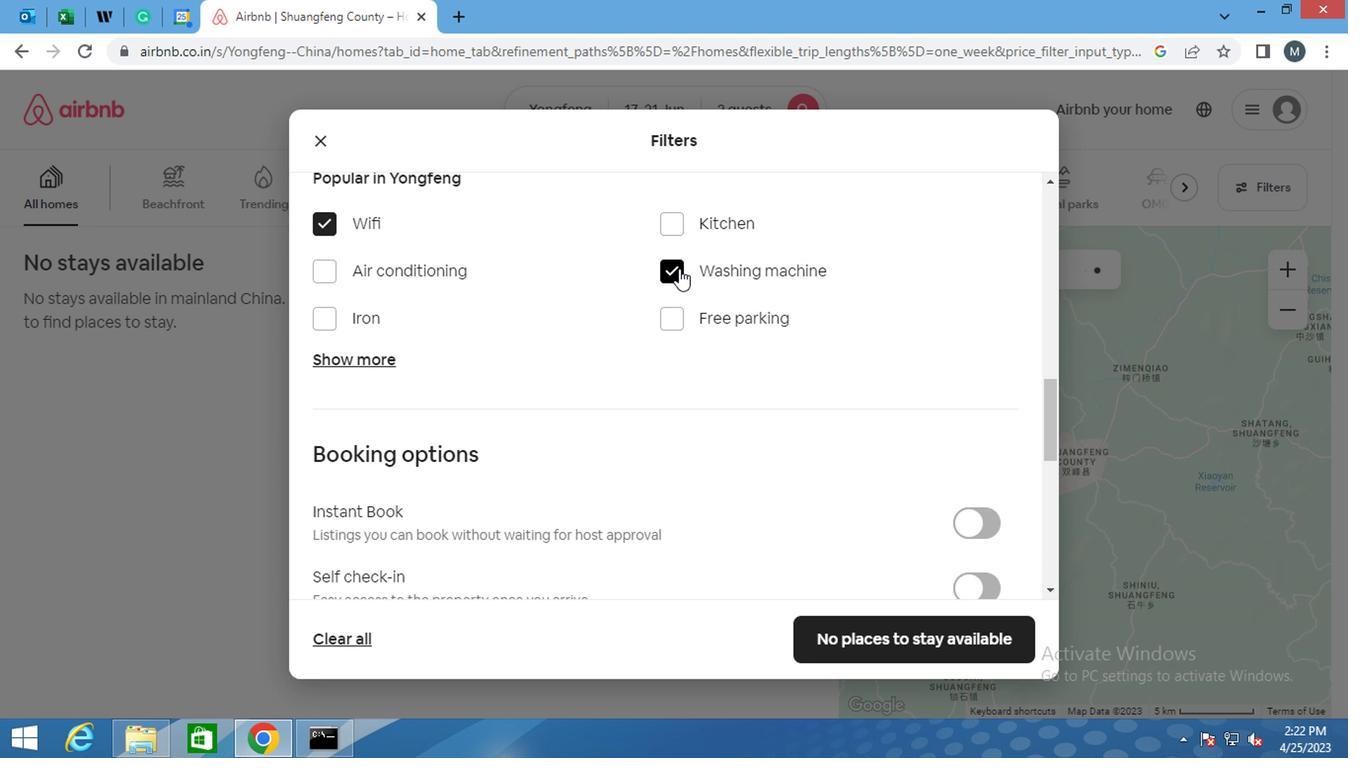 
Action: Mouse scrolled (661, 272) with delta (0, 0)
Screenshot: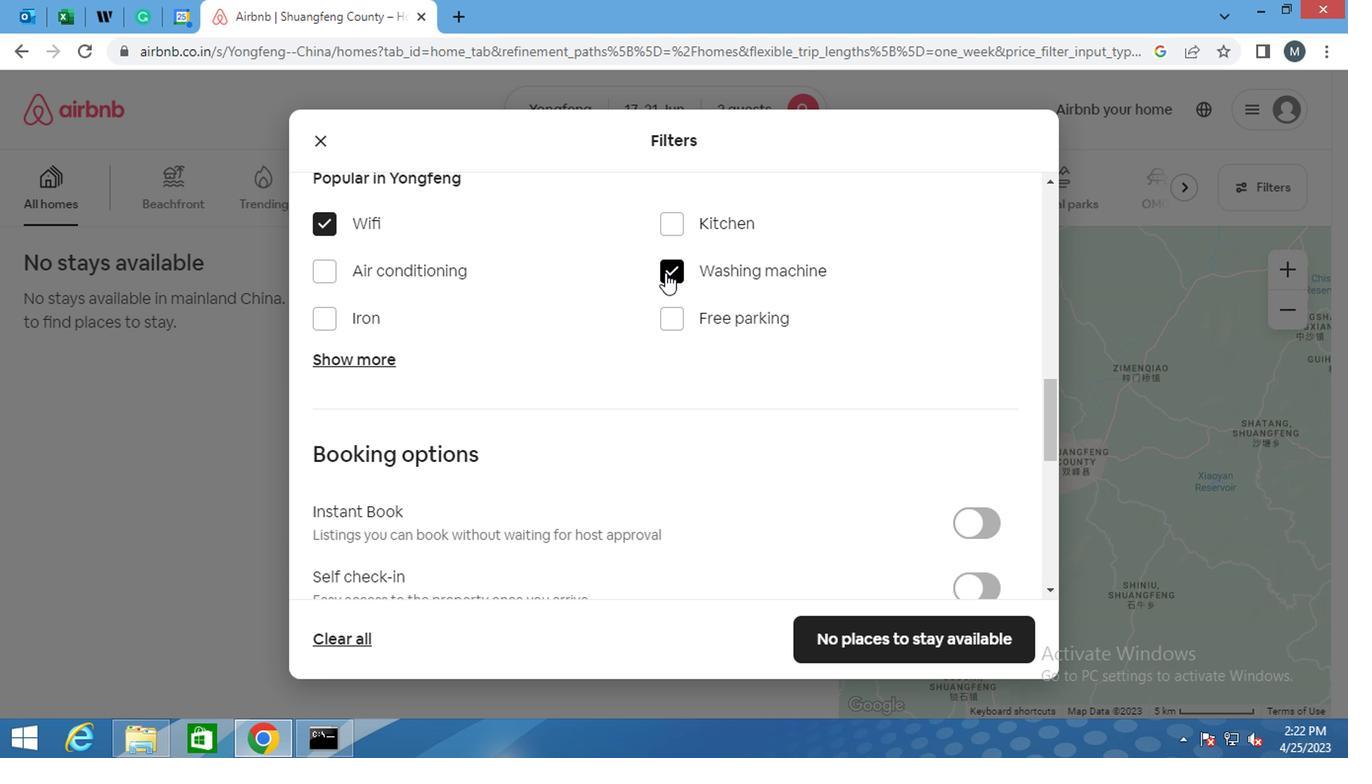 
Action: Mouse scrolled (661, 272) with delta (0, 0)
Screenshot: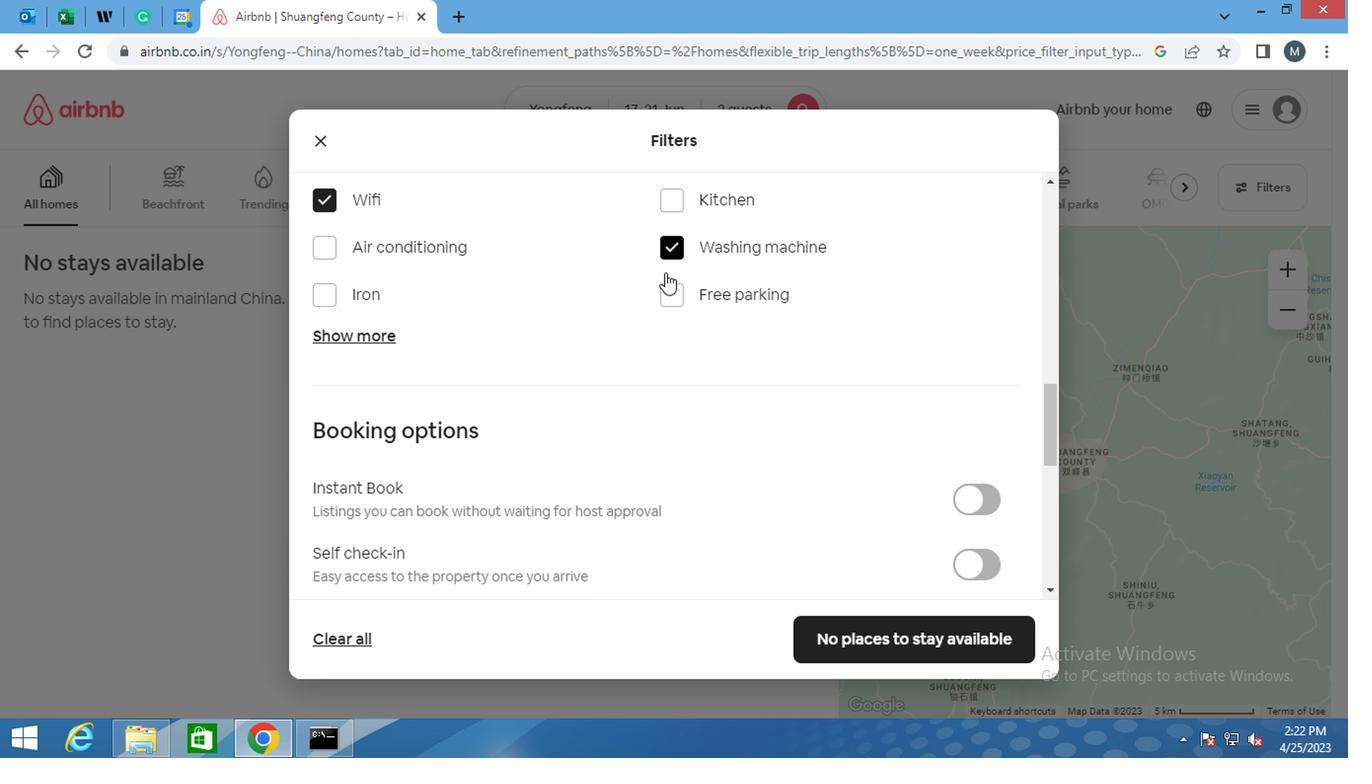 
Action: Mouse moved to (978, 380)
Screenshot: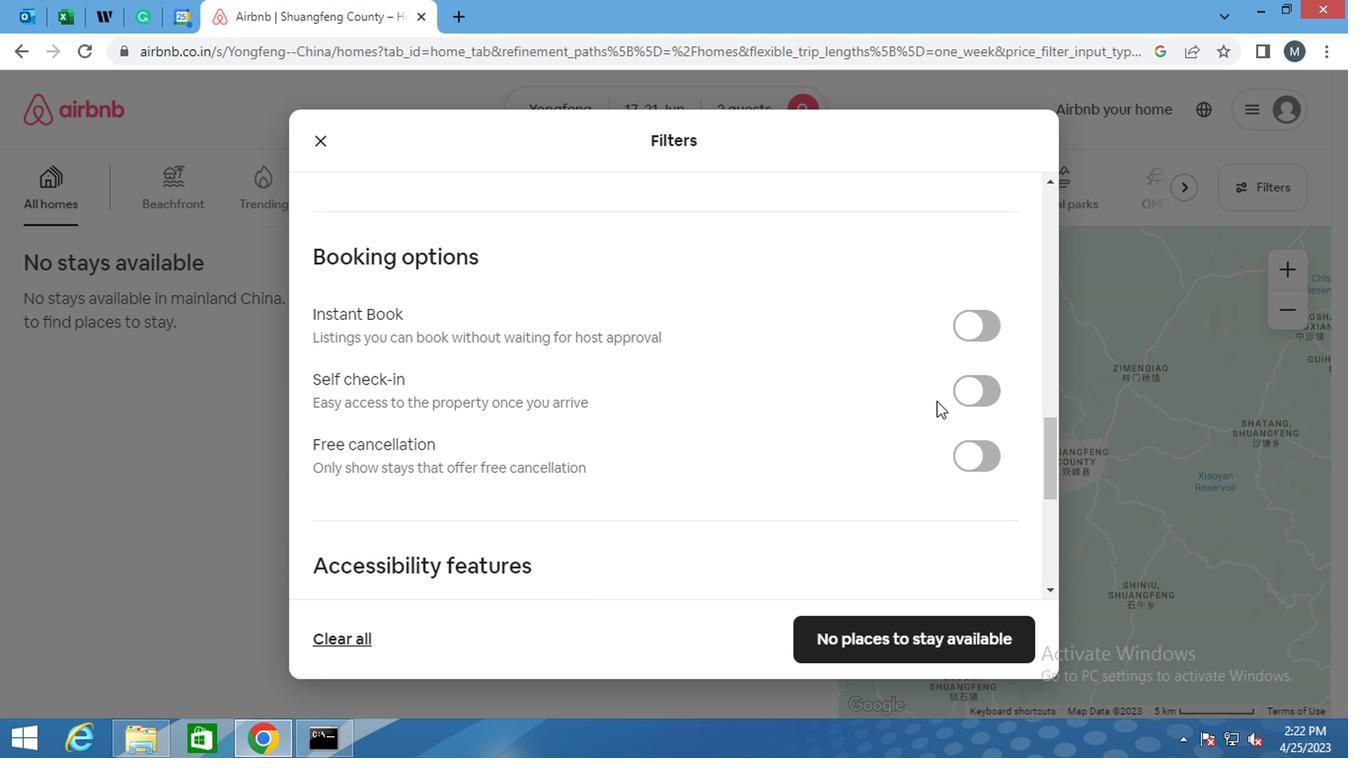 
Action: Mouse pressed left at (978, 380)
Screenshot: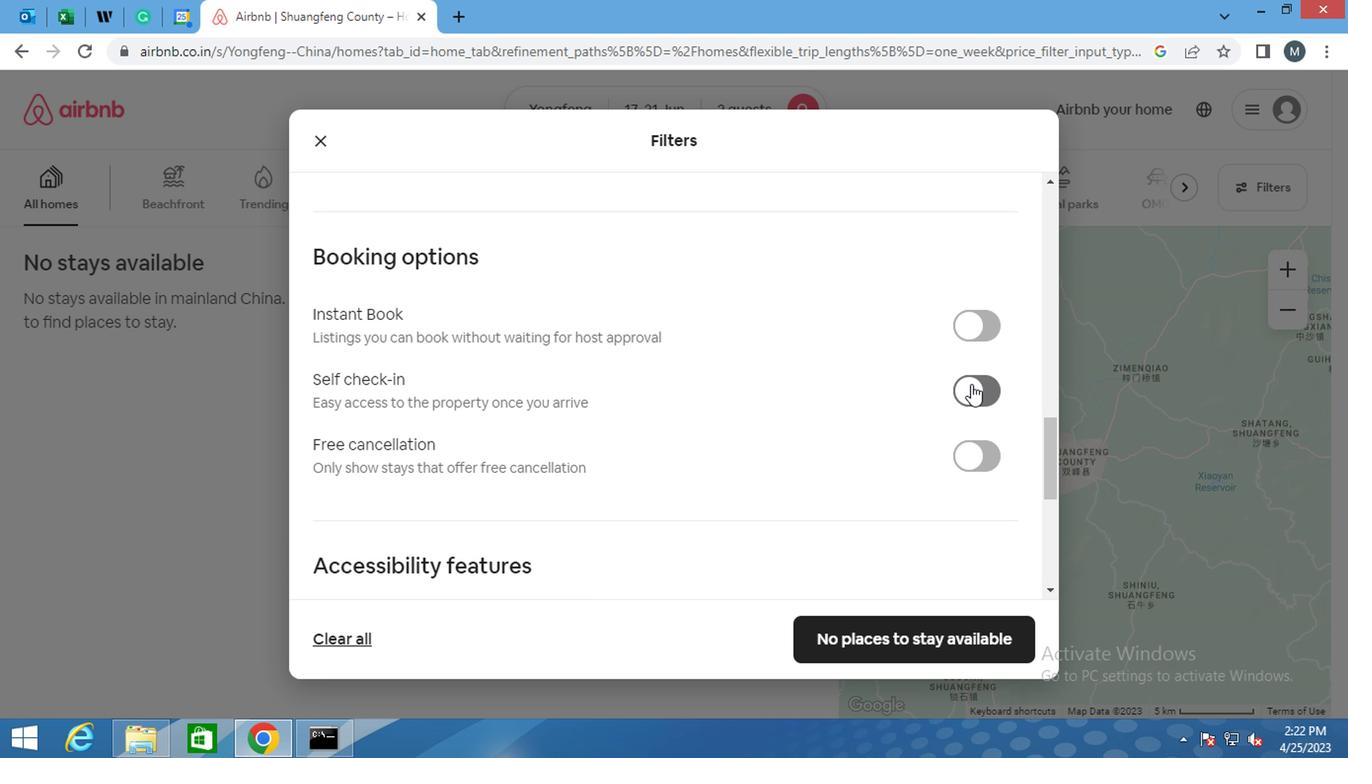 
Action: Mouse moved to (799, 384)
Screenshot: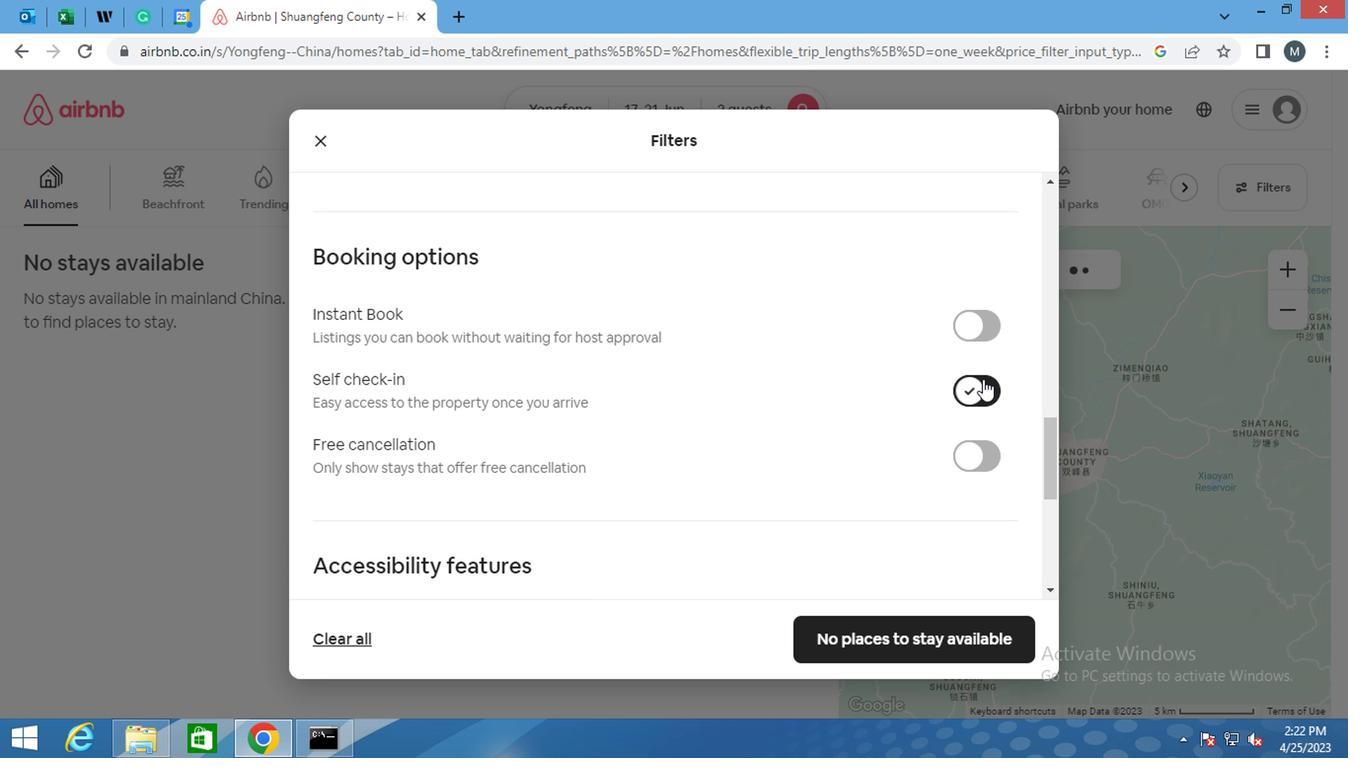 
Action: Mouse scrolled (799, 384) with delta (0, 0)
Screenshot: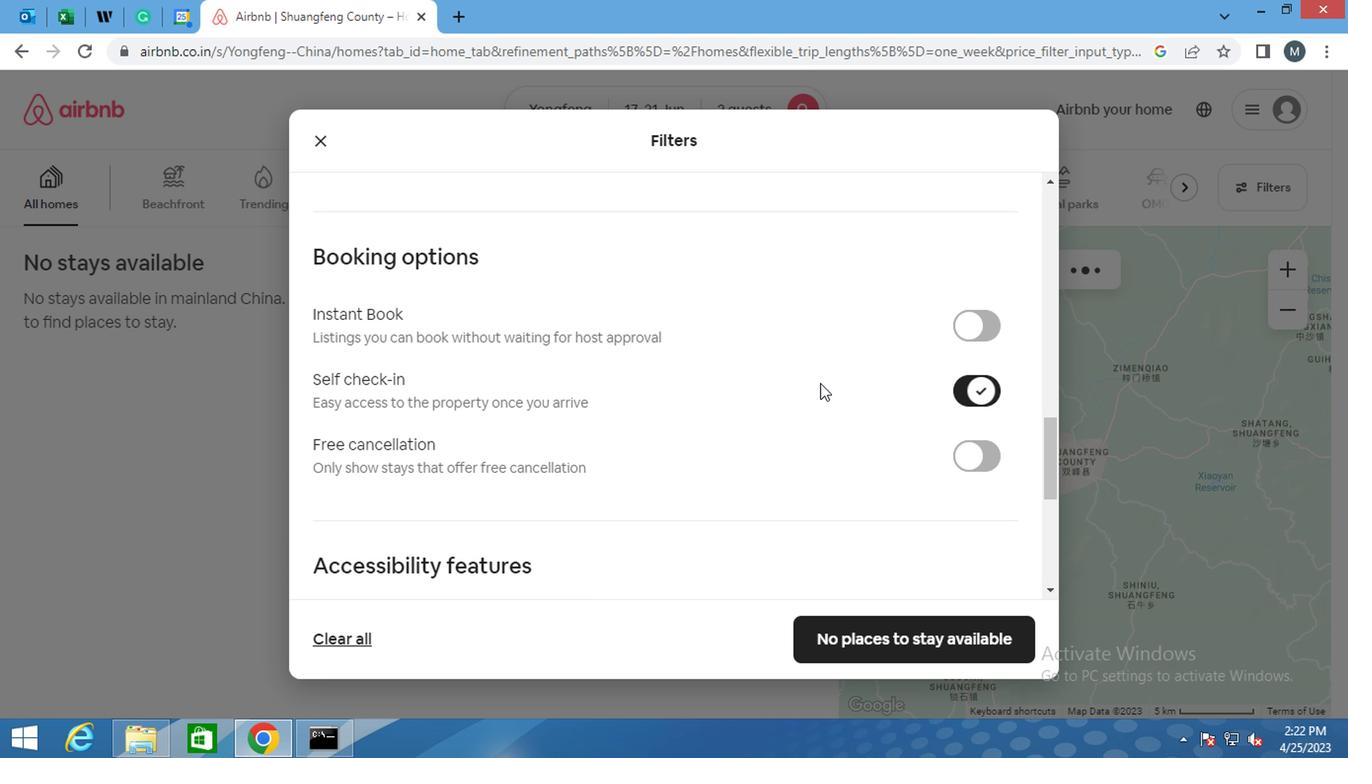 
Action: Mouse scrolled (799, 384) with delta (0, 0)
Screenshot: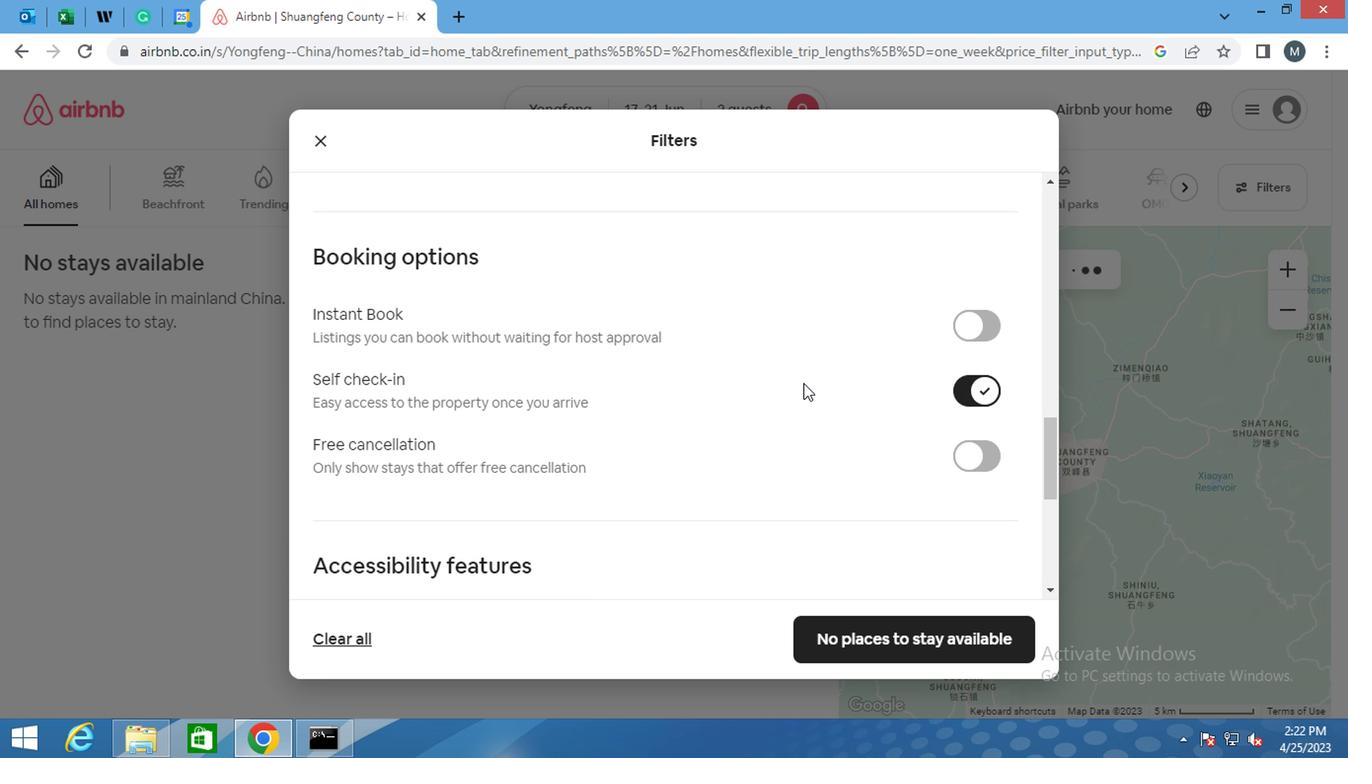 
Action: Mouse moved to (797, 387)
Screenshot: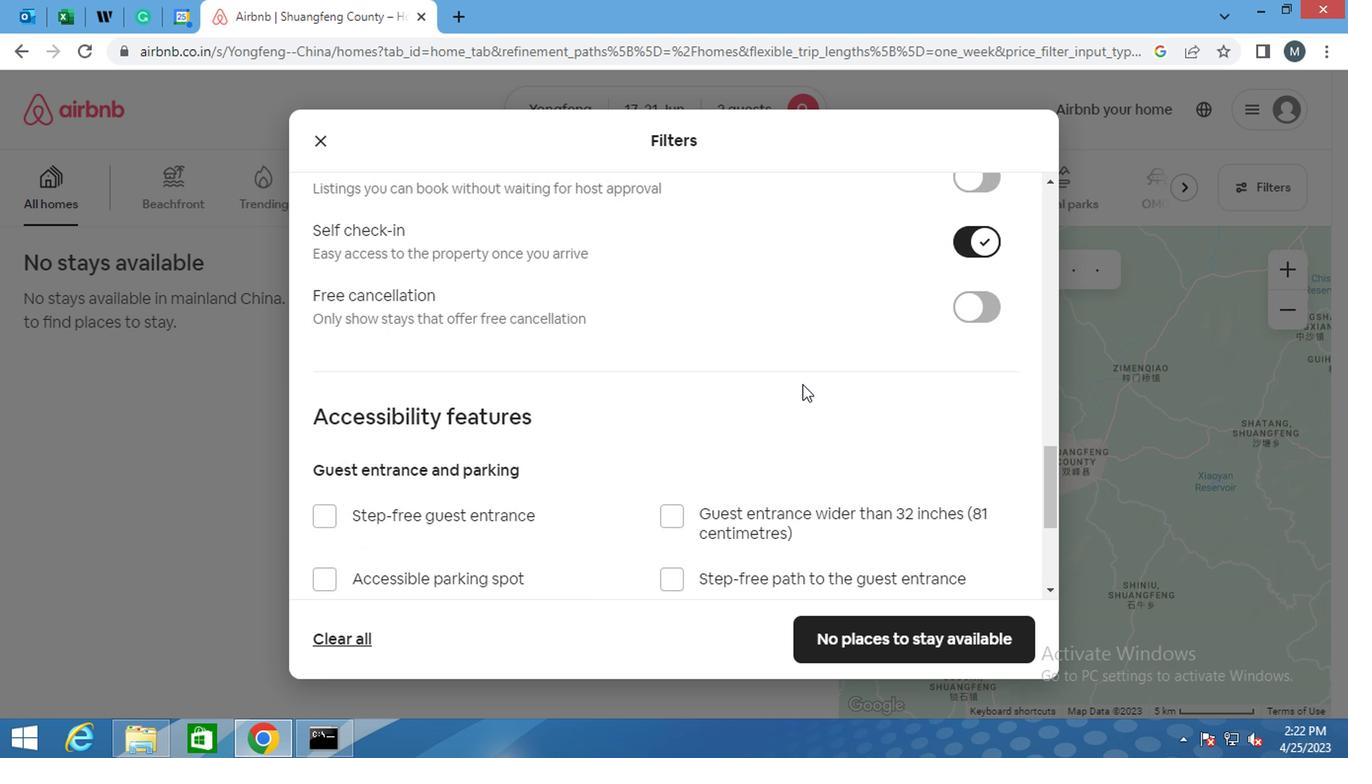 
Action: Mouse scrolled (797, 385) with delta (0, -1)
Screenshot: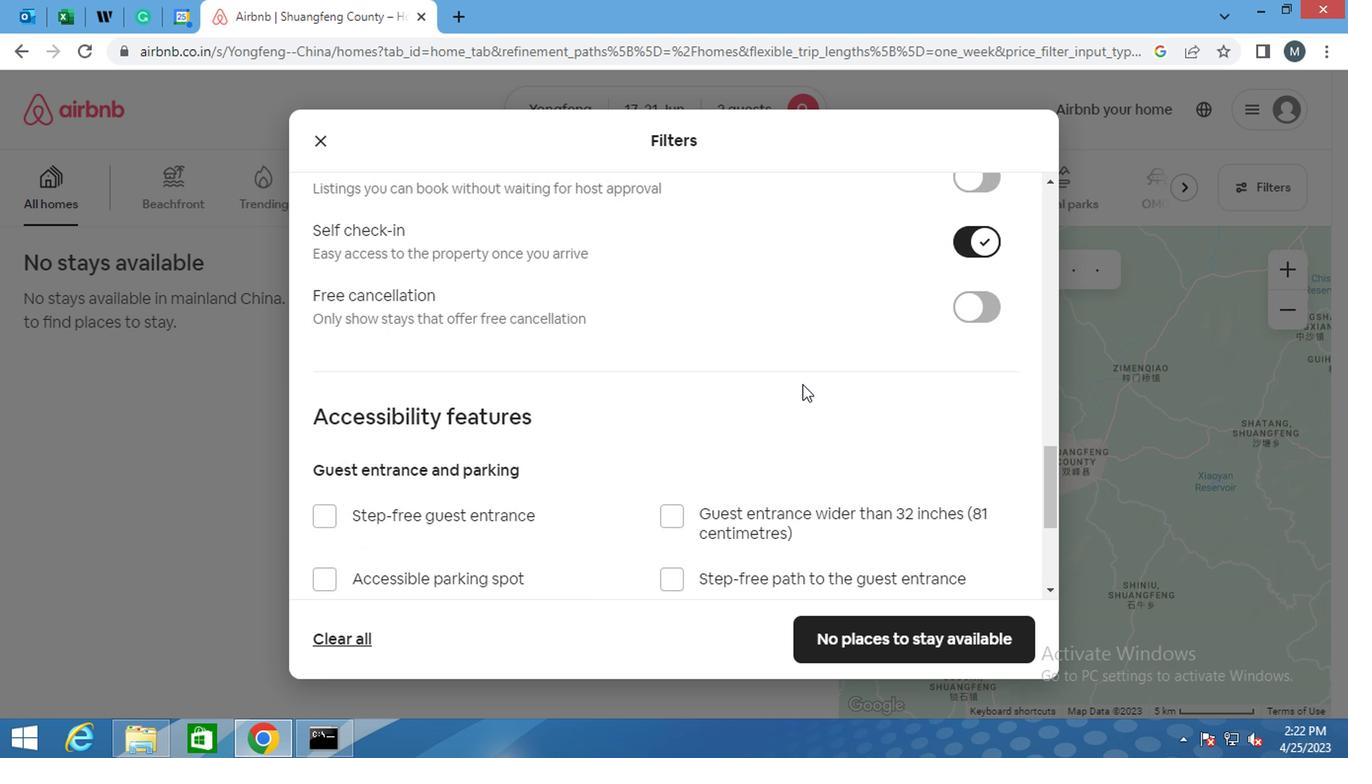 
Action: Mouse moved to (796, 387)
Screenshot: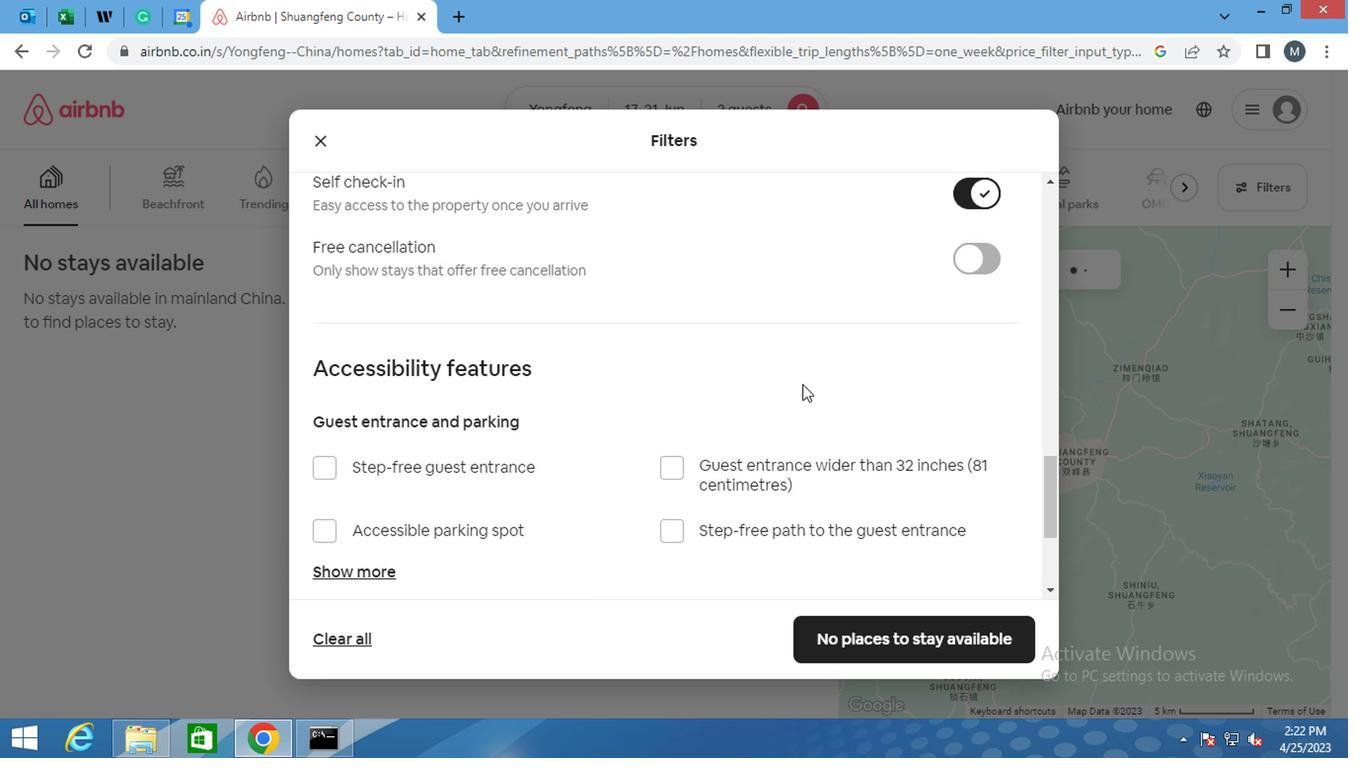 
Action: Mouse scrolled (796, 387) with delta (0, 0)
Screenshot: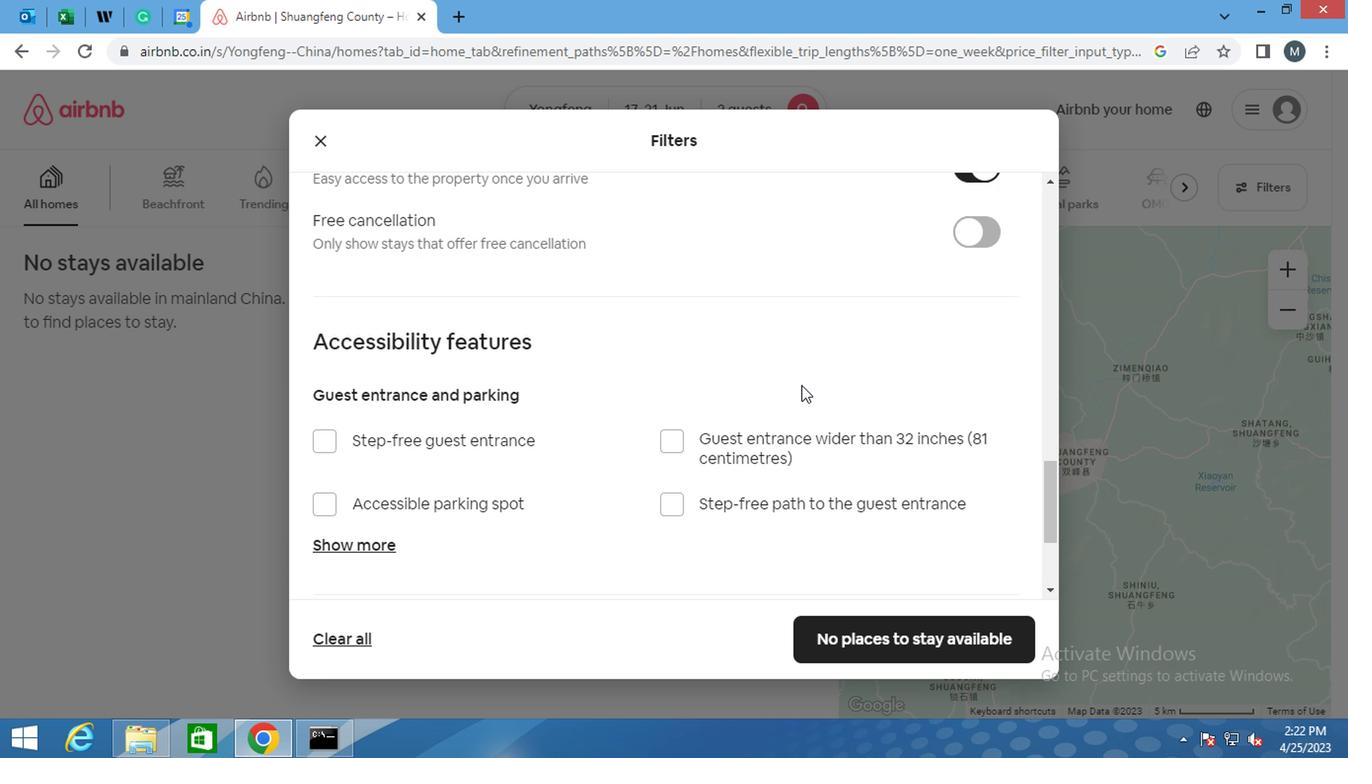 
Action: Mouse moved to (796, 387)
Screenshot: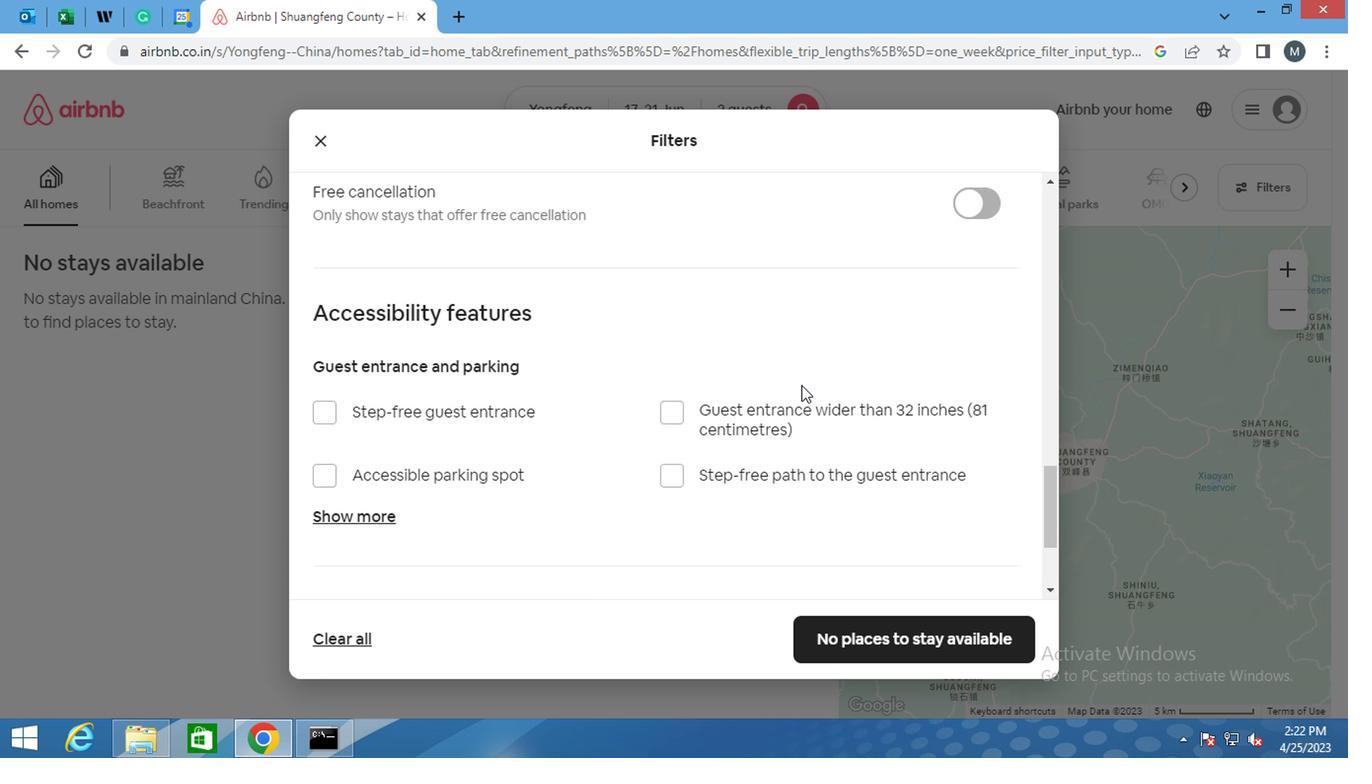 
Action: Mouse scrolled (796, 387) with delta (0, 0)
Screenshot: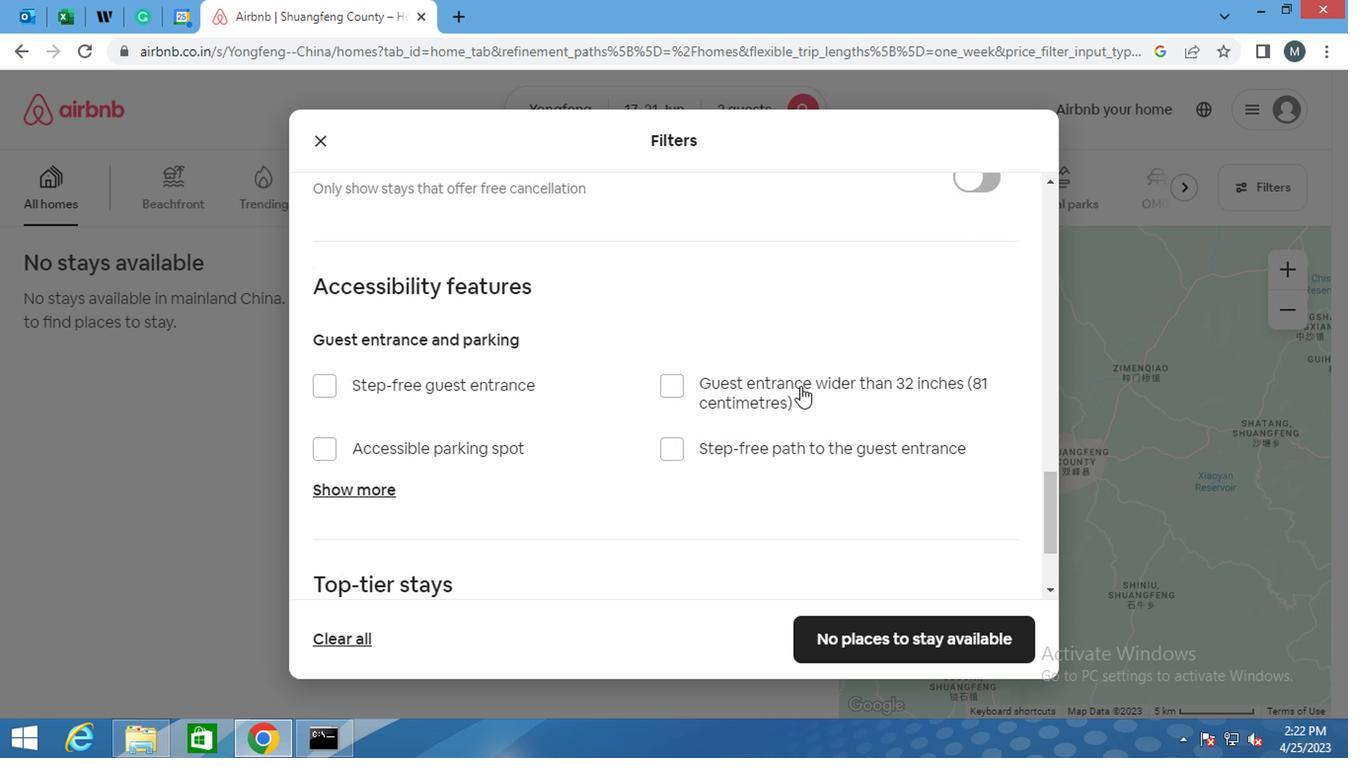 
Action: Mouse moved to (791, 391)
Screenshot: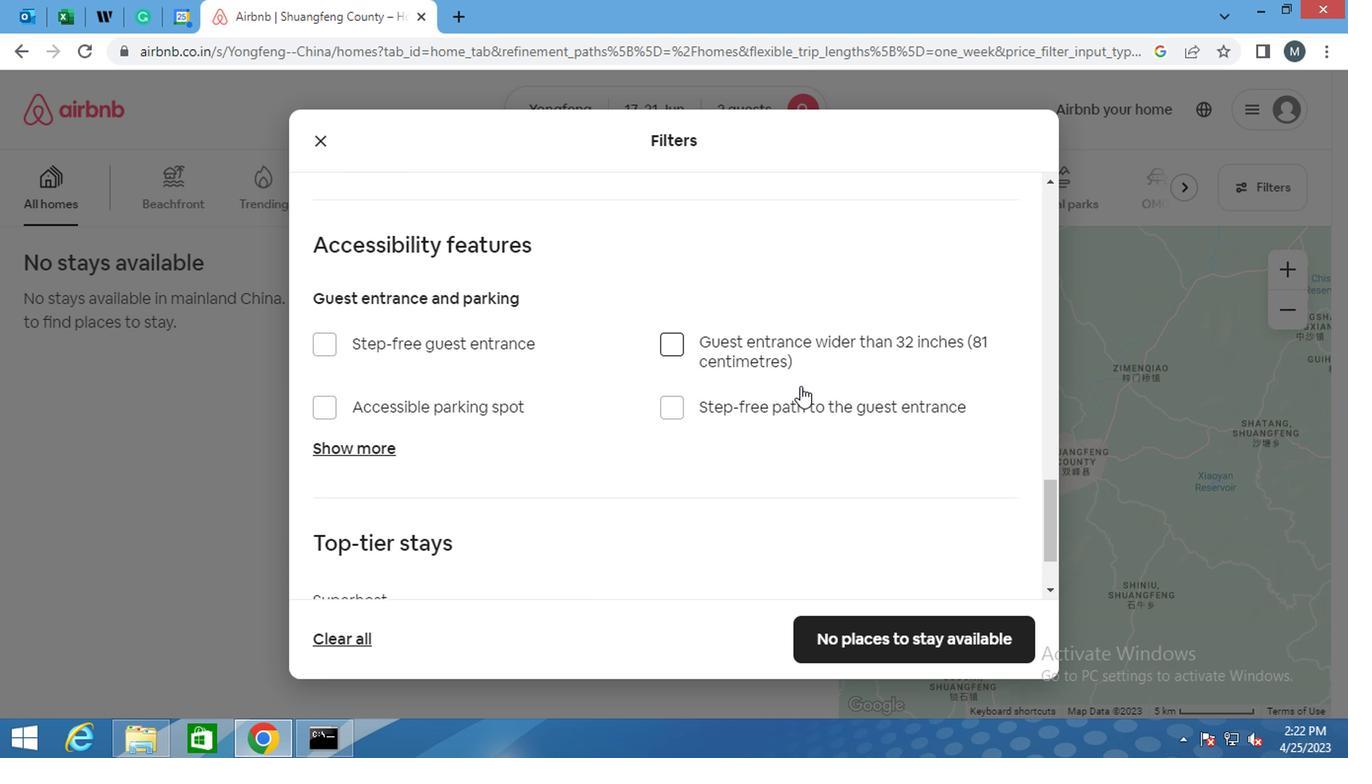 
Action: Mouse scrolled (791, 391) with delta (0, 0)
Screenshot: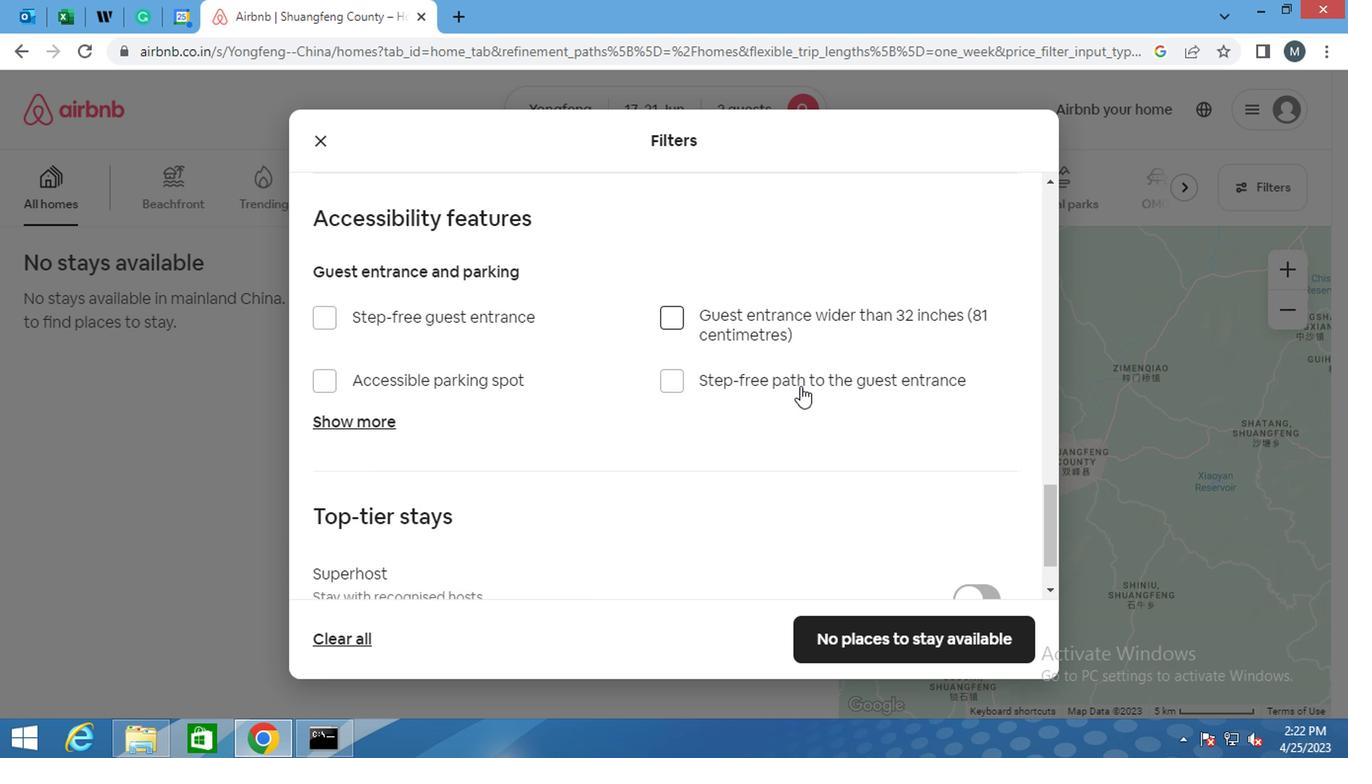 
Action: Mouse moved to (790, 392)
Screenshot: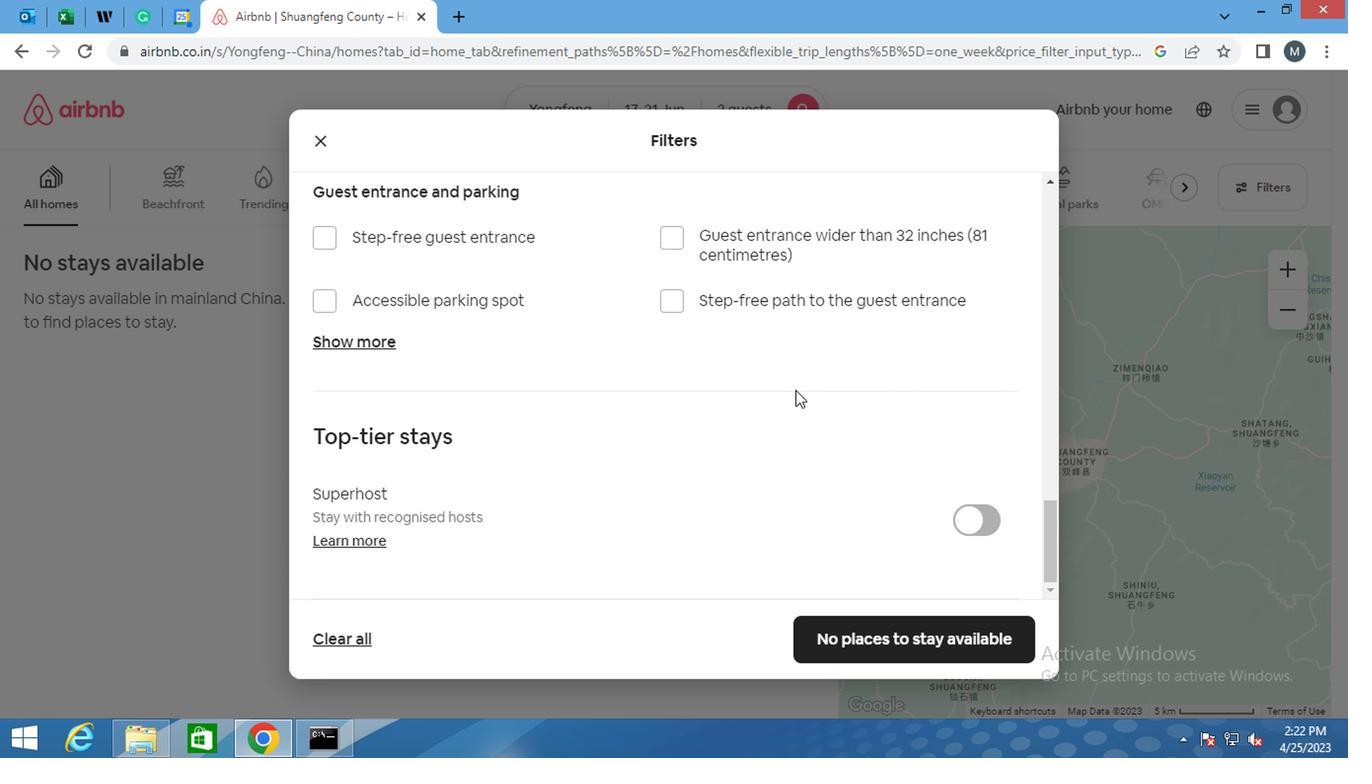 
Action: Mouse scrolled (790, 391) with delta (0, 0)
Screenshot: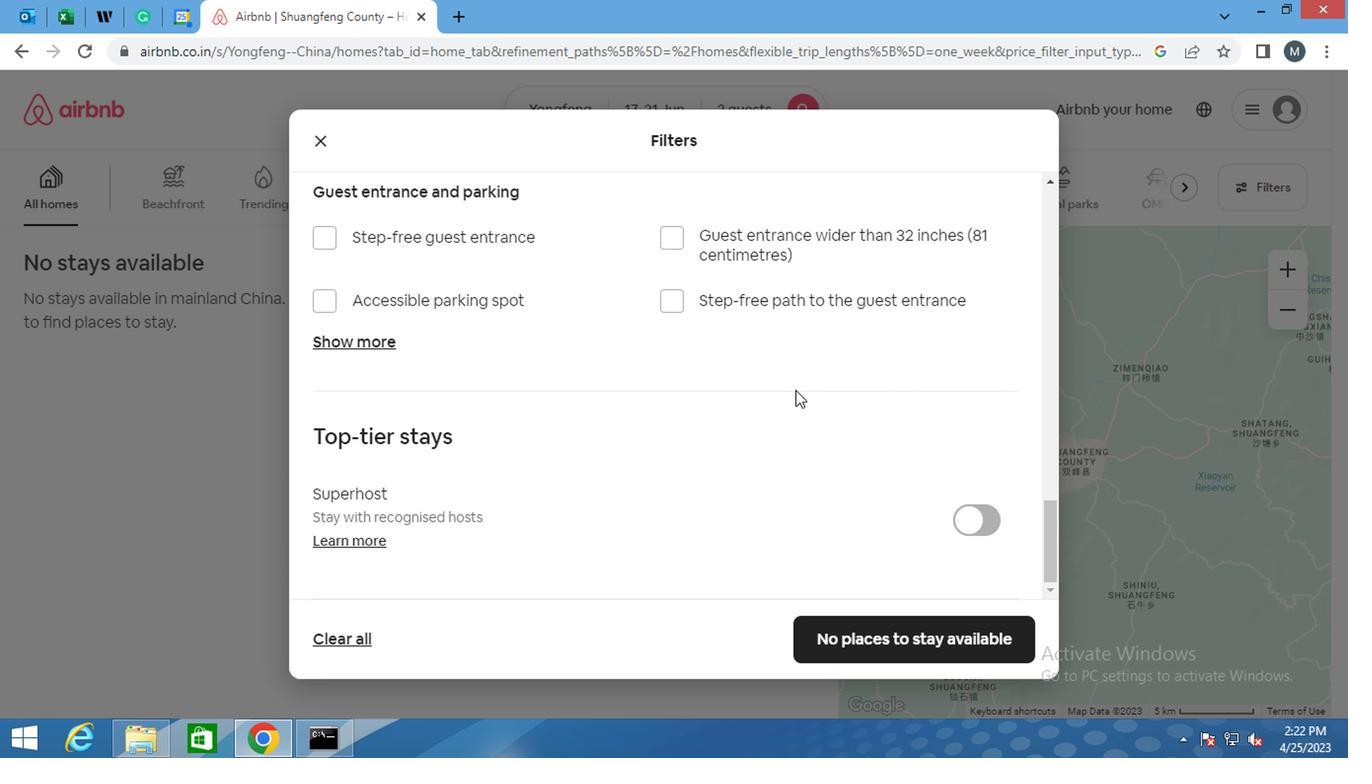 
Action: Mouse moved to (896, 639)
Screenshot: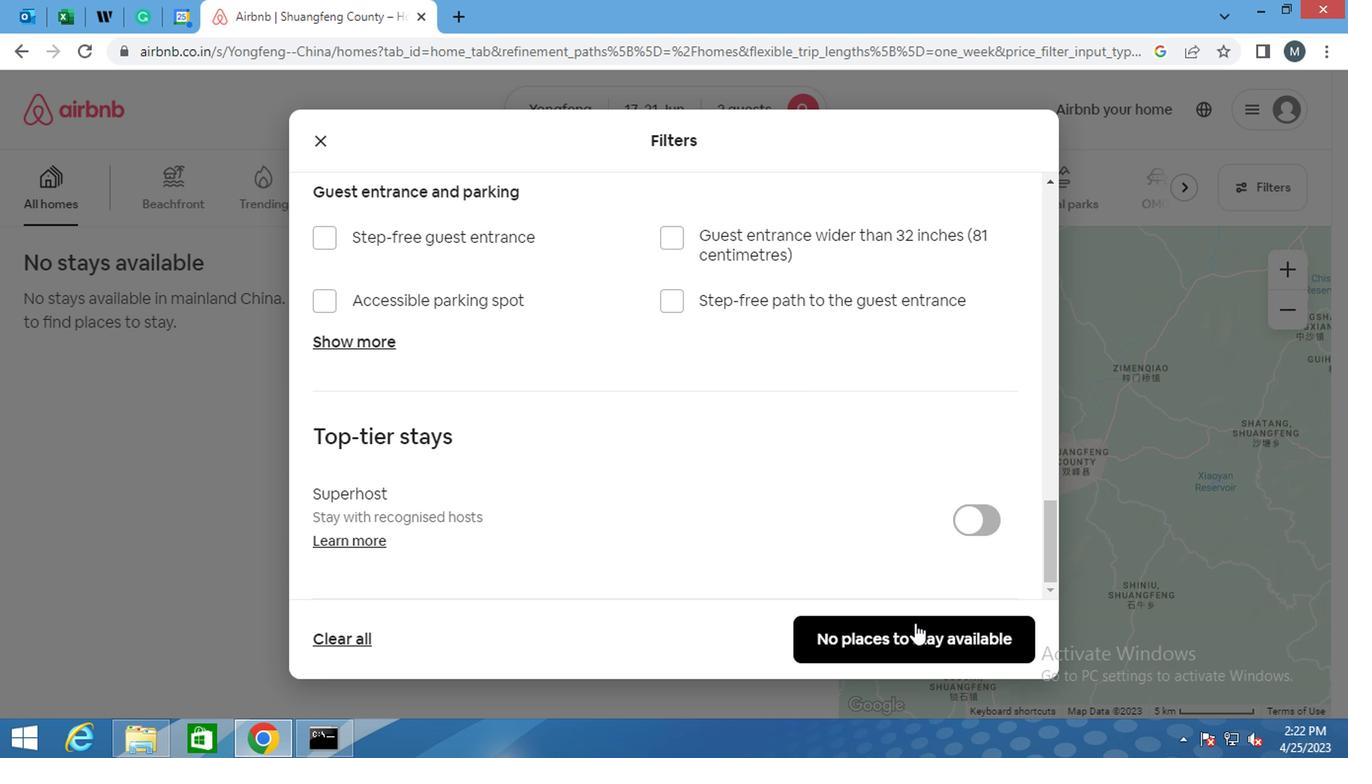 
Action: Mouse pressed left at (896, 639)
Screenshot: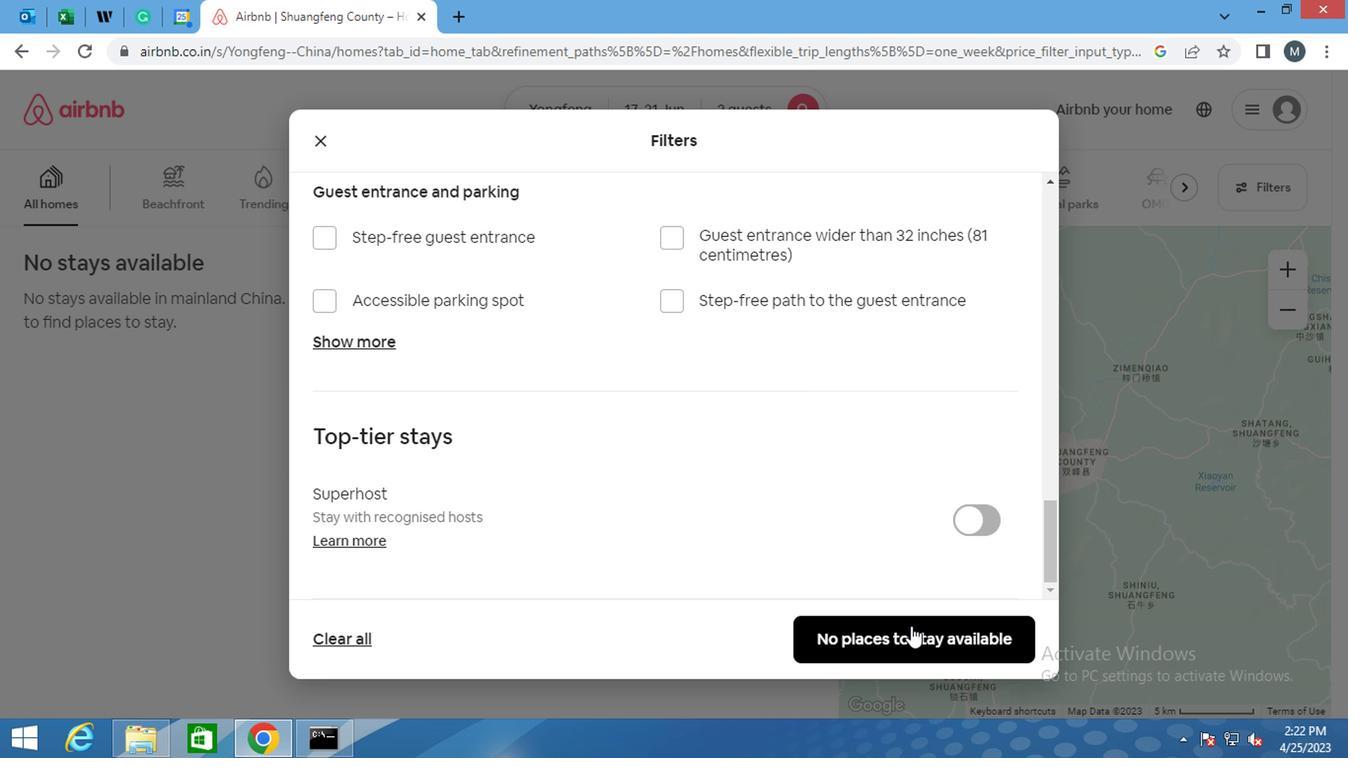 
Action: Mouse moved to (896, 639)
Screenshot: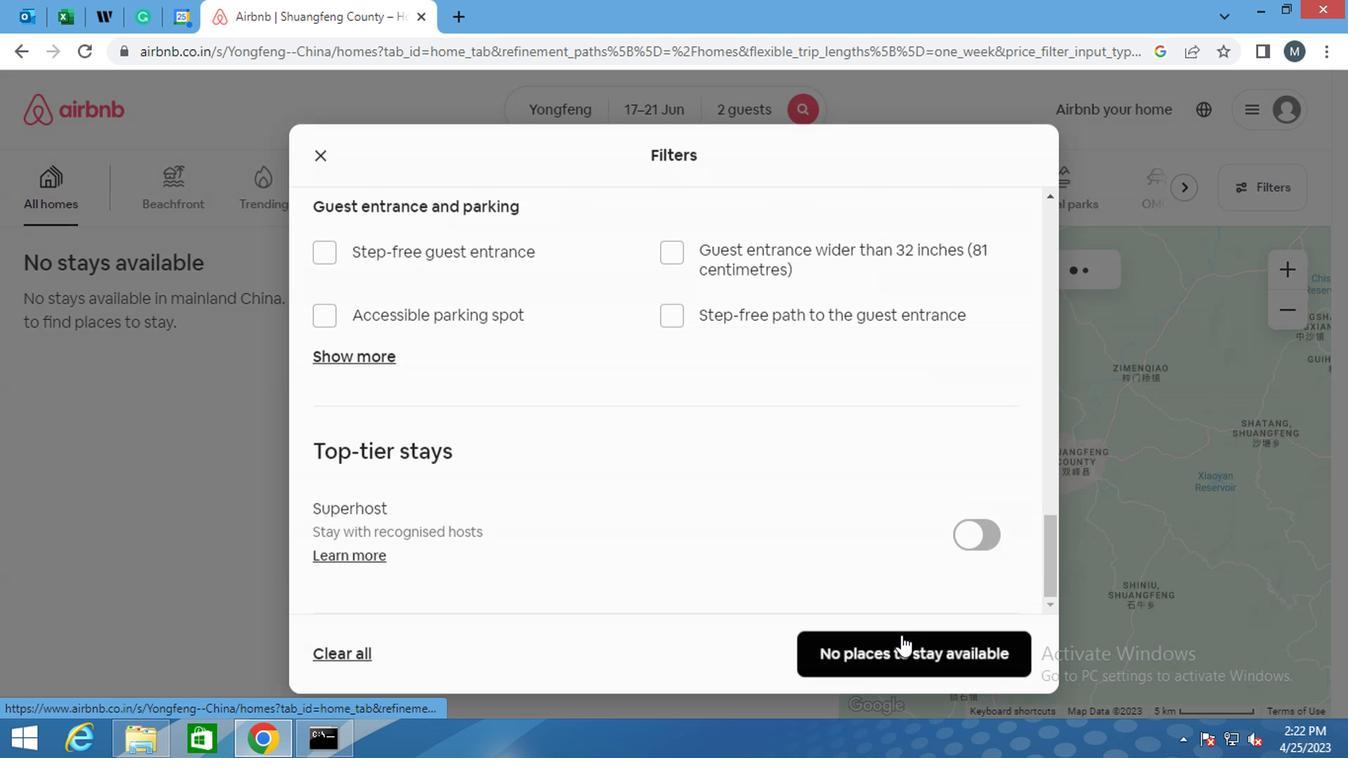 
